 Task: Explore Airbnb accommodation in Lakota, Ivory Coast from 11th November, 2023 to 15th November, 2023 for 2 adults.1  bedroom having 2 beds and 1 bathroom. Property type can be hotel. Booking option can be shelf check-in. Look for 3 properties as per requirement.
Action: Mouse pressed left at (487, 105)
Screenshot: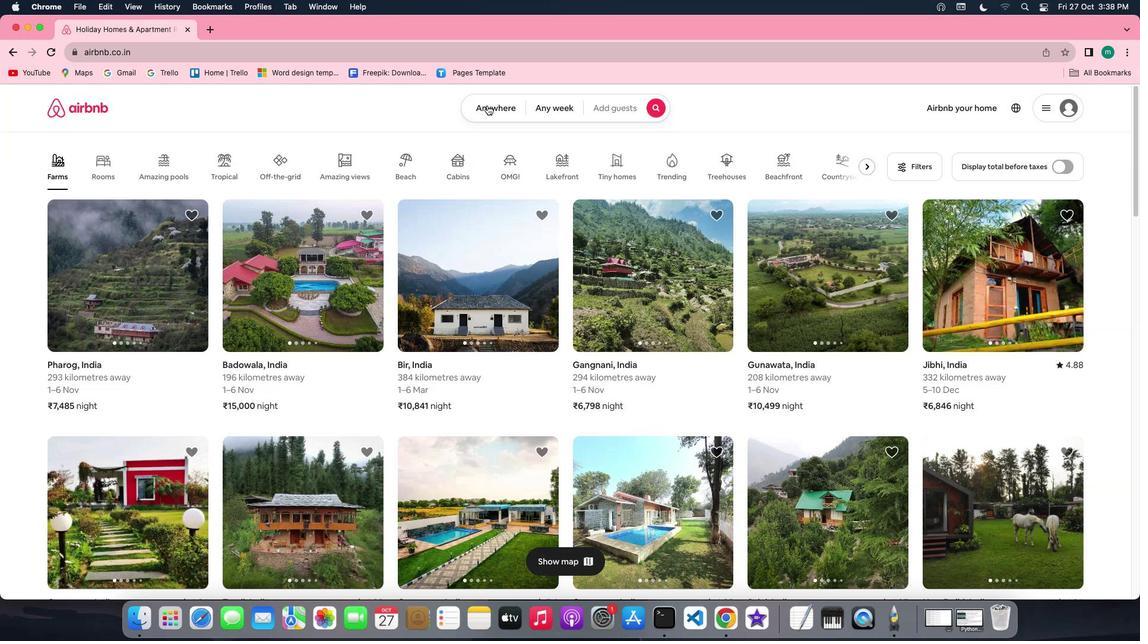 
Action: Mouse moved to (486, 105)
Screenshot: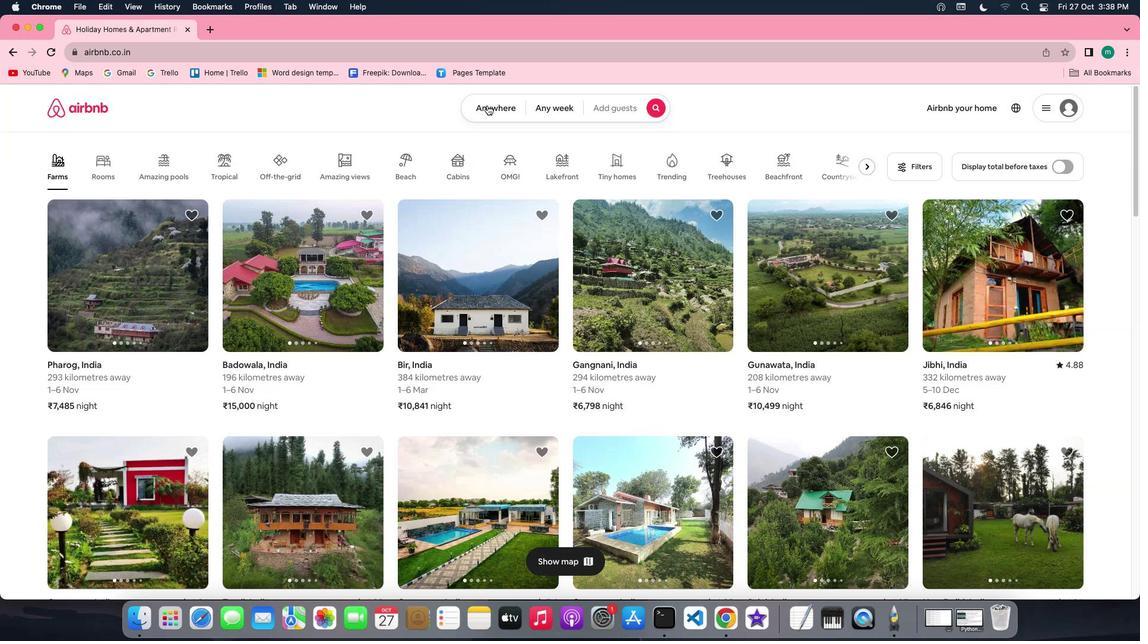 
Action: Mouse pressed left at (486, 105)
Screenshot: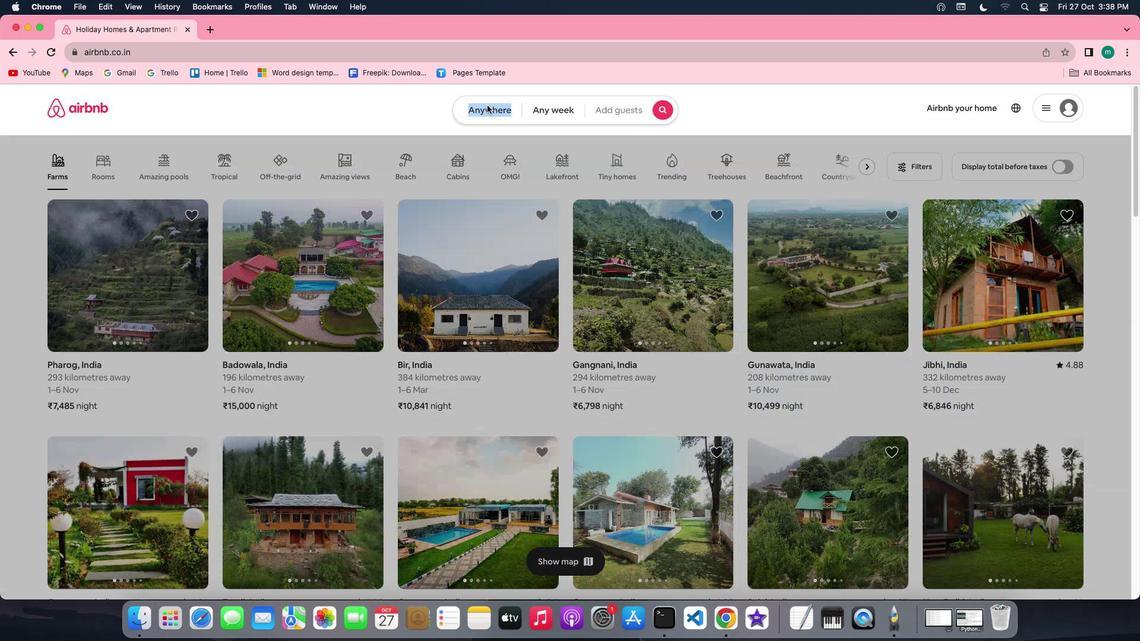 
Action: Mouse moved to (393, 160)
Screenshot: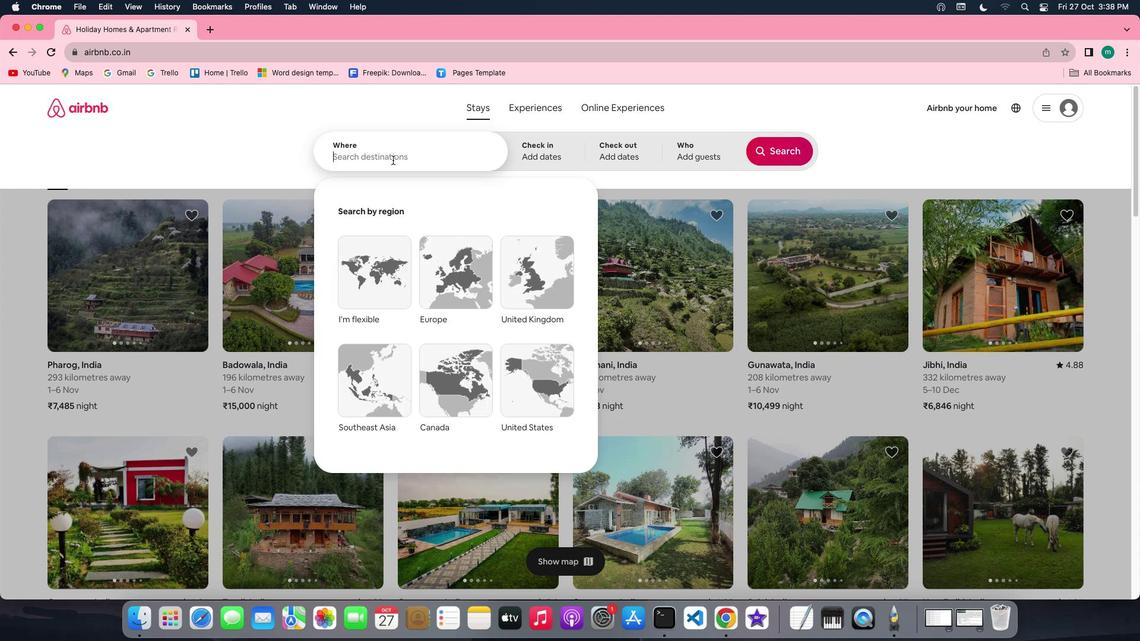 
Action: Mouse pressed left at (393, 160)
Screenshot: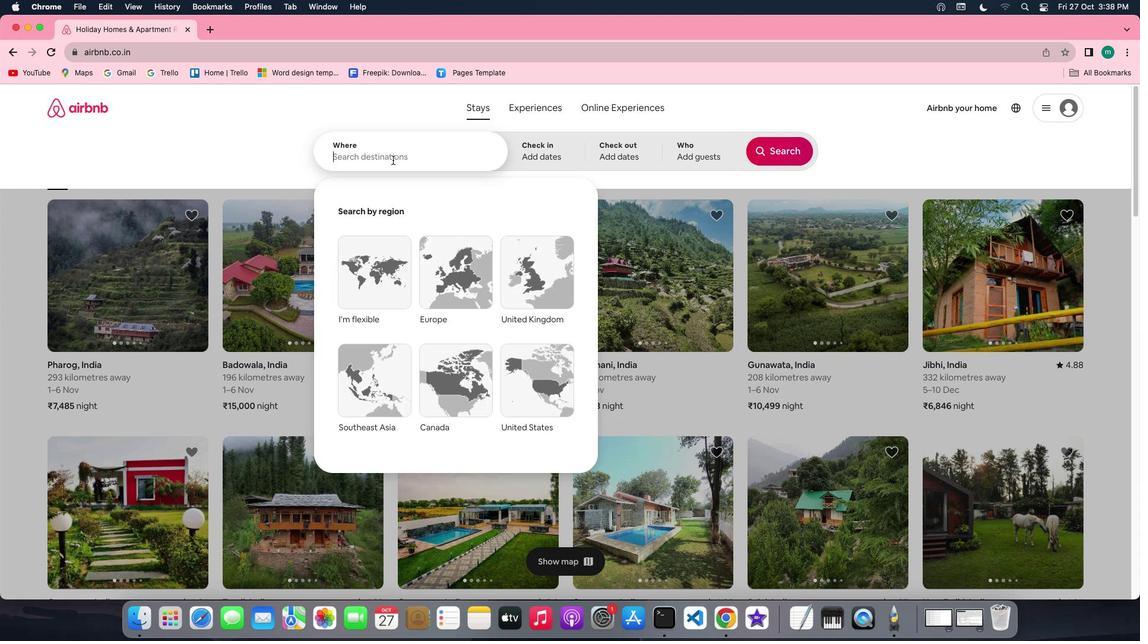 
Action: Key pressed Key.shift'L''a''k''o''t''a'','Key.spaceKey.shift'i''v''o''r''y'Key.spaceKey.shift'C''o''a''s''t'
Screenshot: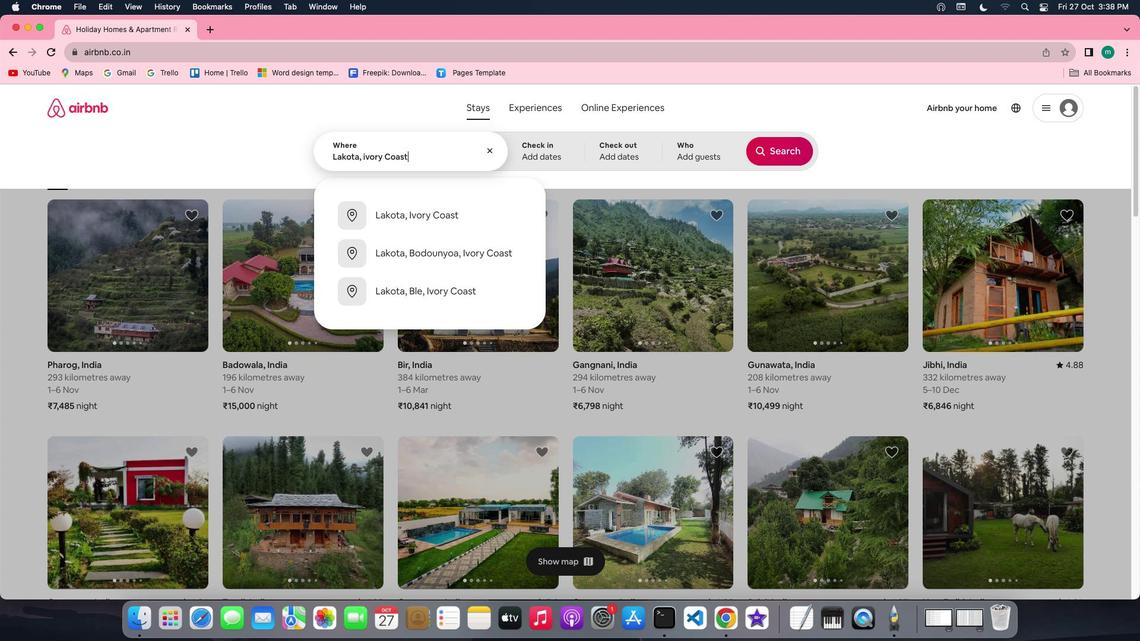 
Action: Mouse moved to (549, 148)
Screenshot: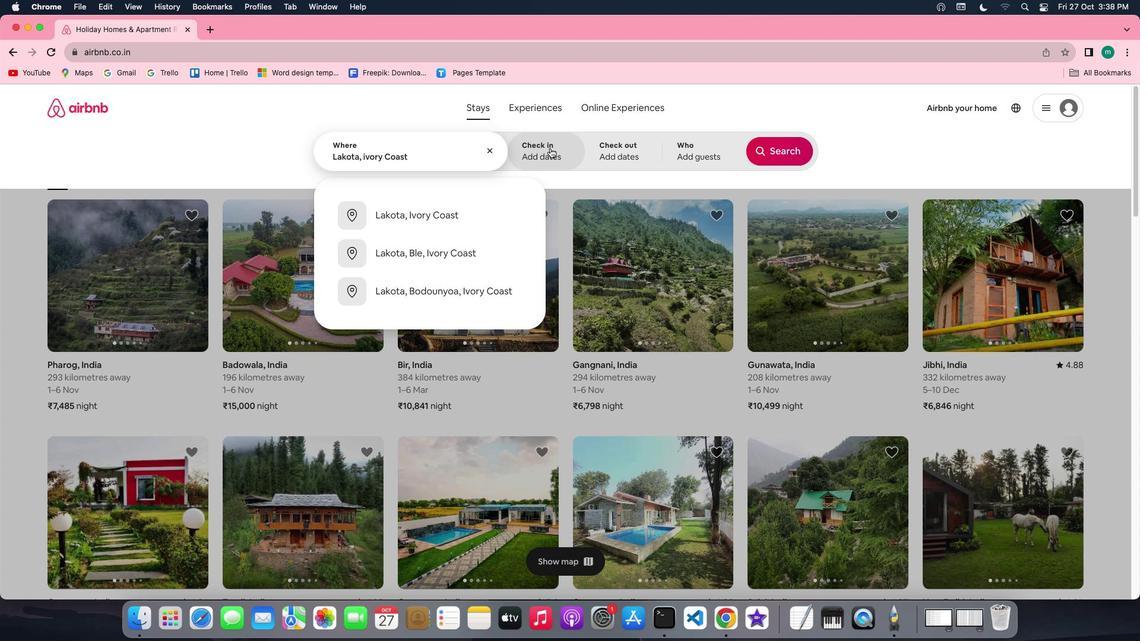 
Action: Mouse pressed left at (549, 148)
Screenshot: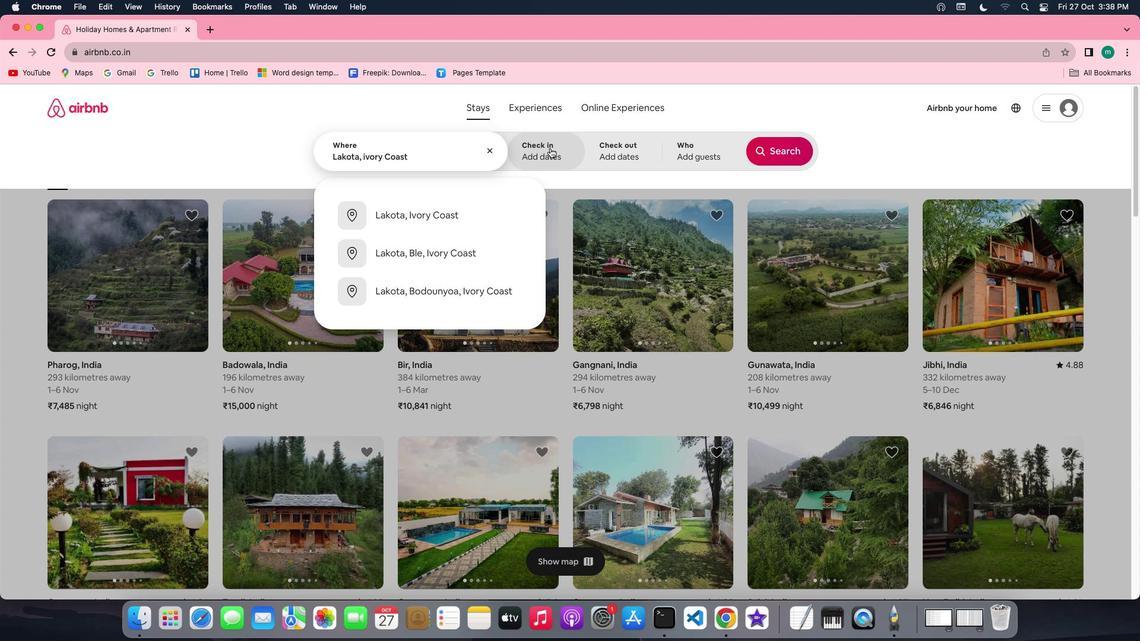 
Action: Mouse moved to (757, 323)
Screenshot: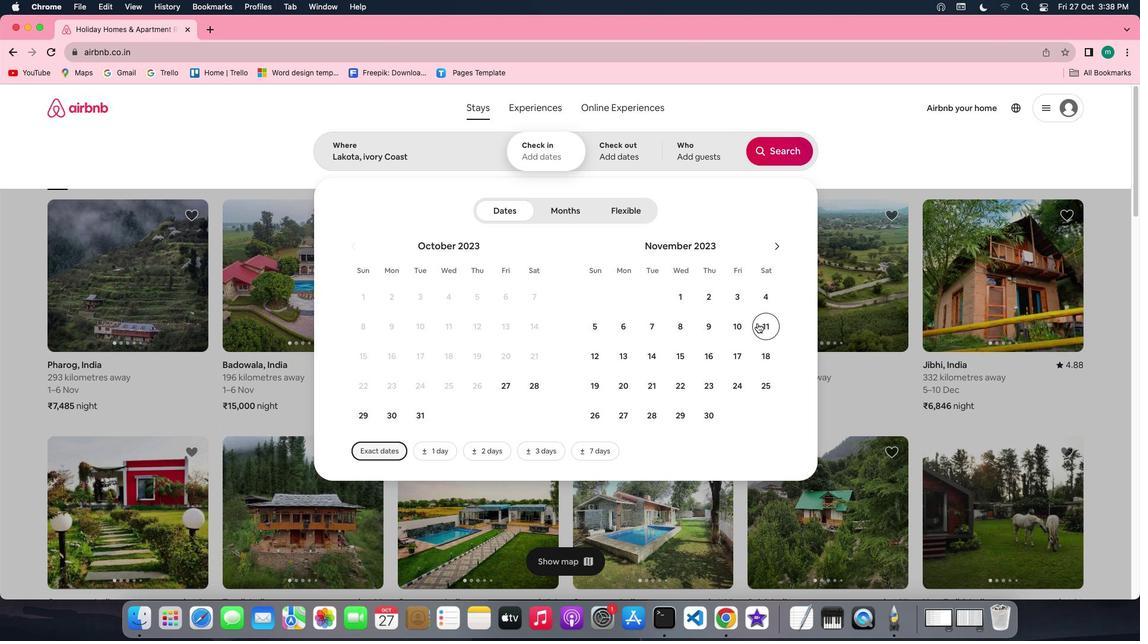 
Action: Mouse pressed left at (757, 323)
Screenshot: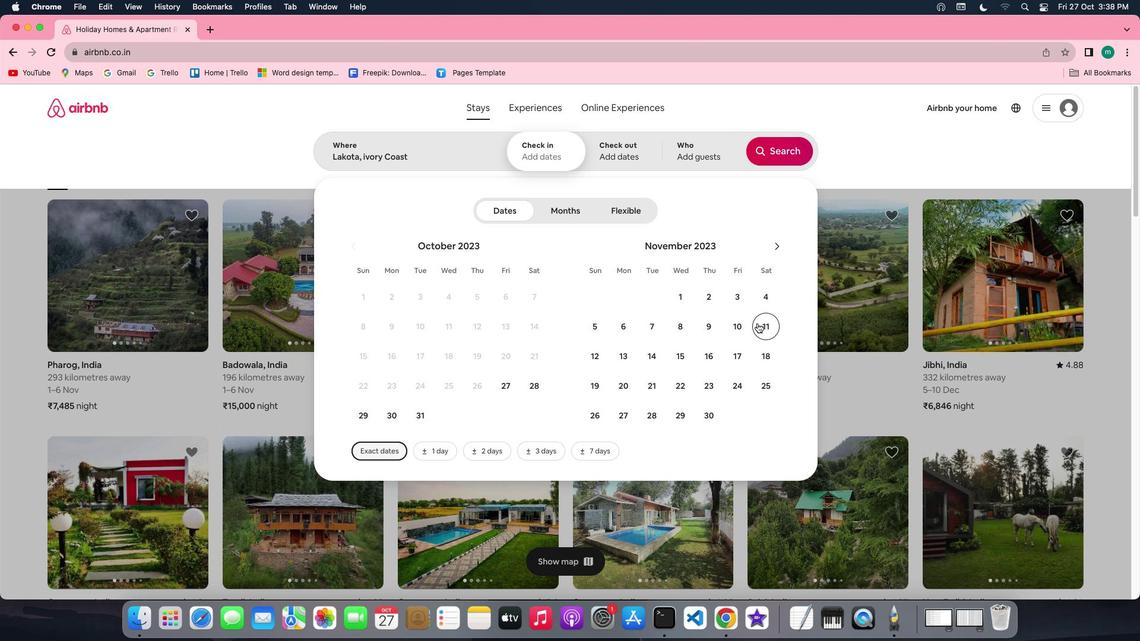 
Action: Mouse moved to (677, 349)
Screenshot: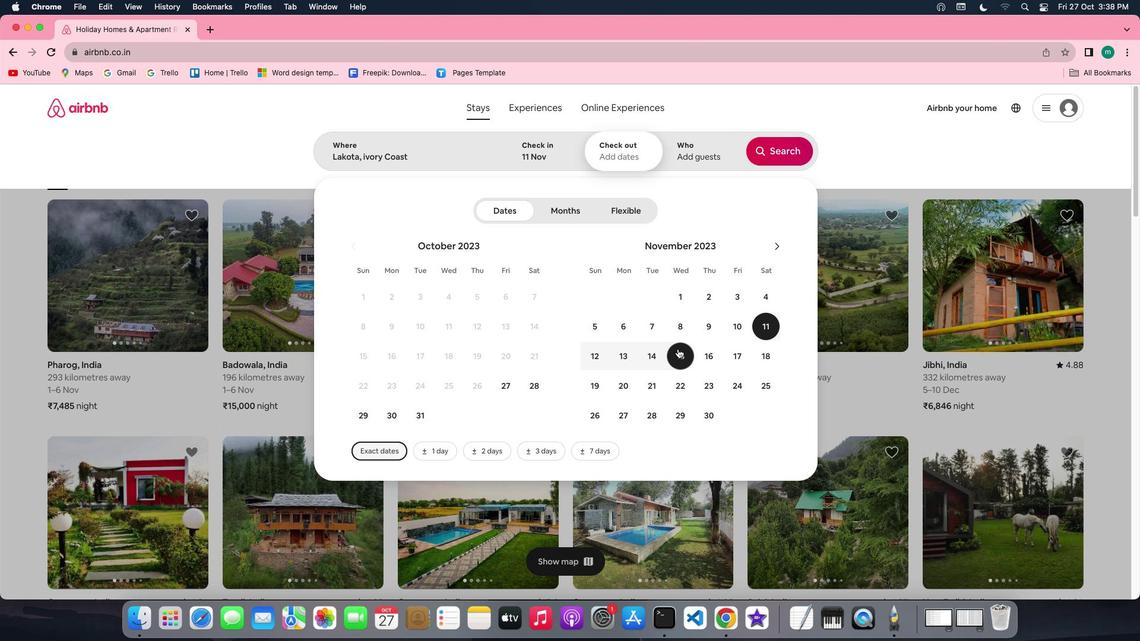 
Action: Mouse pressed left at (677, 349)
Screenshot: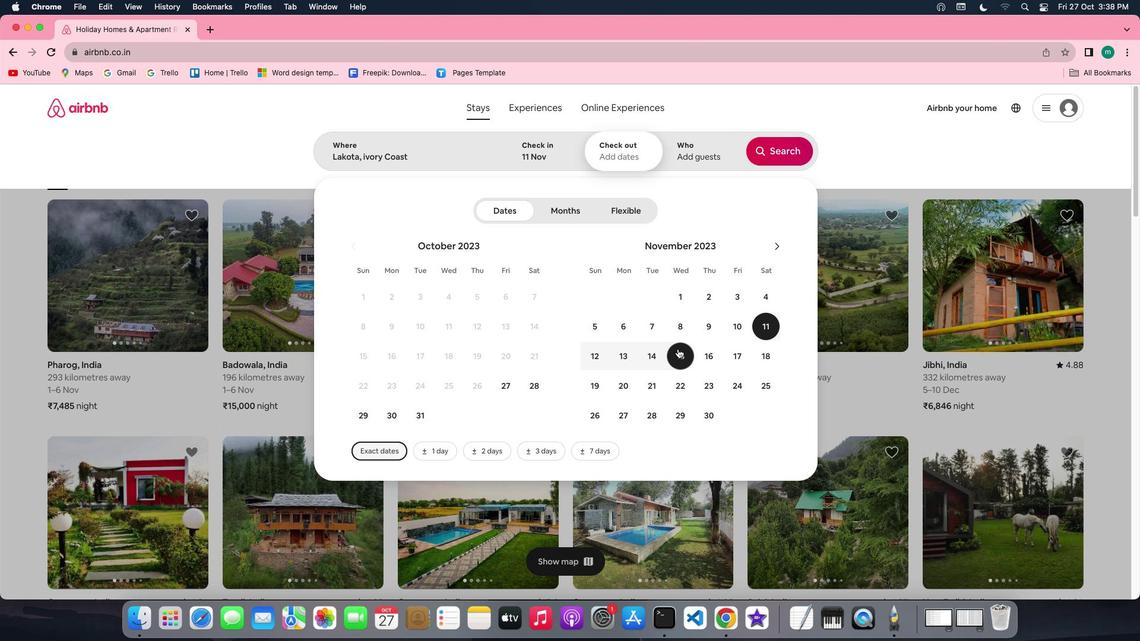 
Action: Mouse moved to (680, 159)
Screenshot: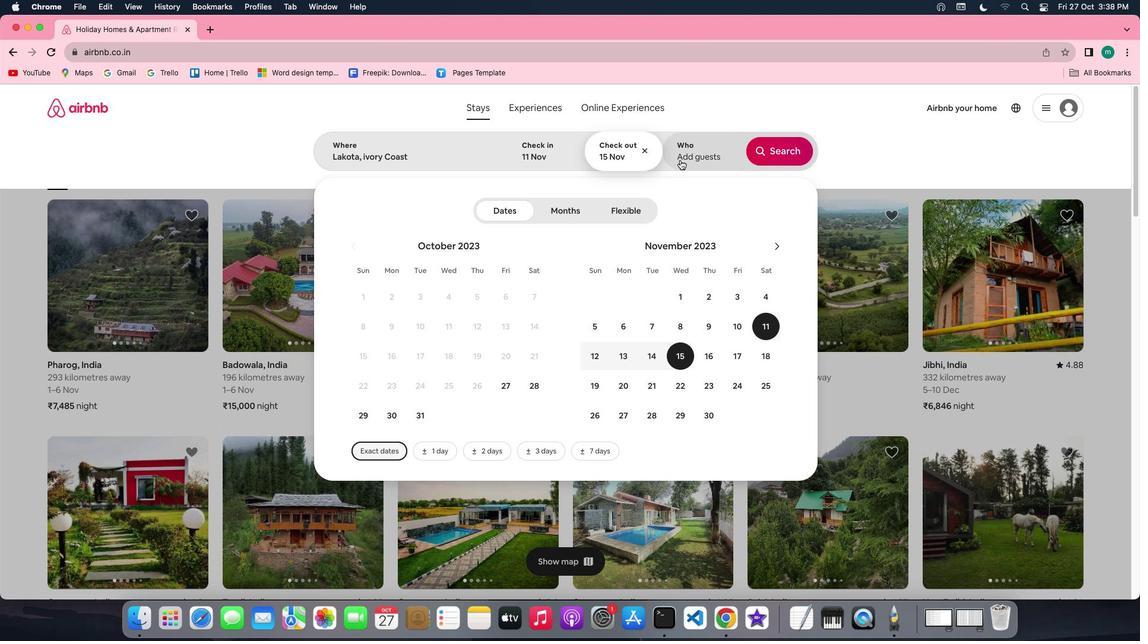 
Action: Mouse pressed left at (680, 159)
Screenshot: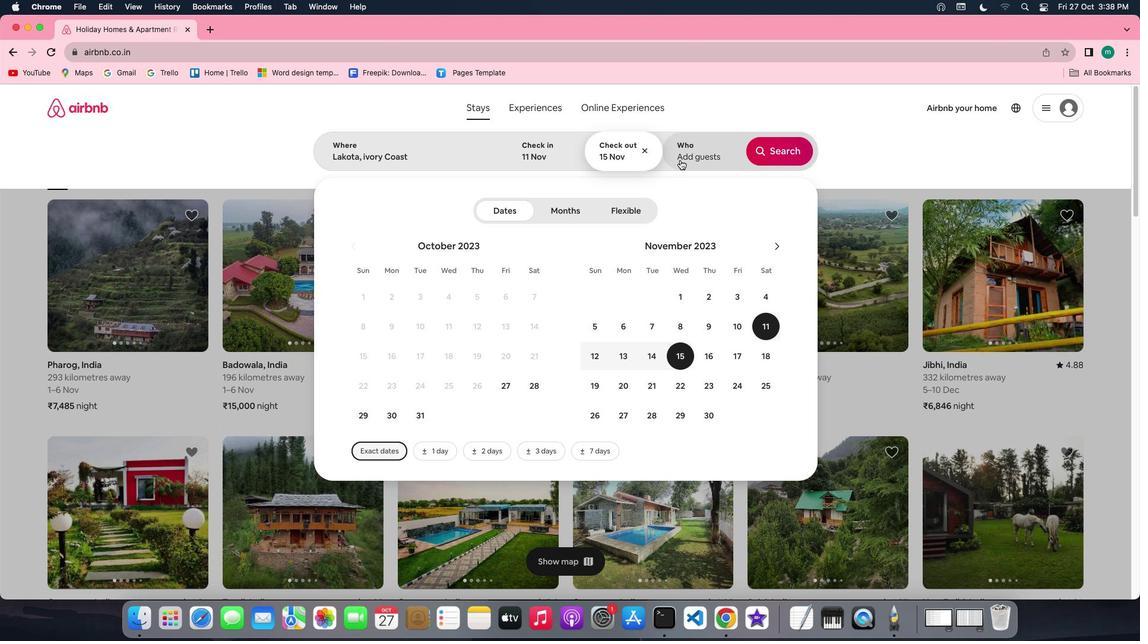 
Action: Mouse moved to (785, 216)
Screenshot: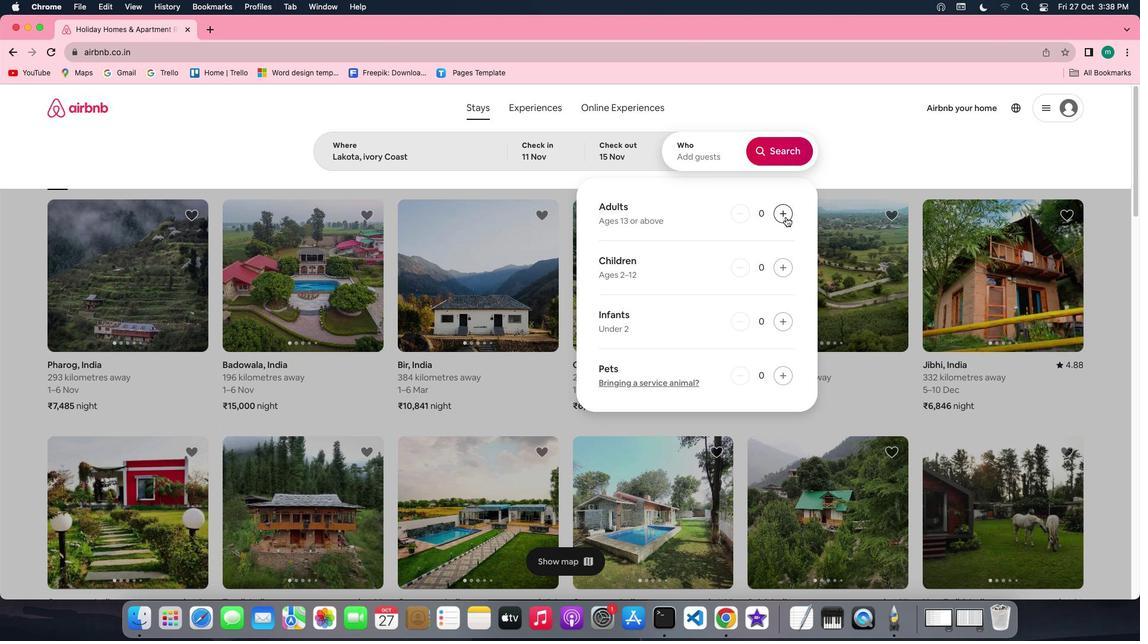 
Action: Mouse pressed left at (785, 216)
Screenshot: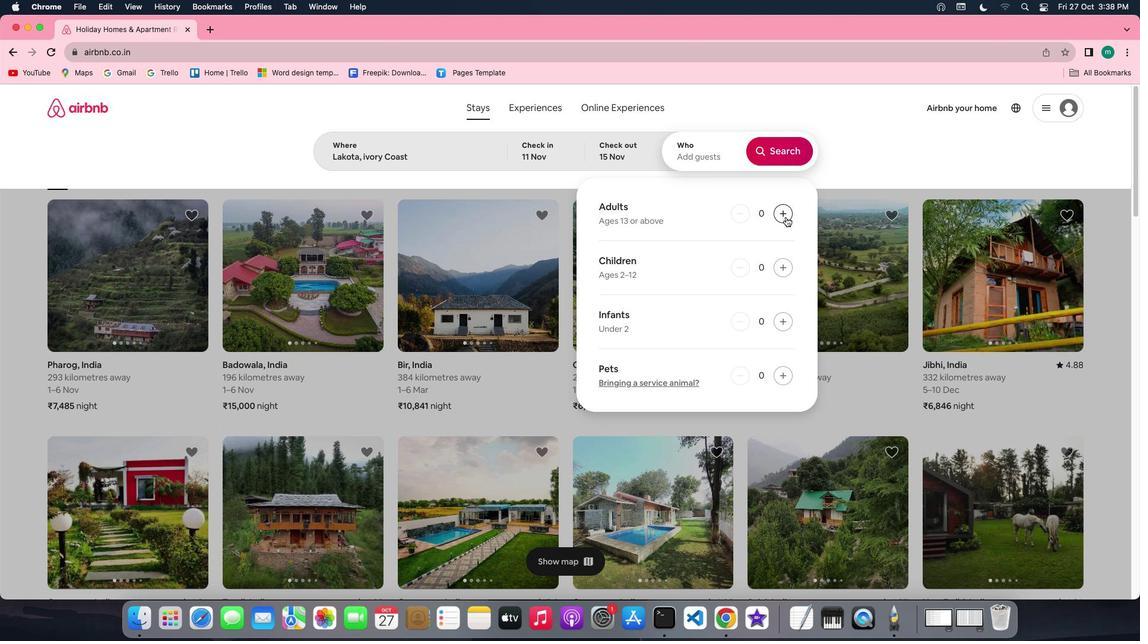 
Action: Mouse pressed left at (785, 216)
Screenshot: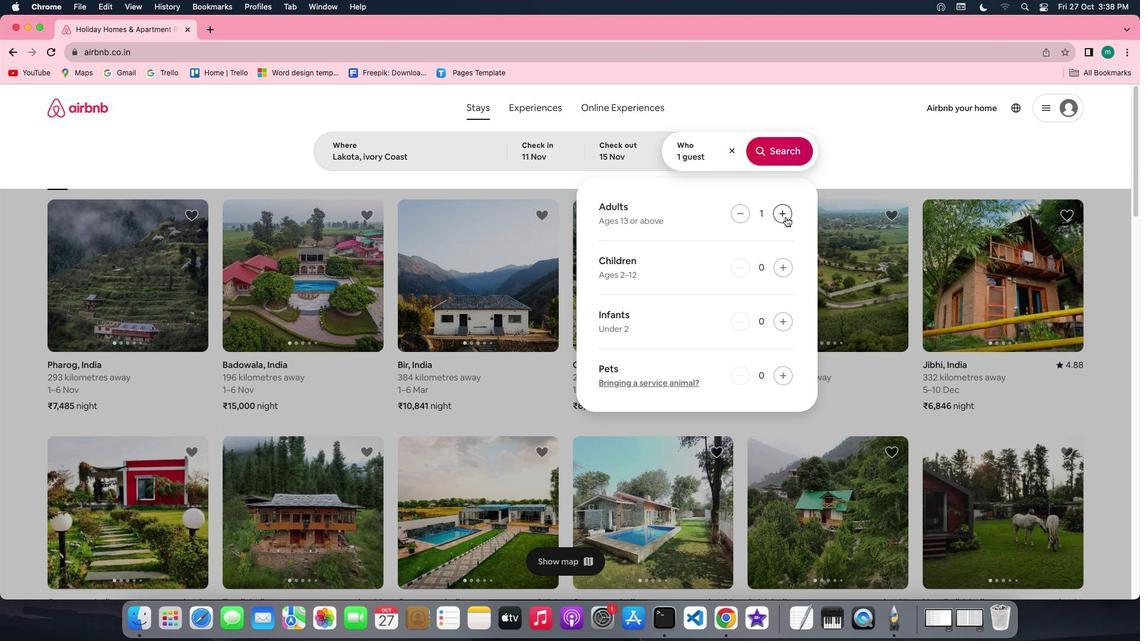 
Action: Mouse moved to (783, 149)
Screenshot: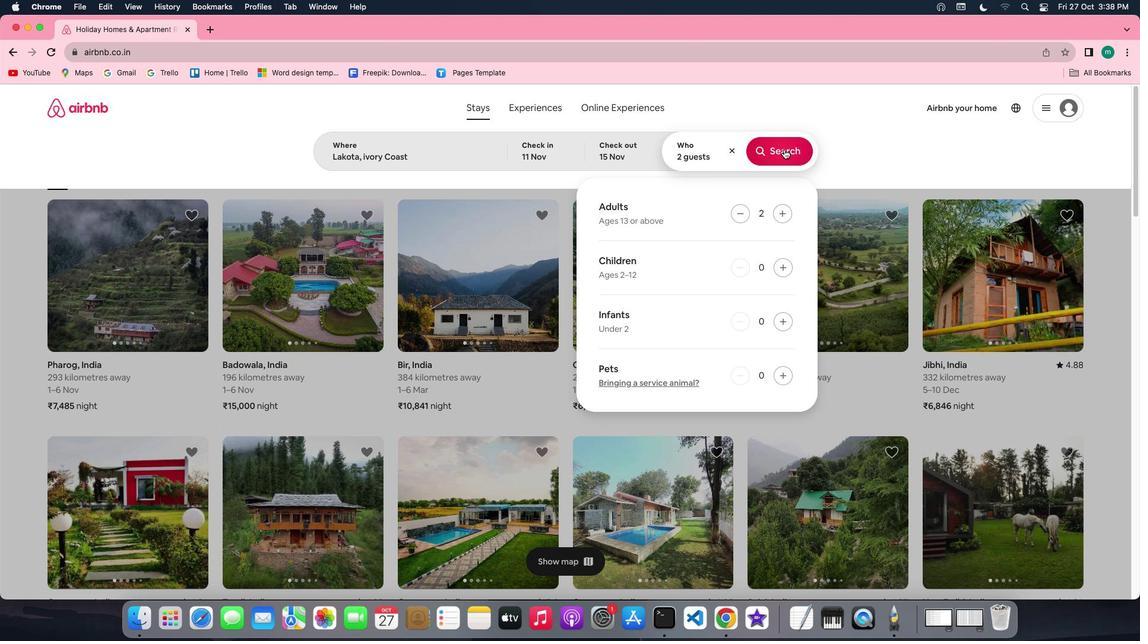 
Action: Mouse pressed left at (783, 149)
Screenshot: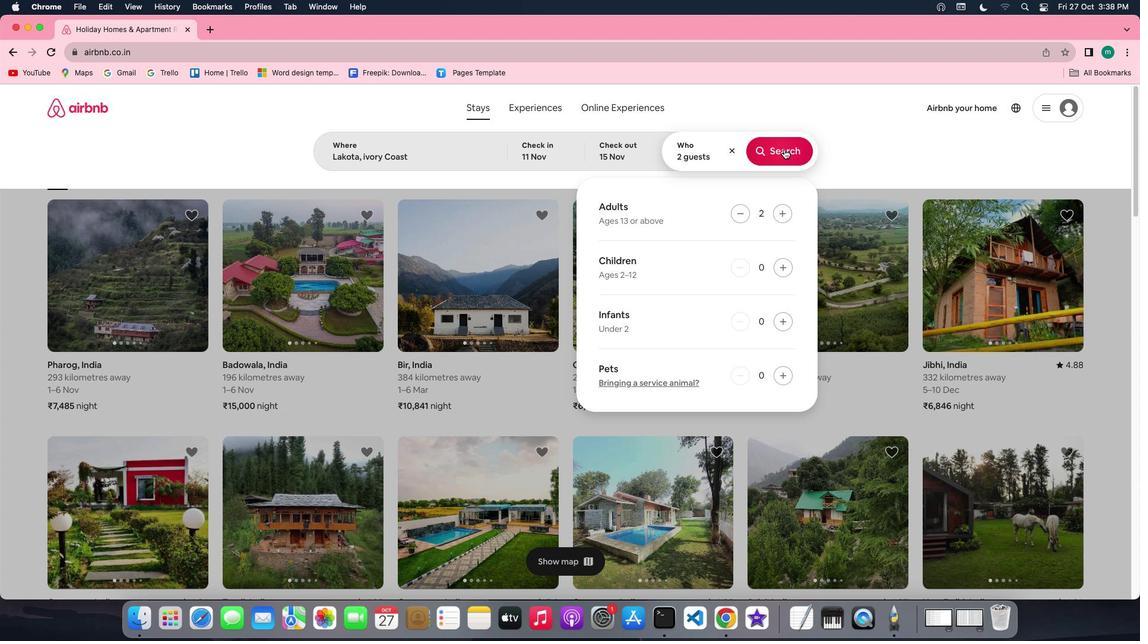 
Action: Mouse moved to (940, 156)
Screenshot: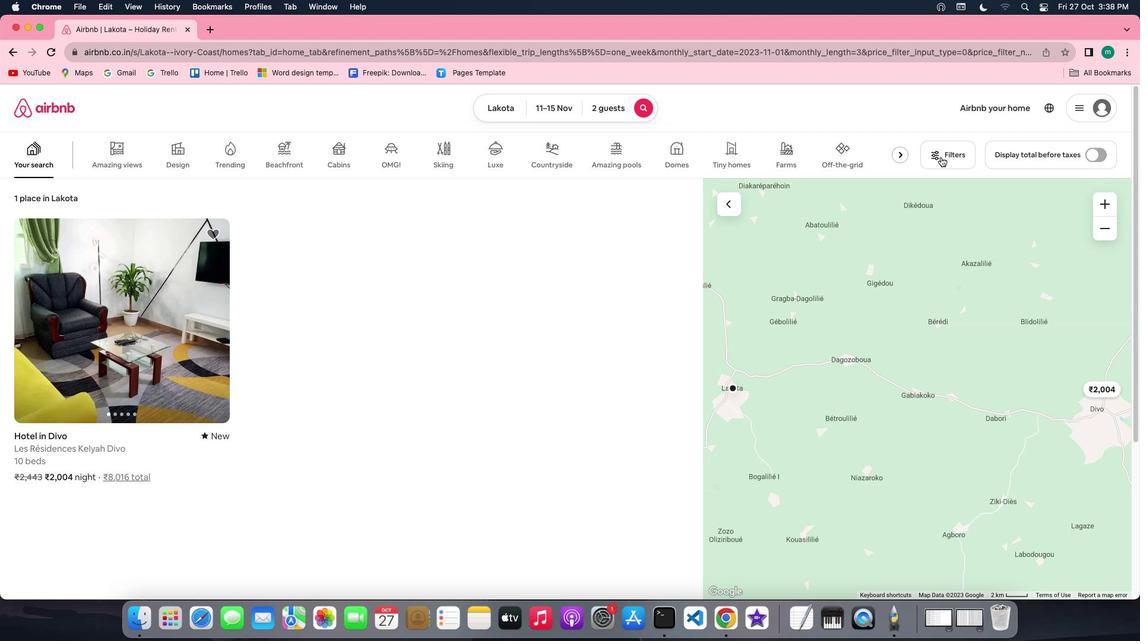 
Action: Mouse pressed left at (940, 156)
Screenshot: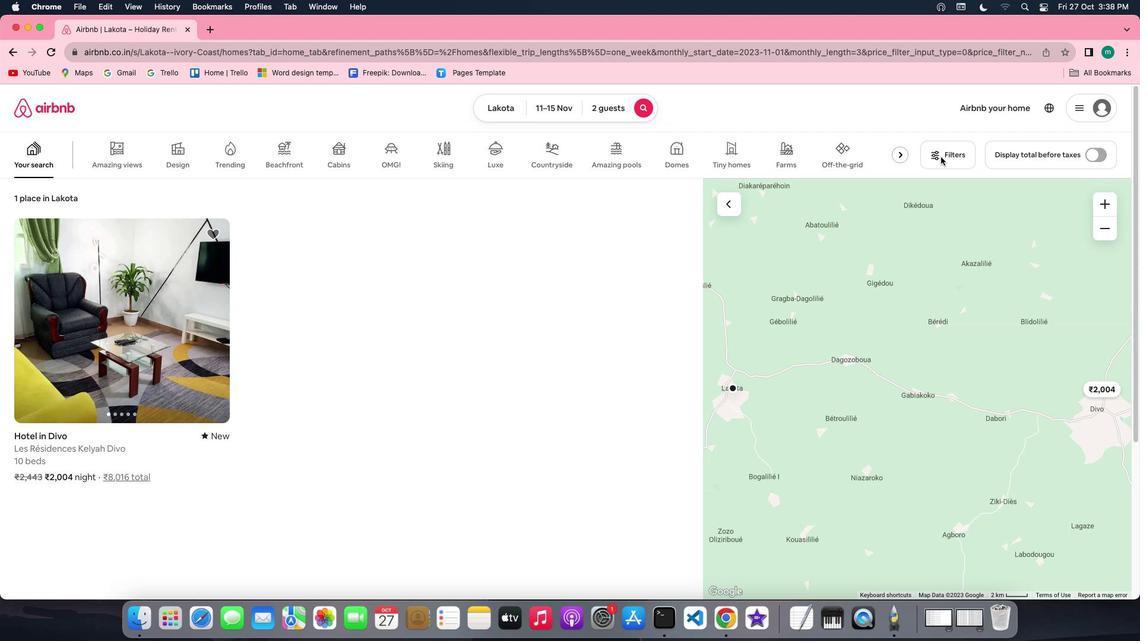 
Action: Mouse moved to (546, 295)
Screenshot: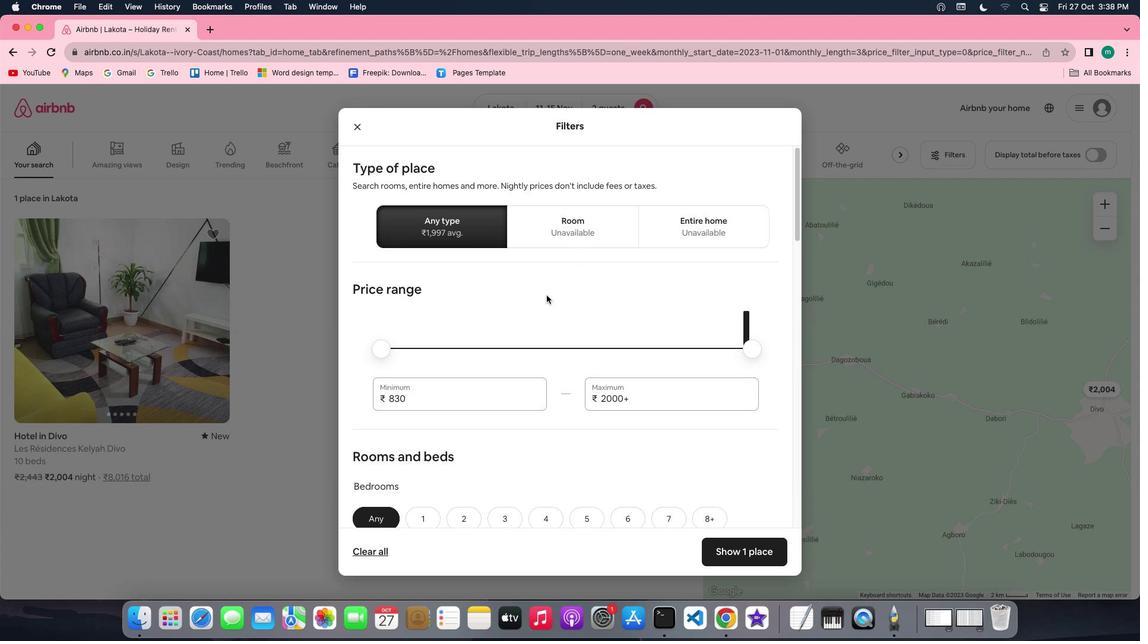 
Action: Mouse scrolled (546, 295) with delta (0, 0)
Screenshot: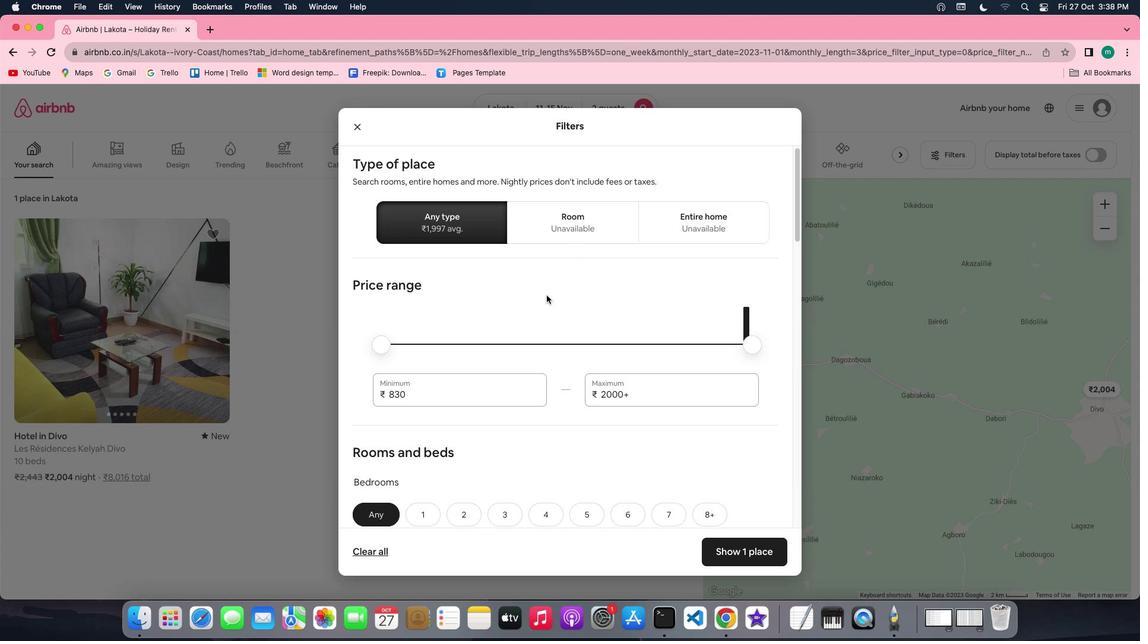 
Action: Mouse scrolled (546, 295) with delta (0, 0)
Screenshot: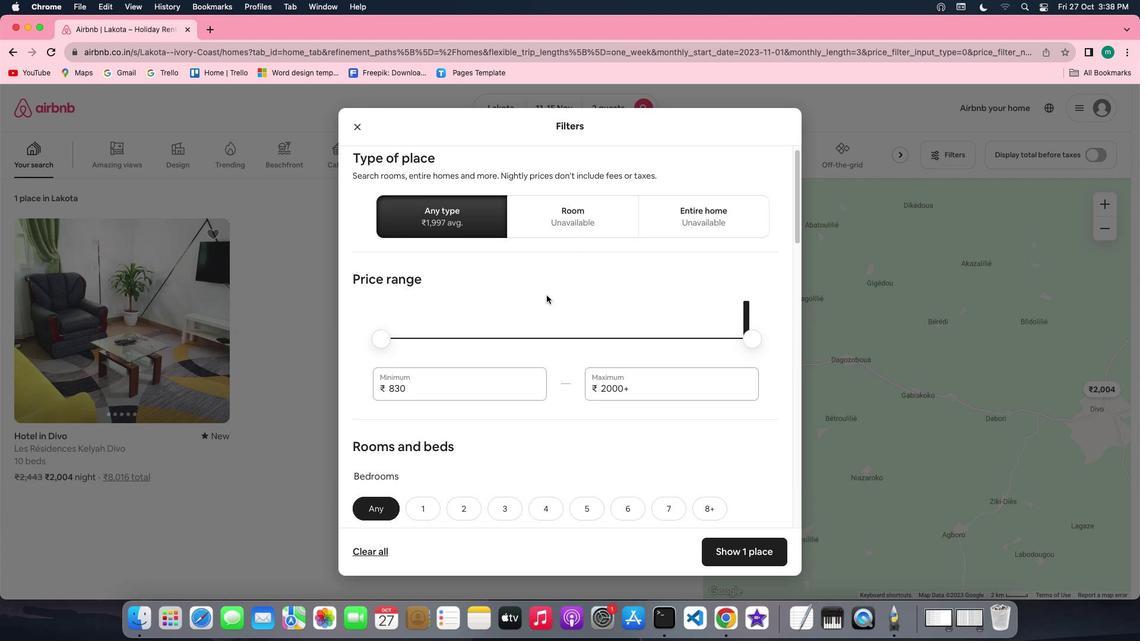 
Action: Mouse scrolled (546, 295) with delta (0, 0)
Screenshot: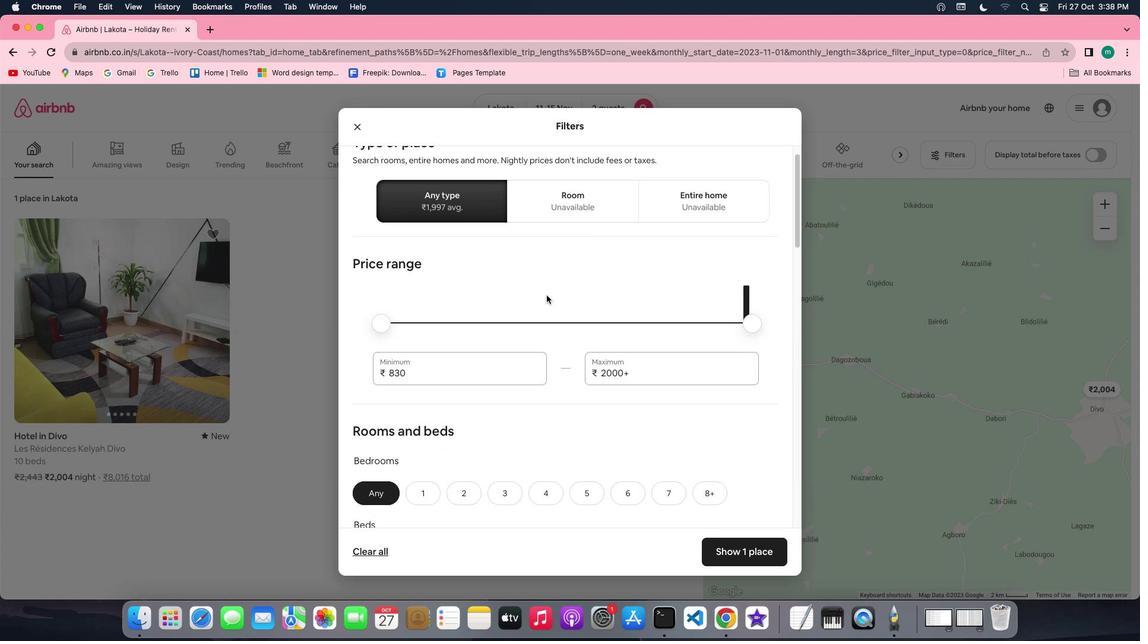
Action: Mouse scrolled (546, 295) with delta (0, 0)
Screenshot: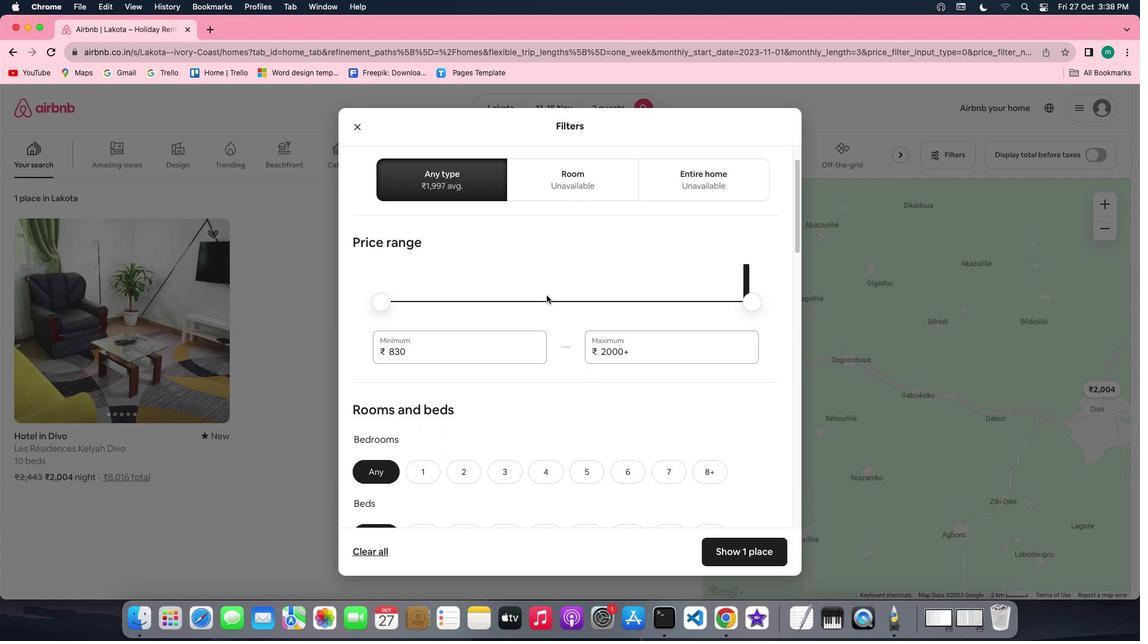 
Action: Mouse scrolled (546, 295) with delta (0, 0)
Screenshot: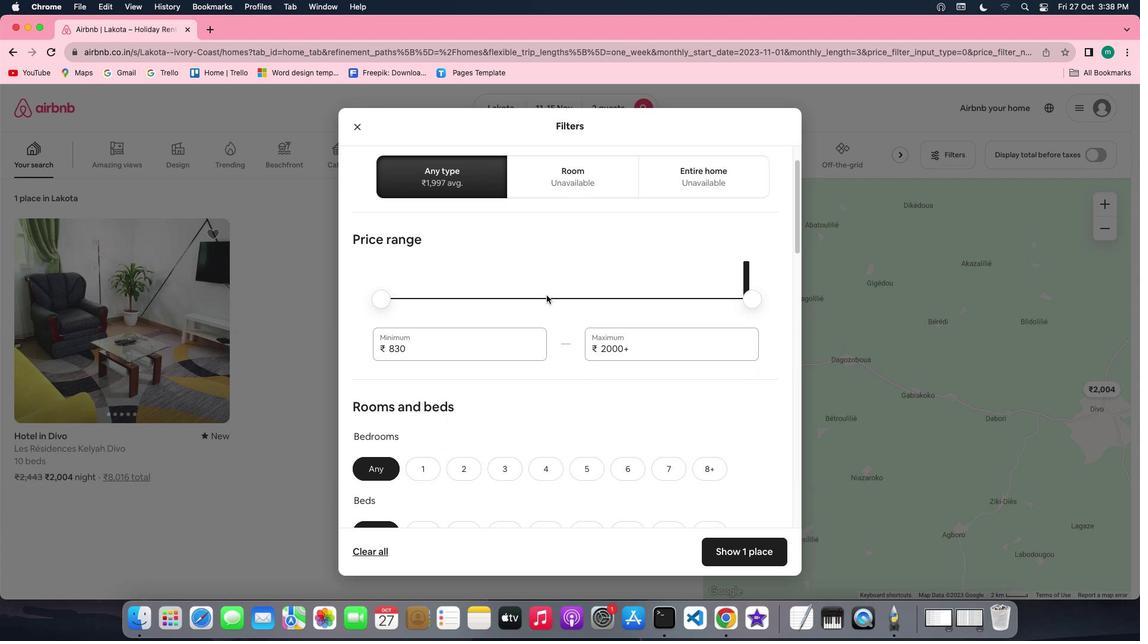 
Action: Mouse scrolled (546, 295) with delta (0, 0)
Screenshot: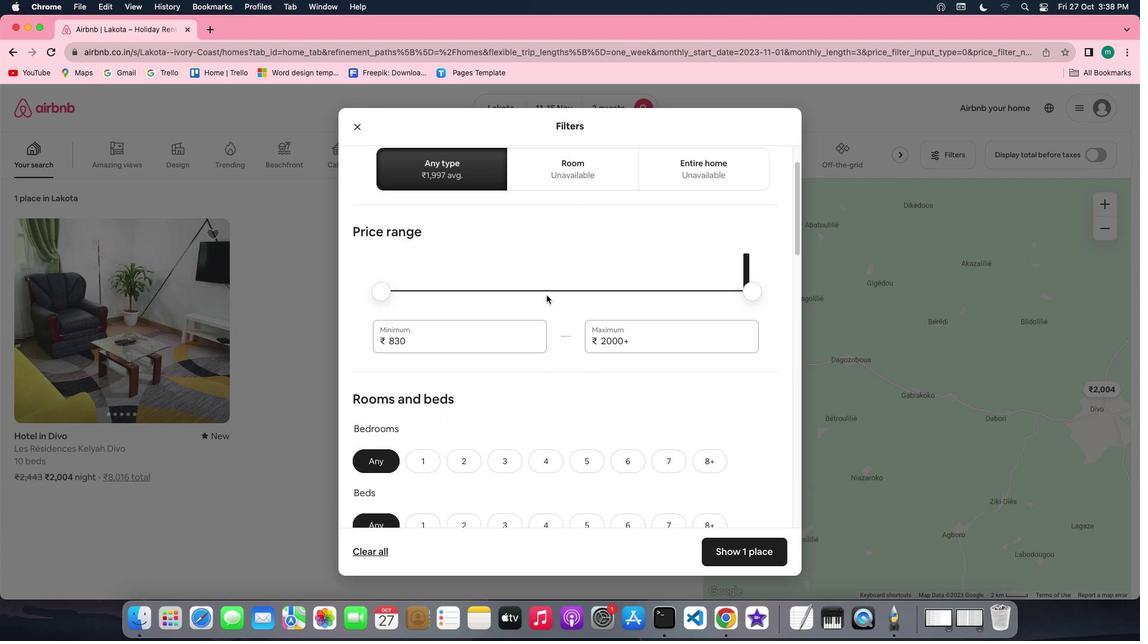 
Action: Mouse scrolled (546, 295) with delta (0, 0)
Screenshot: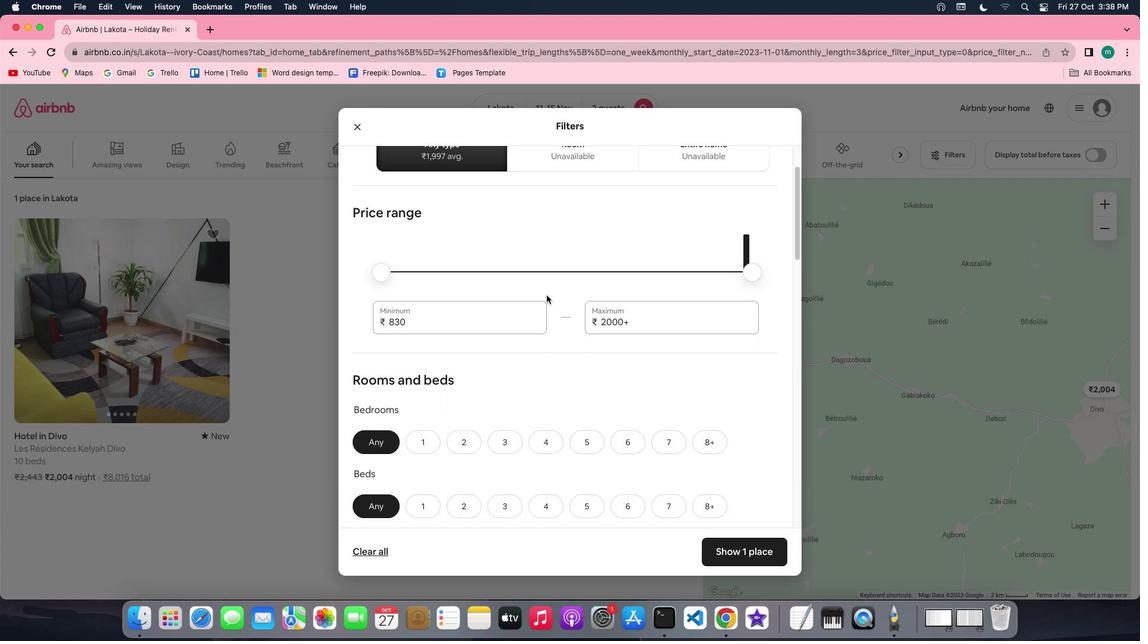 
Action: Mouse scrolled (546, 295) with delta (0, 0)
Screenshot: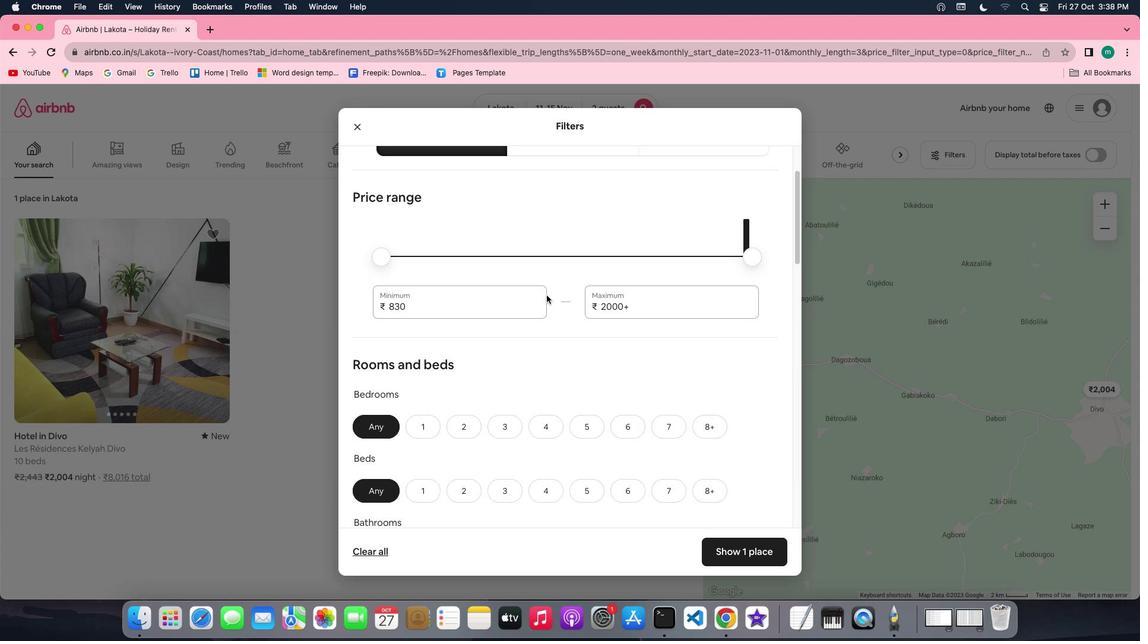 
Action: Mouse scrolled (546, 295) with delta (0, 0)
Screenshot: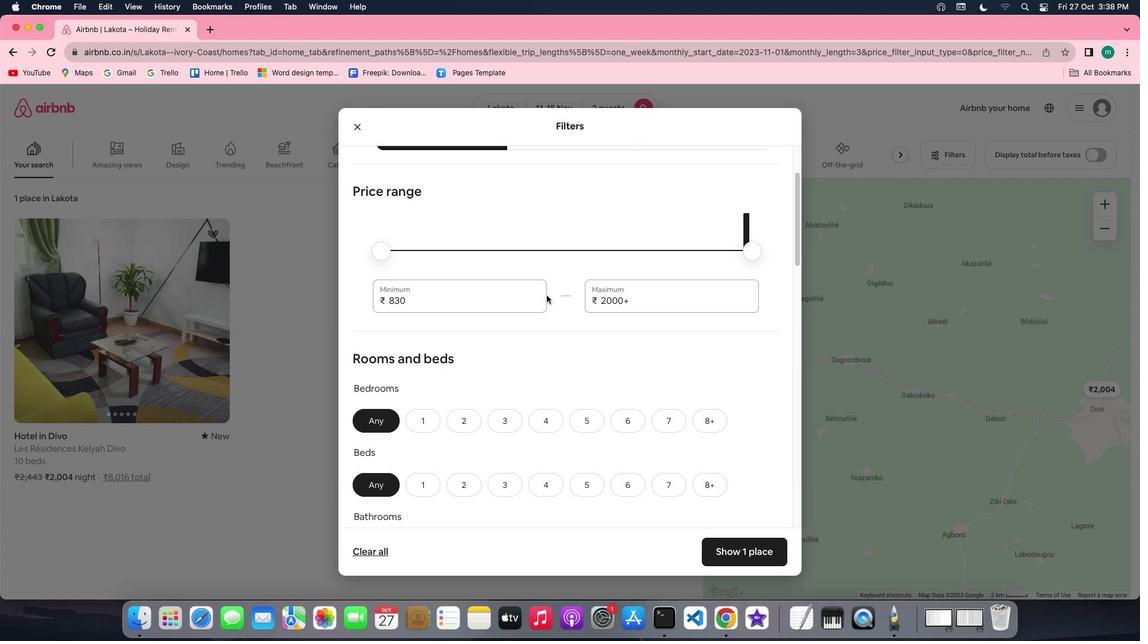 
Action: Mouse scrolled (546, 295) with delta (0, 0)
Screenshot: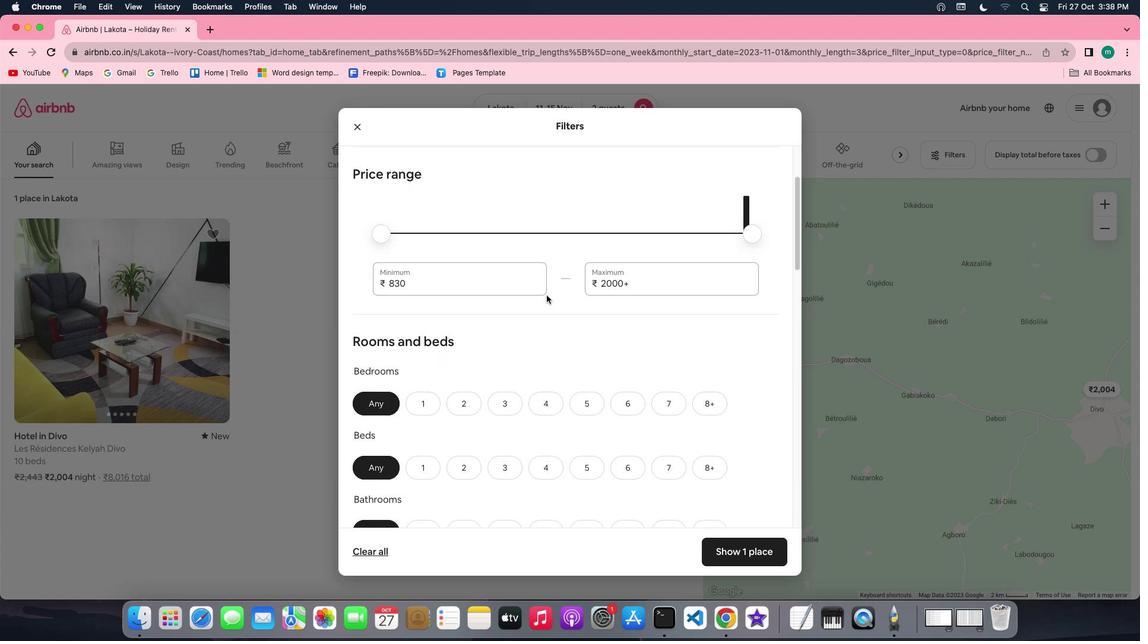 
Action: Mouse scrolled (546, 295) with delta (0, 0)
Screenshot: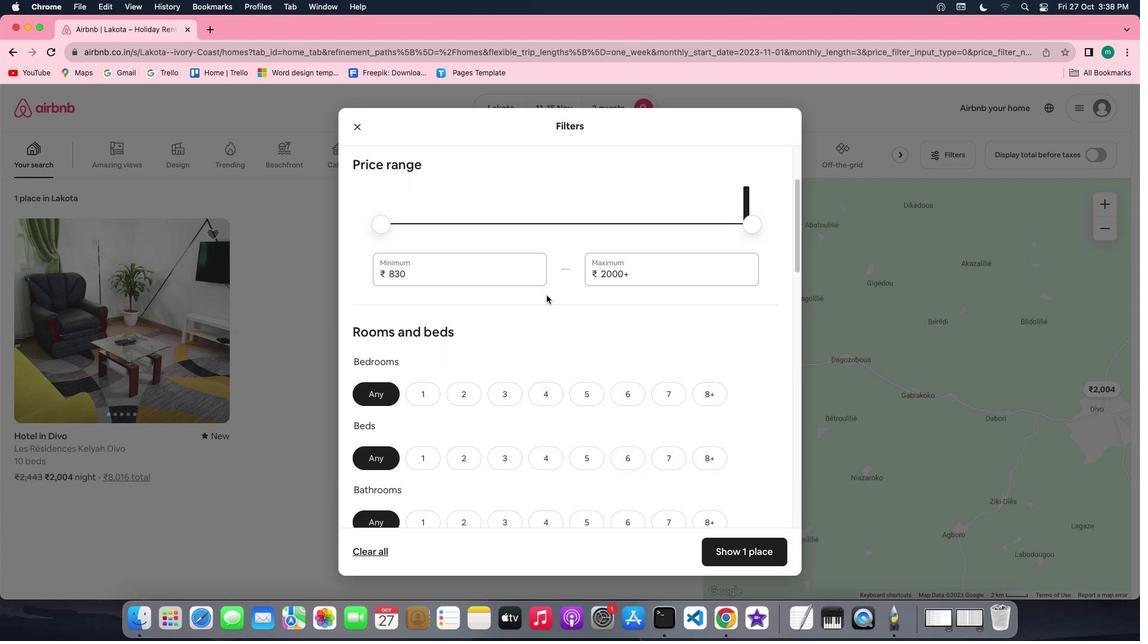 
Action: Mouse scrolled (546, 295) with delta (0, 0)
Screenshot: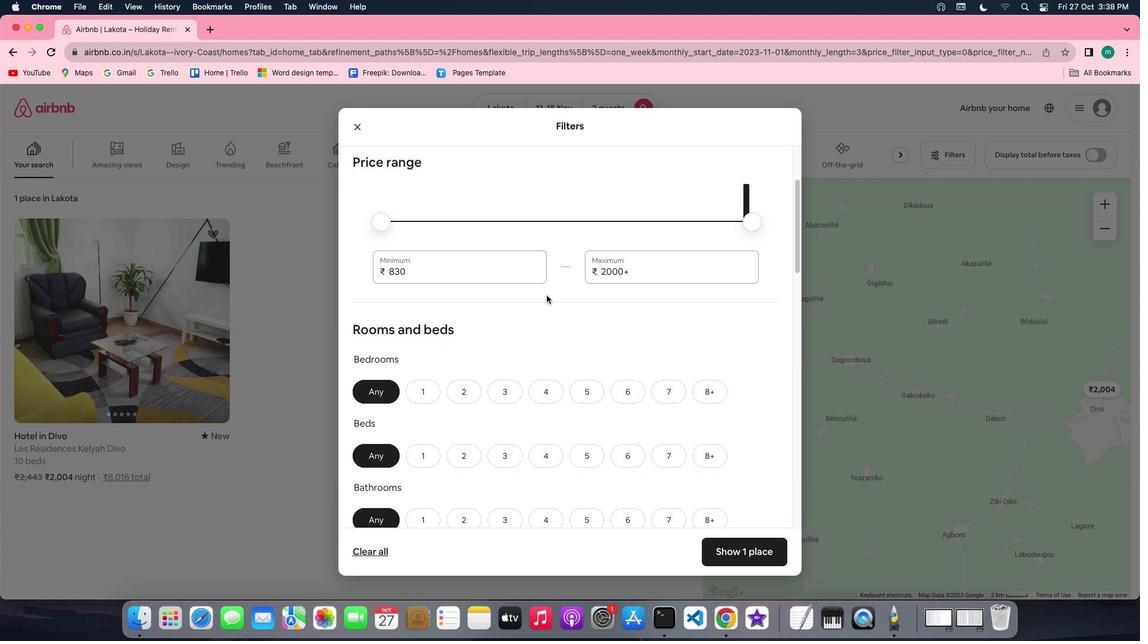 
Action: Mouse scrolled (546, 295) with delta (0, 0)
Screenshot: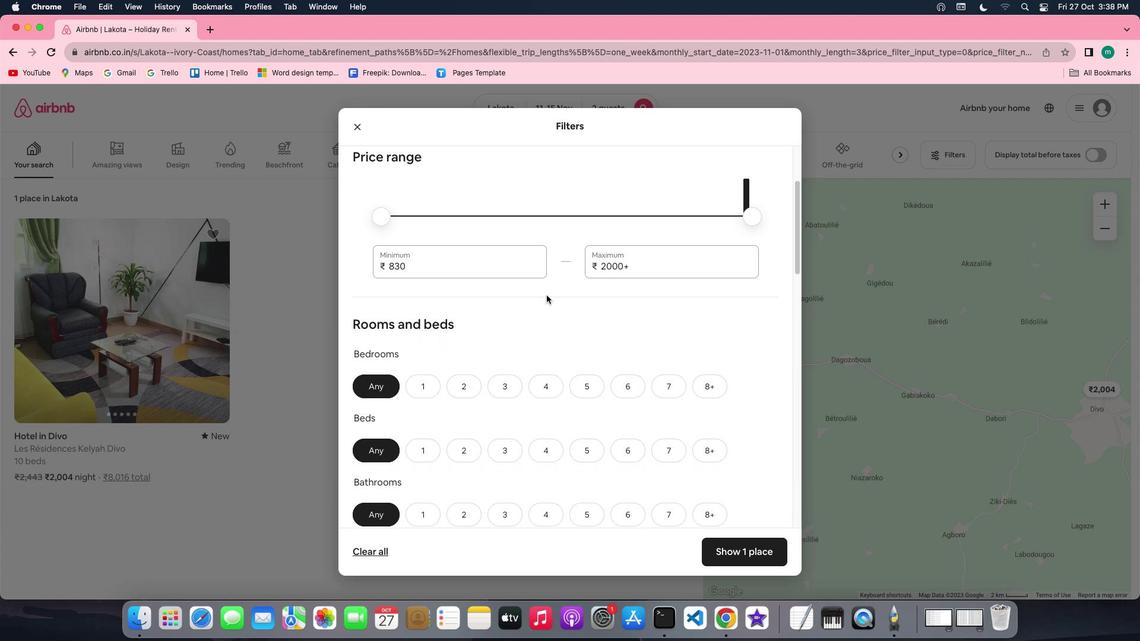 
Action: Mouse scrolled (546, 295) with delta (0, 0)
Screenshot: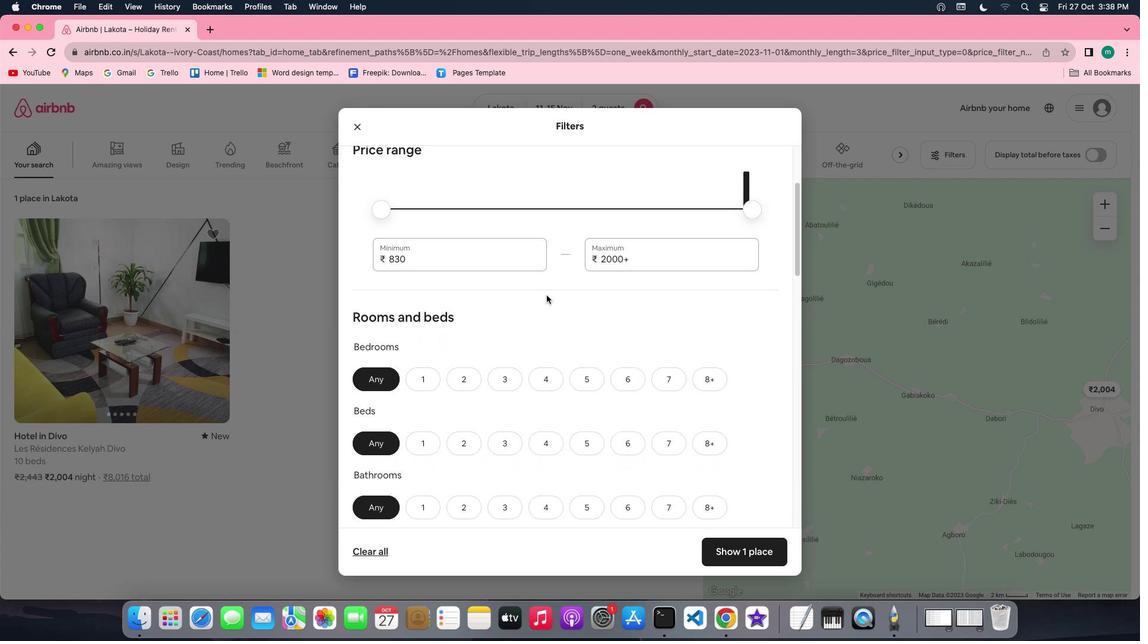 
Action: Mouse scrolled (546, 295) with delta (0, 0)
Screenshot: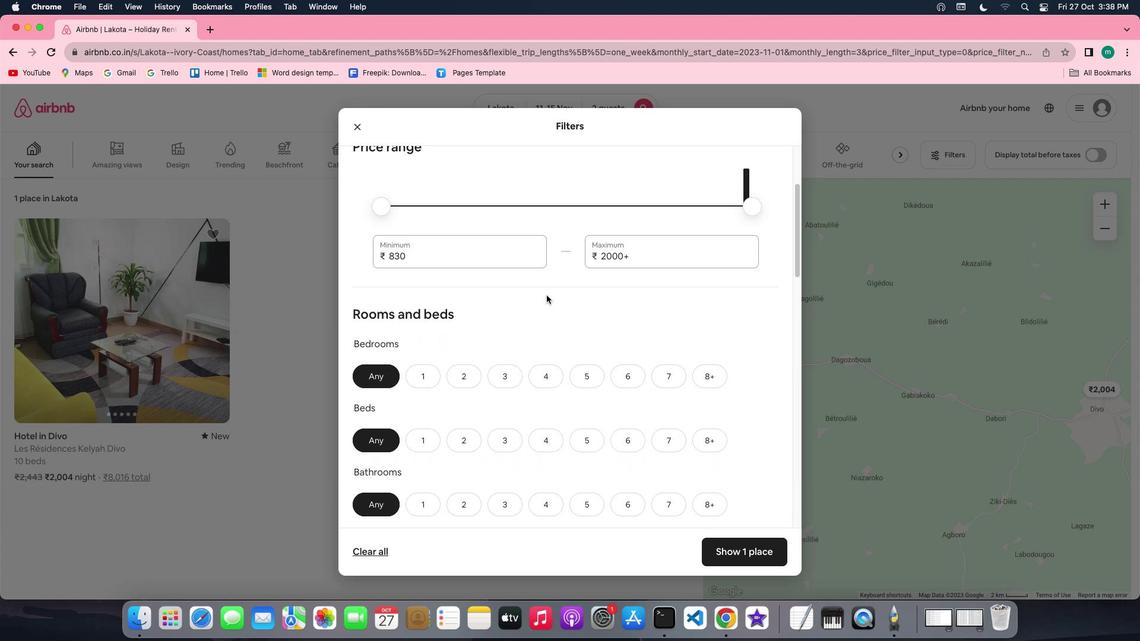 
Action: Mouse scrolled (546, 295) with delta (0, 0)
Screenshot: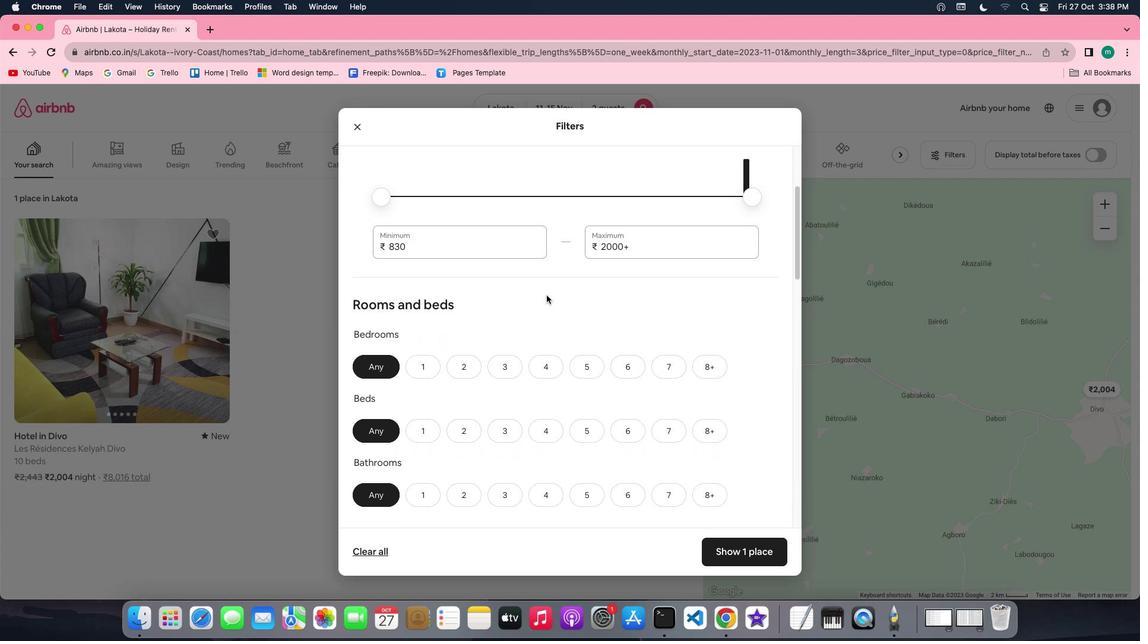 
Action: Mouse scrolled (546, 295) with delta (0, 0)
Screenshot: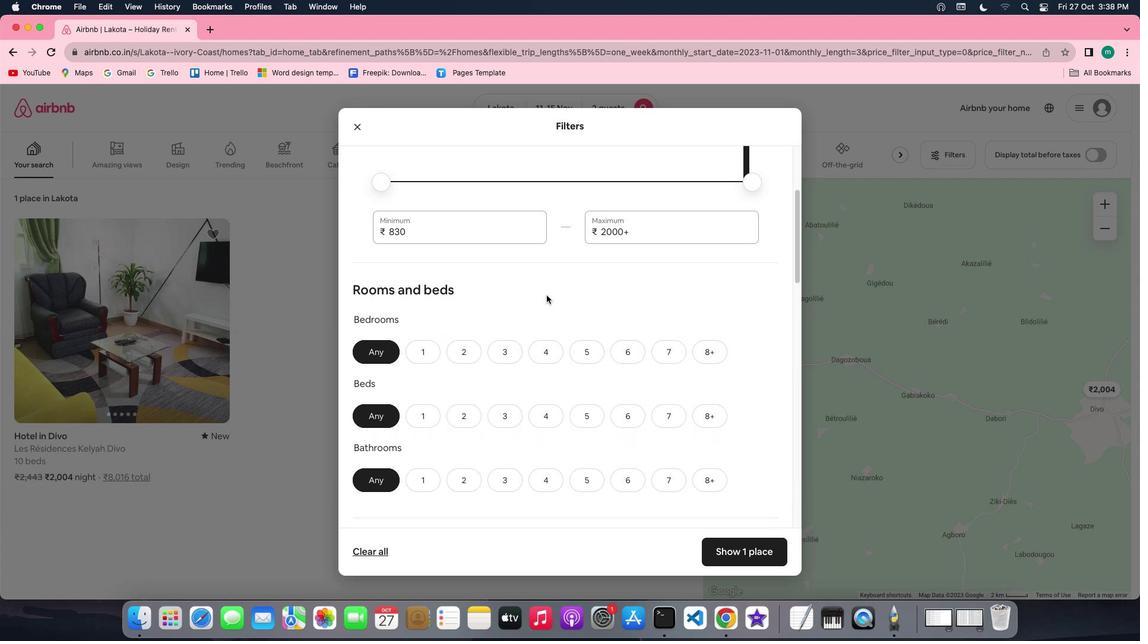 
Action: Mouse scrolled (546, 295) with delta (0, 0)
Screenshot: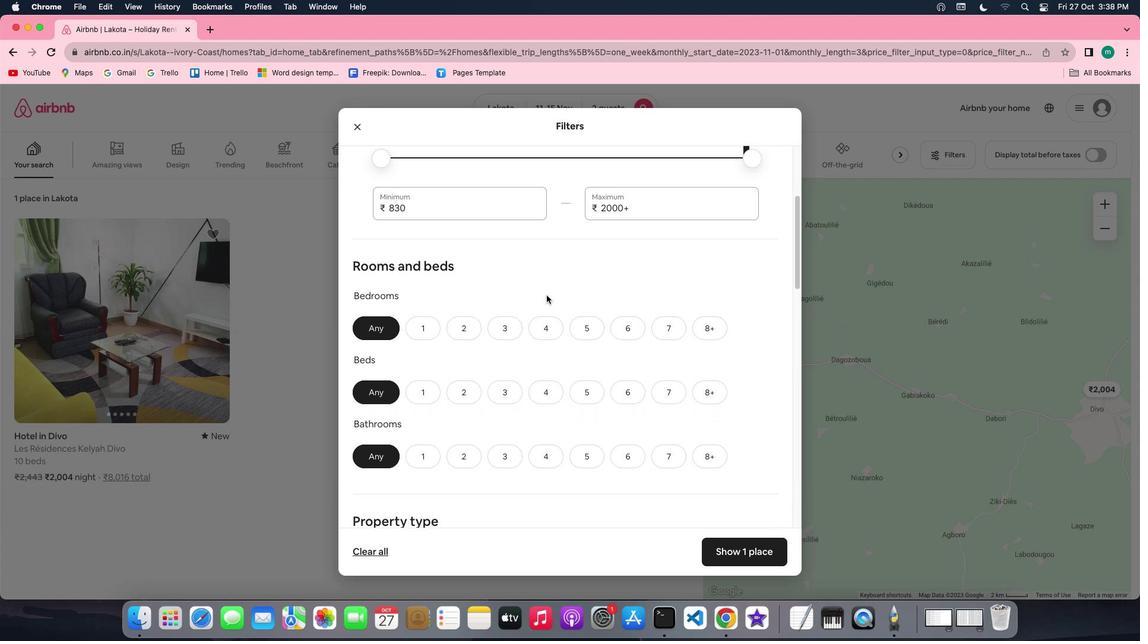 
Action: Mouse scrolled (546, 295) with delta (0, 0)
Screenshot: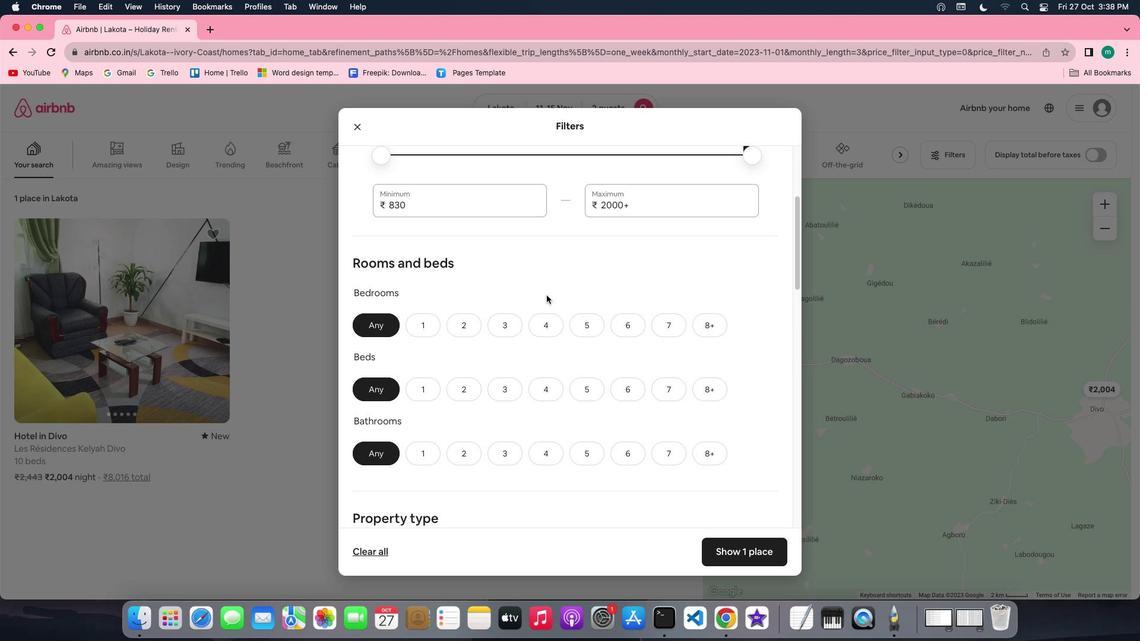 
Action: Mouse scrolled (546, 295) with delta (0, 0)
Screenshot: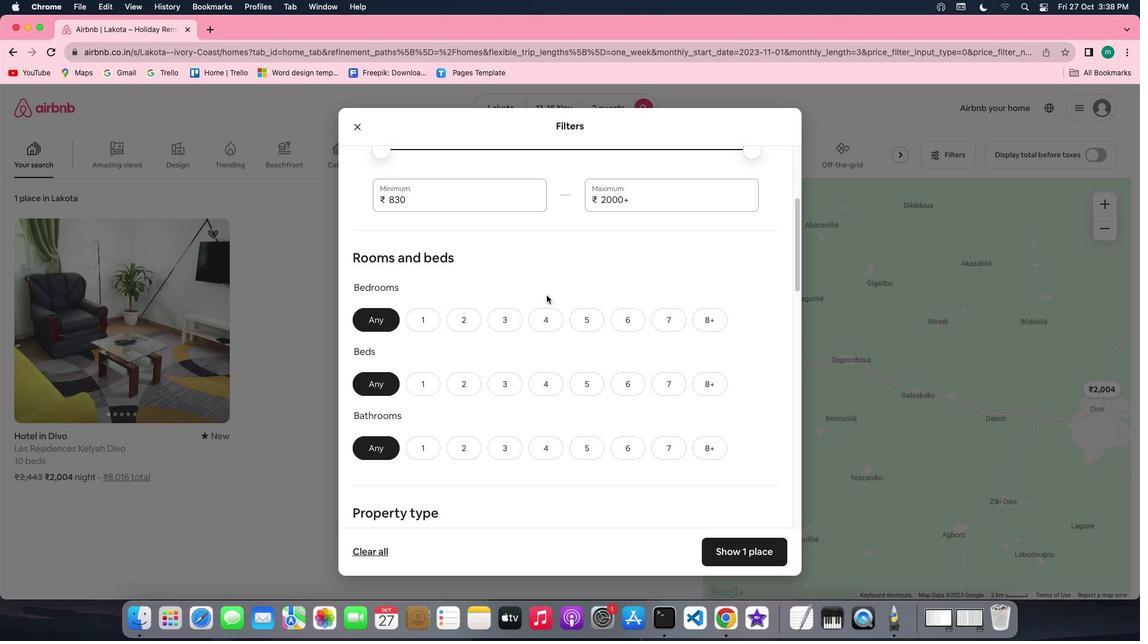 
Action: Mouse scrolled (546, 295) with delta (0, 0)
Screenshot: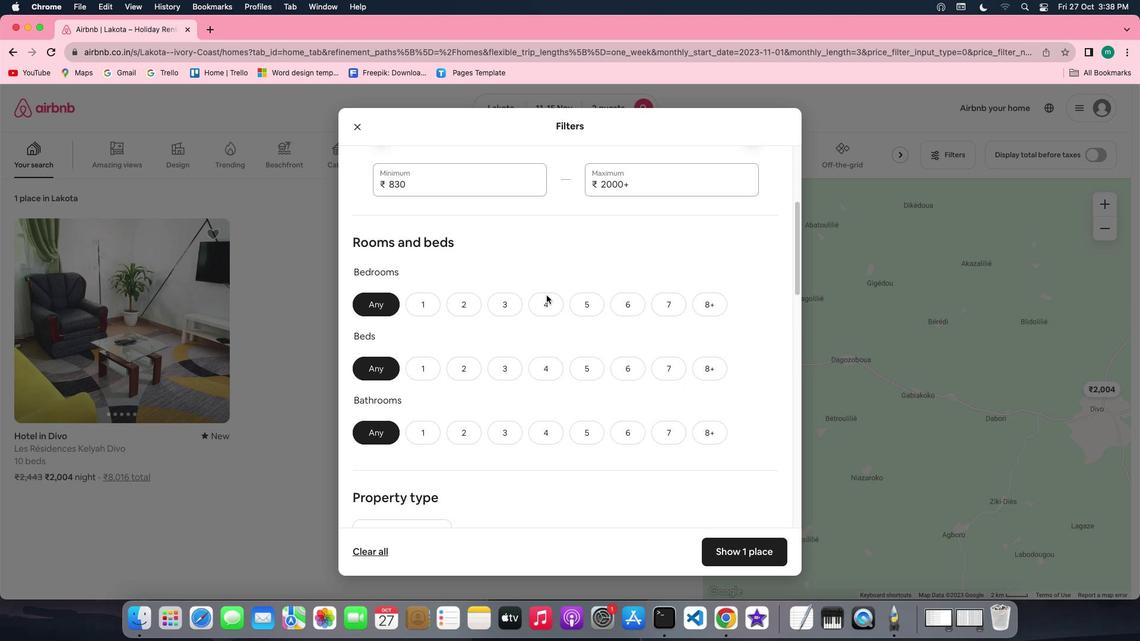 
Action: Mouse moved to (426, 289)
Screenshot: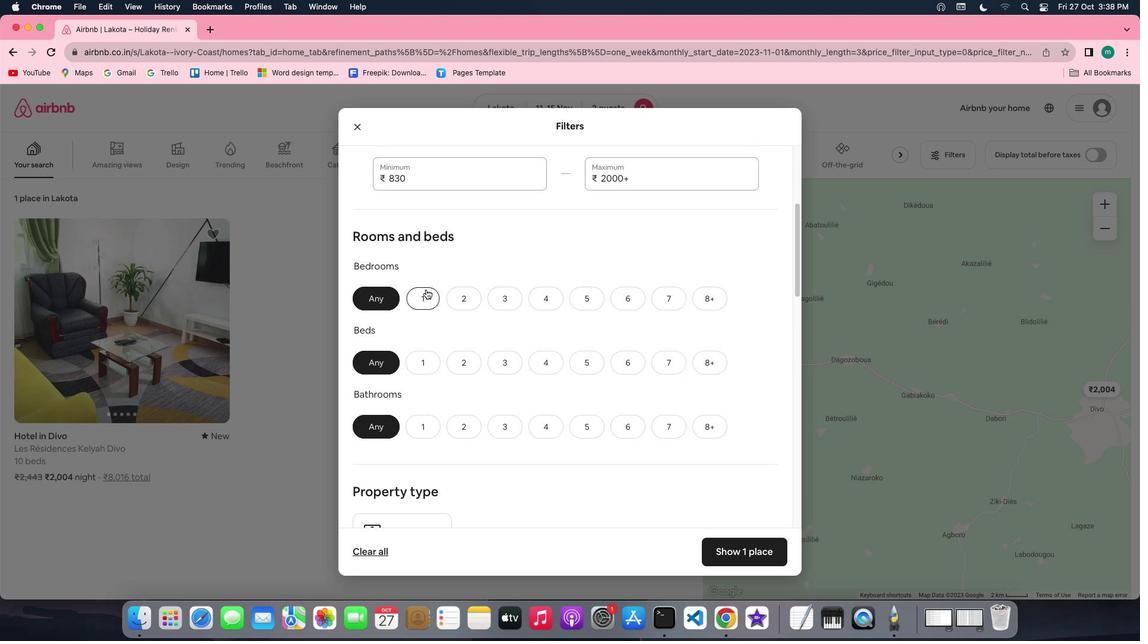 
Action: Mouse pressed left at (426, 289)
Screenshot: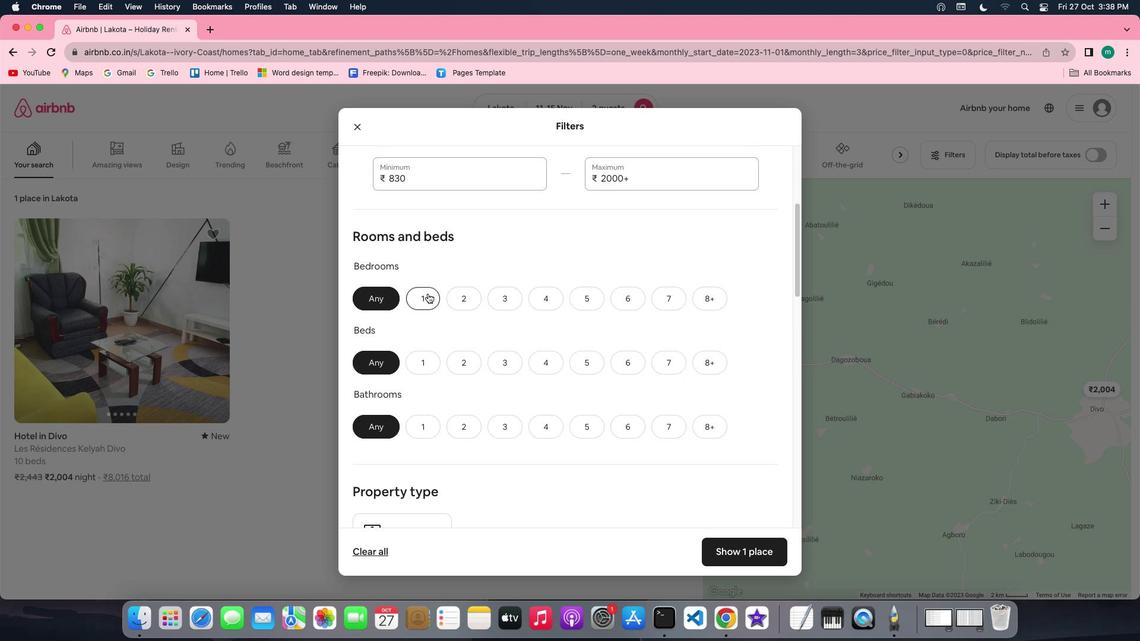 
Action: Mouse moved to (471, 362)
Screenshot: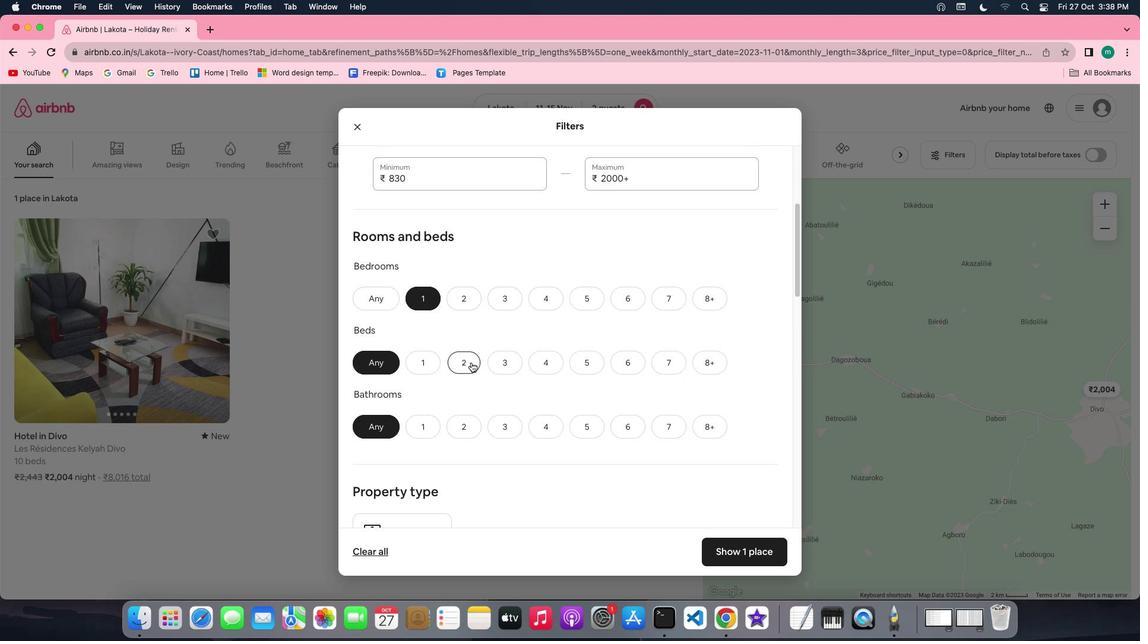 
Action: Mouse pressed left at (471, 362)
Screenshot: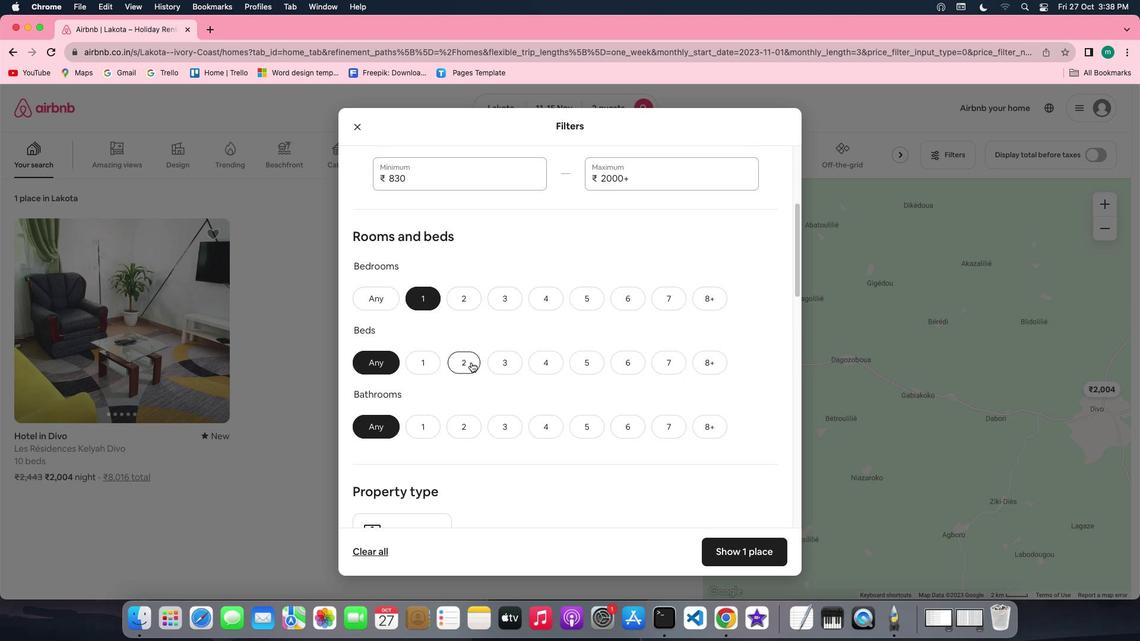
Action: Mouse moved to (434, 423)
Screenshot: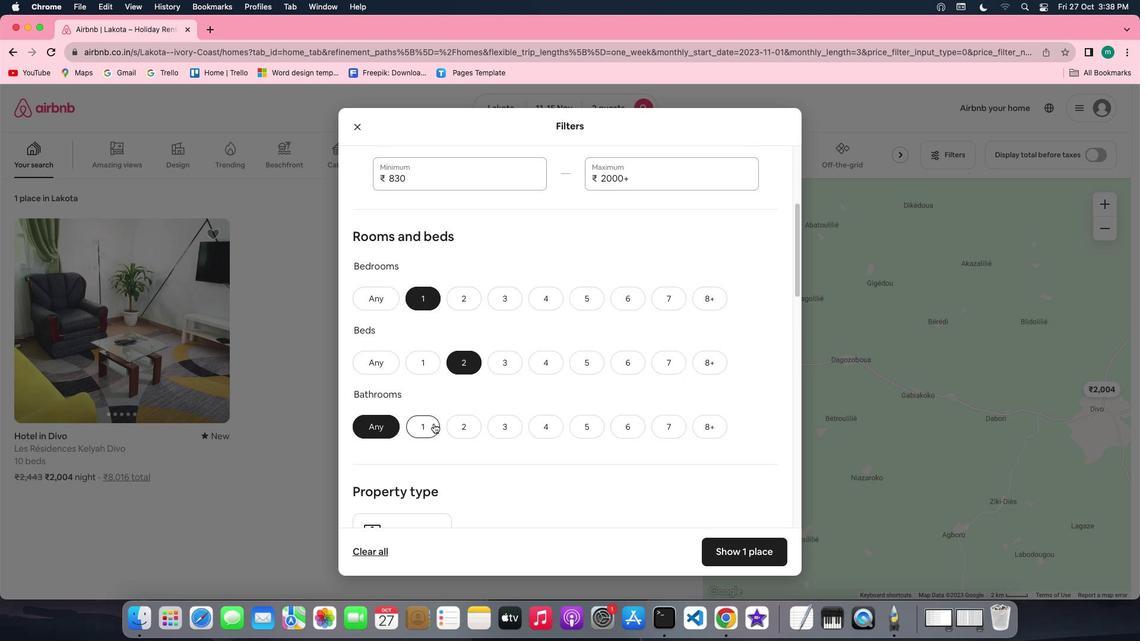 
Action: Mouse pressed left at (434, 423)
Screenshot: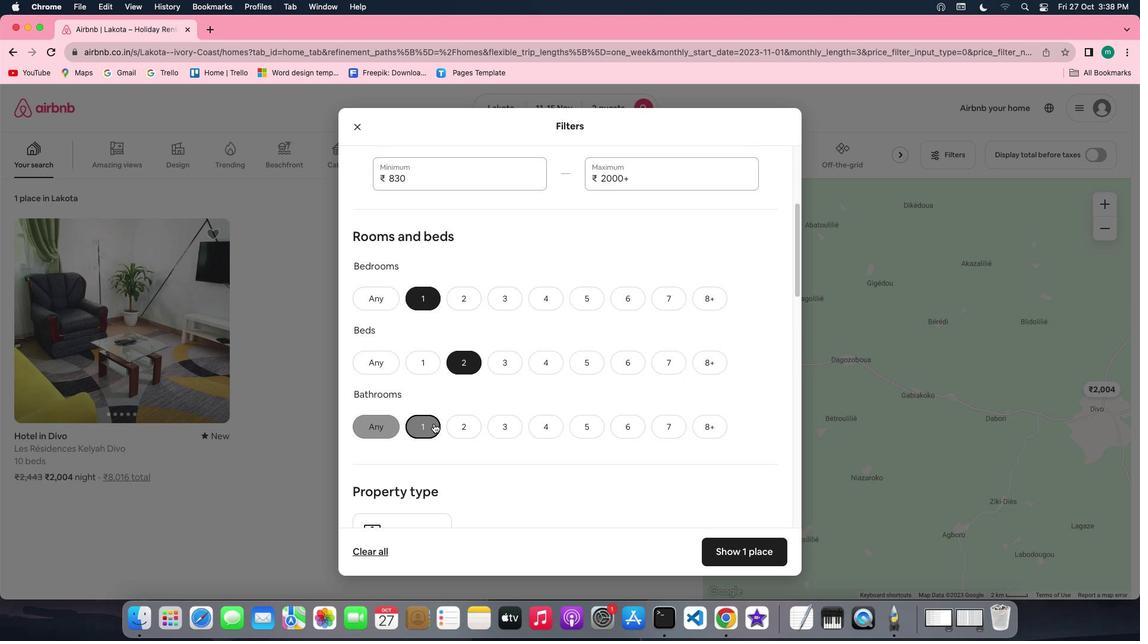 
Action: Mouse moved to (542, 416)
Screenshot: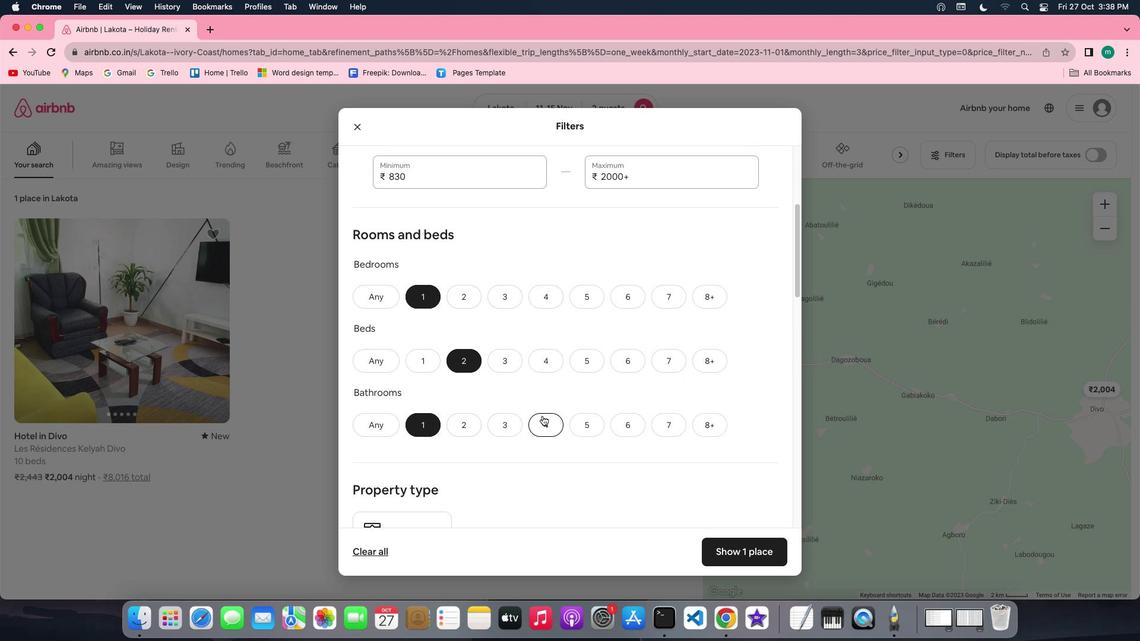 
Action: Mouse scrolled (542, 416) with delta (0, 0)
Screenshot: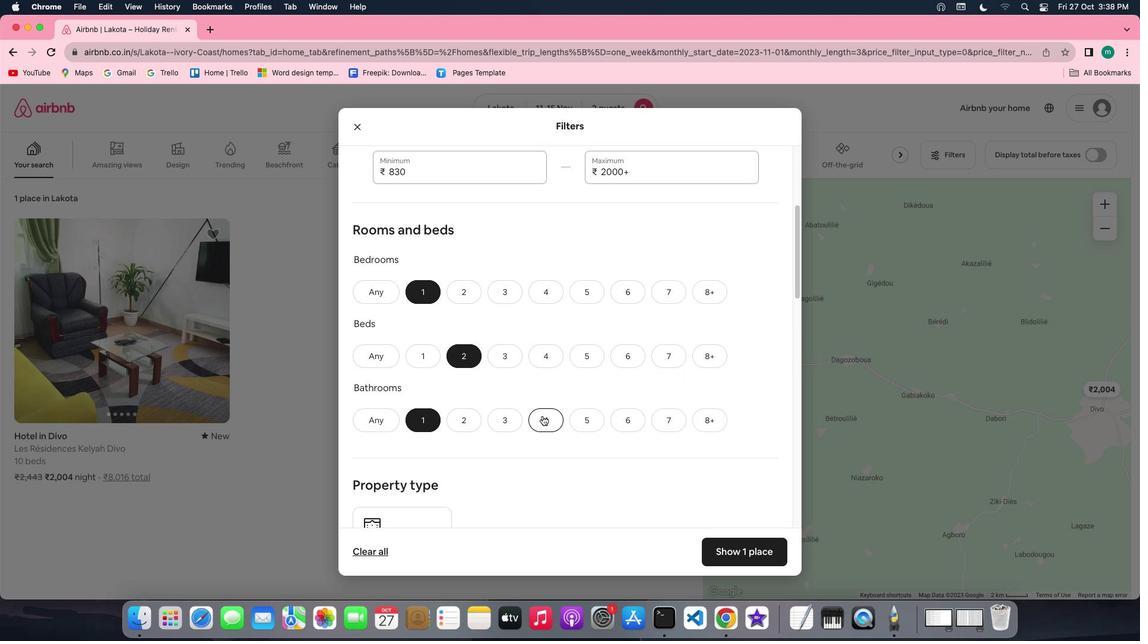 
Action: Mouse scrolled (542, 416) with delta (0, 0)
Screenshot: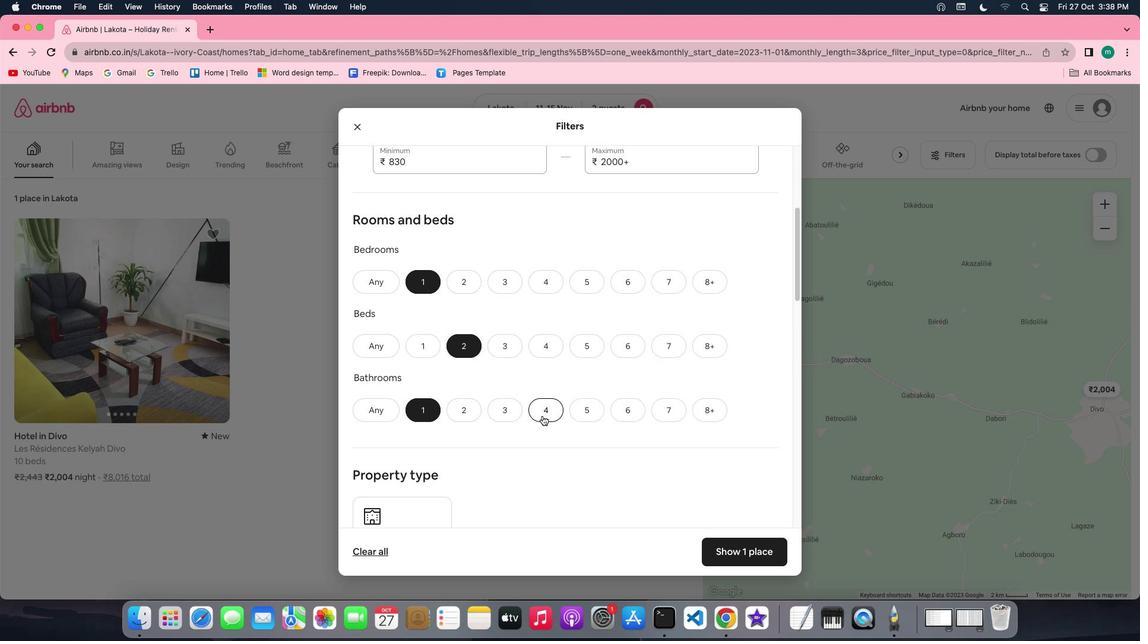 
Action: Mouse scrolled (542, 416) with delta (0, -1)
Screenshot: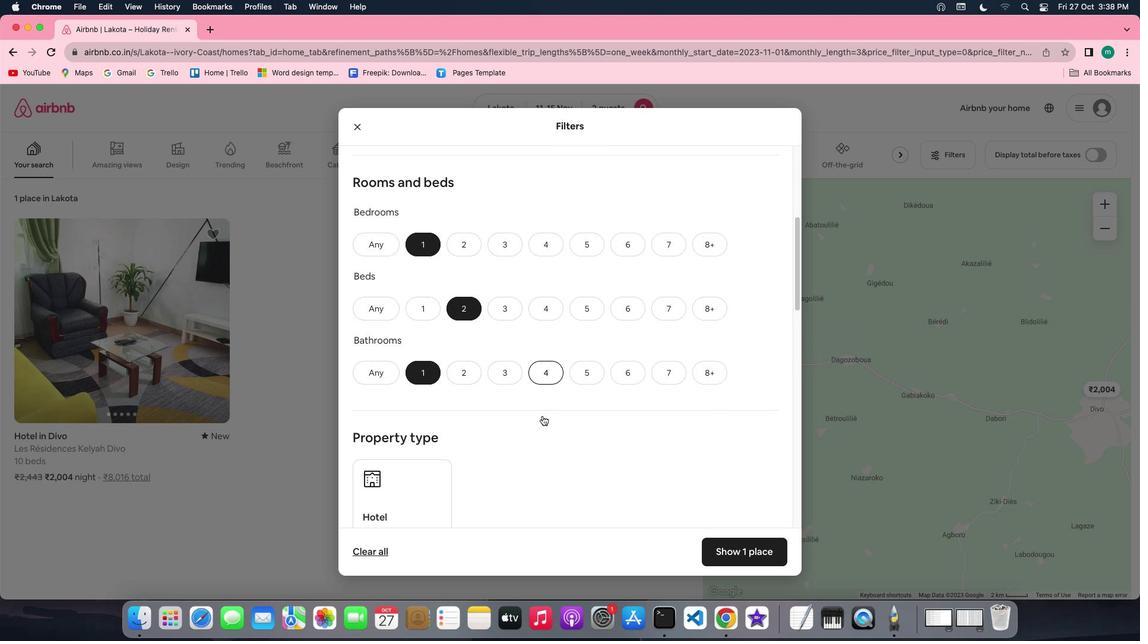 
Action: Mouse scrolled (542, 416) with delta (0, 0)
Screenshot: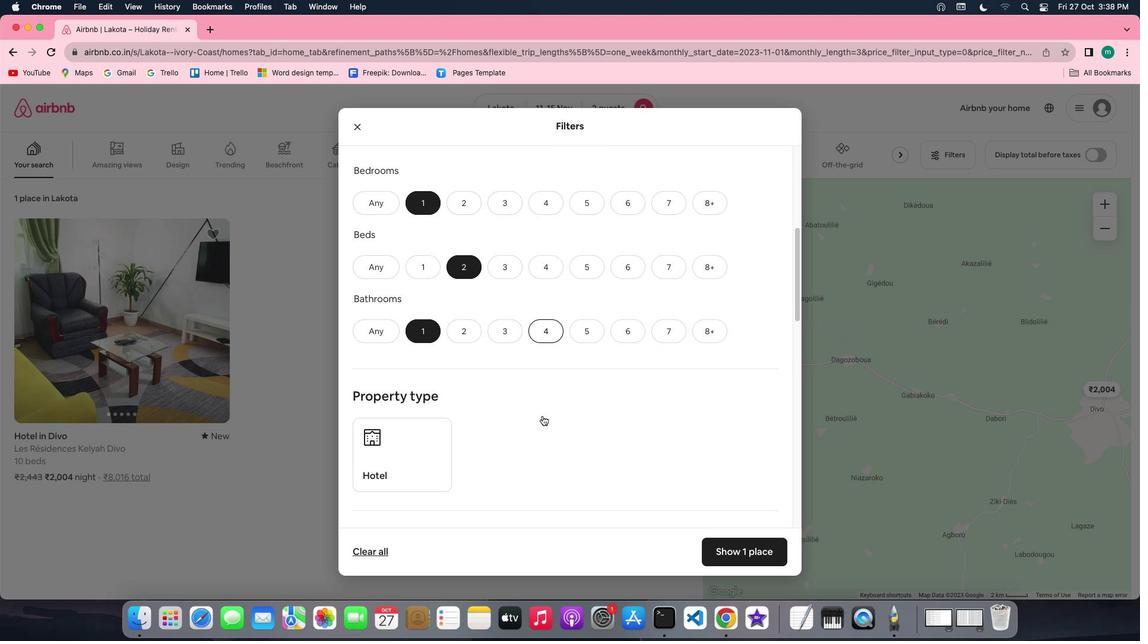 
Action: Mouse scrolled (542, 416) with delta (0, 0)
Screenshot: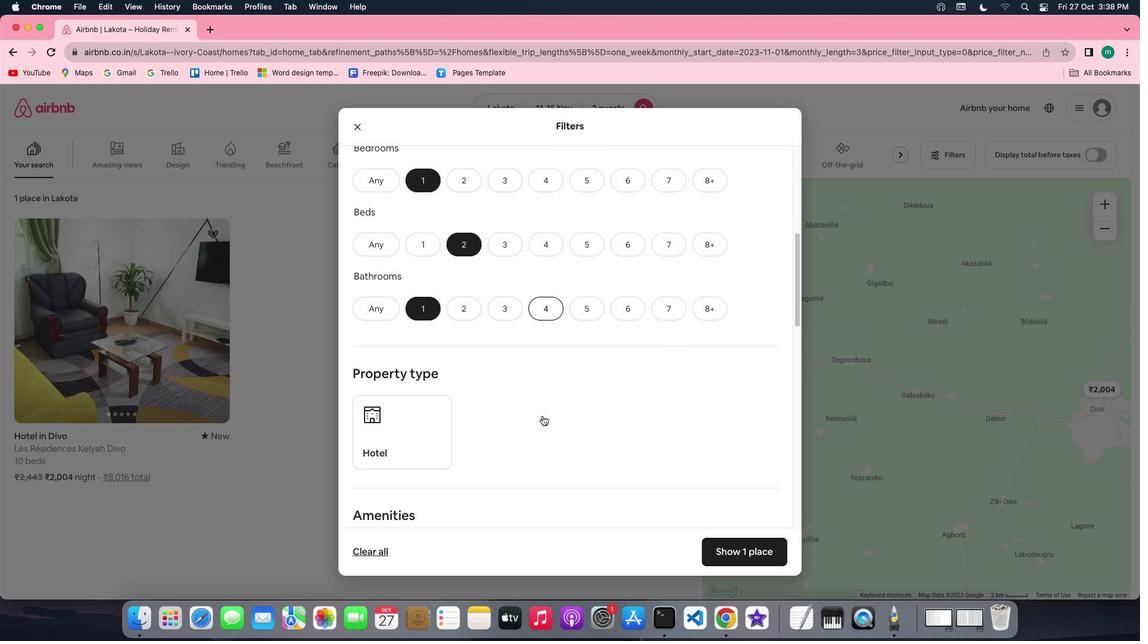 
Action: Mouse scrolled (542, 416) with delta (0, -1)
Screenshot: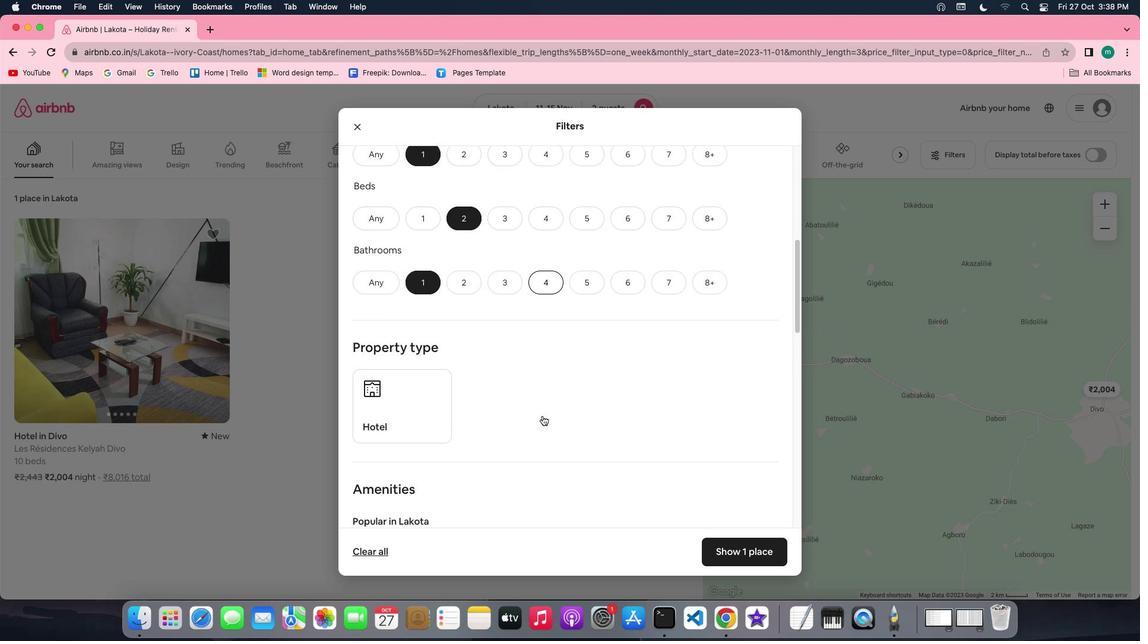 
Action: Mouse scrolled (542, 416) with delta (0, 0)
Screenshot: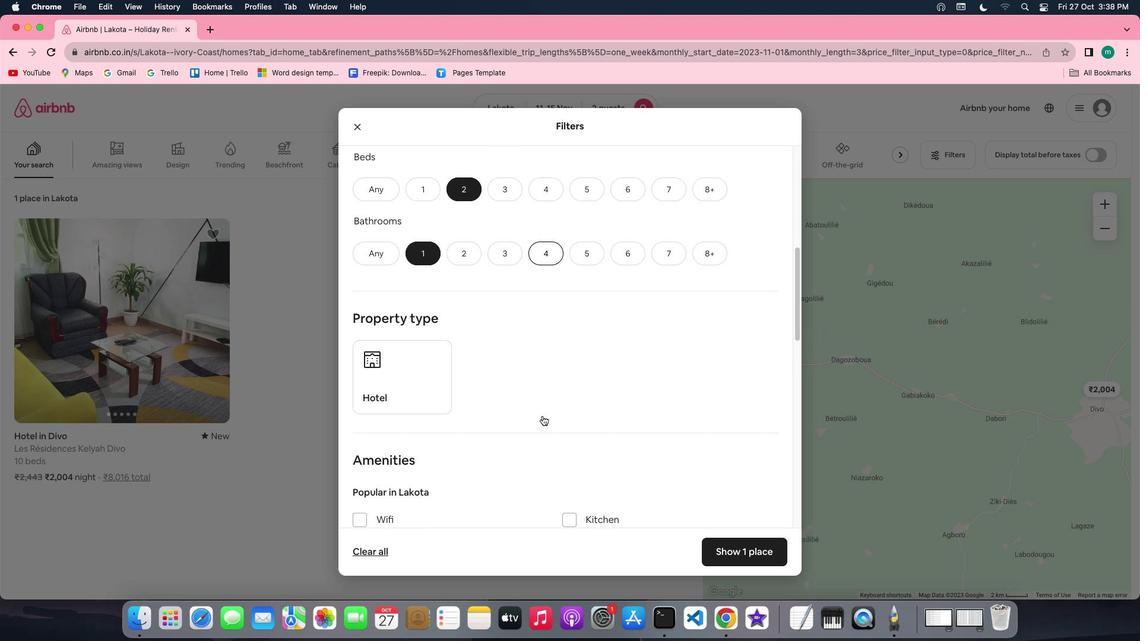 
Action: Mouse scrolled (542, 416) with delta (0, 0)
Screenshot: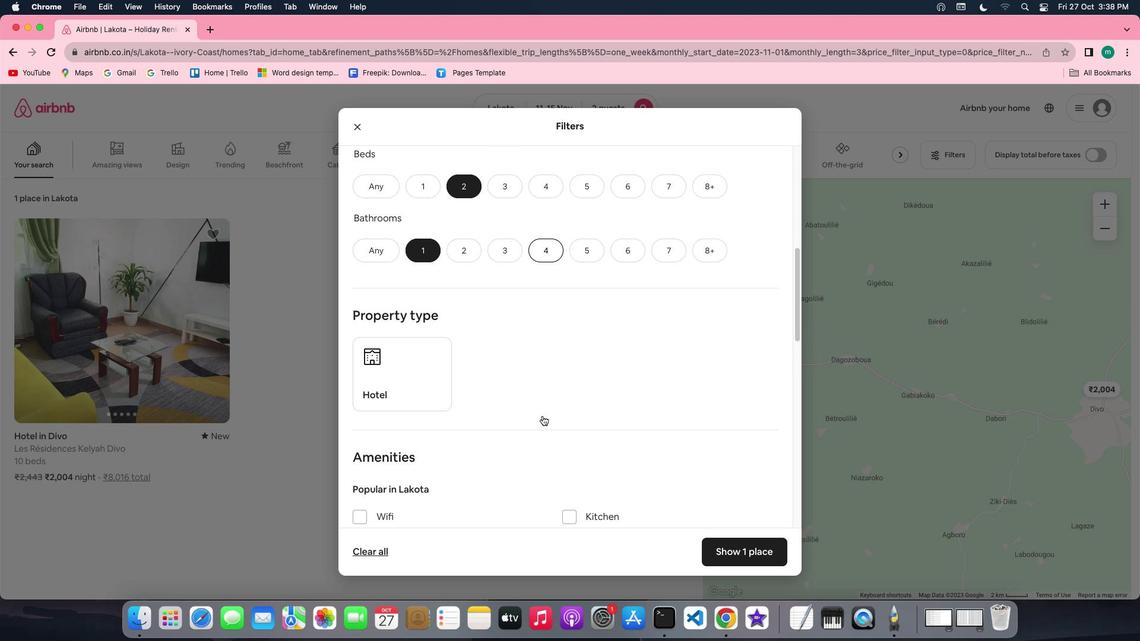 
Action: Mouse scrolled (542, 416) with delta (0, 0)
Screenshot: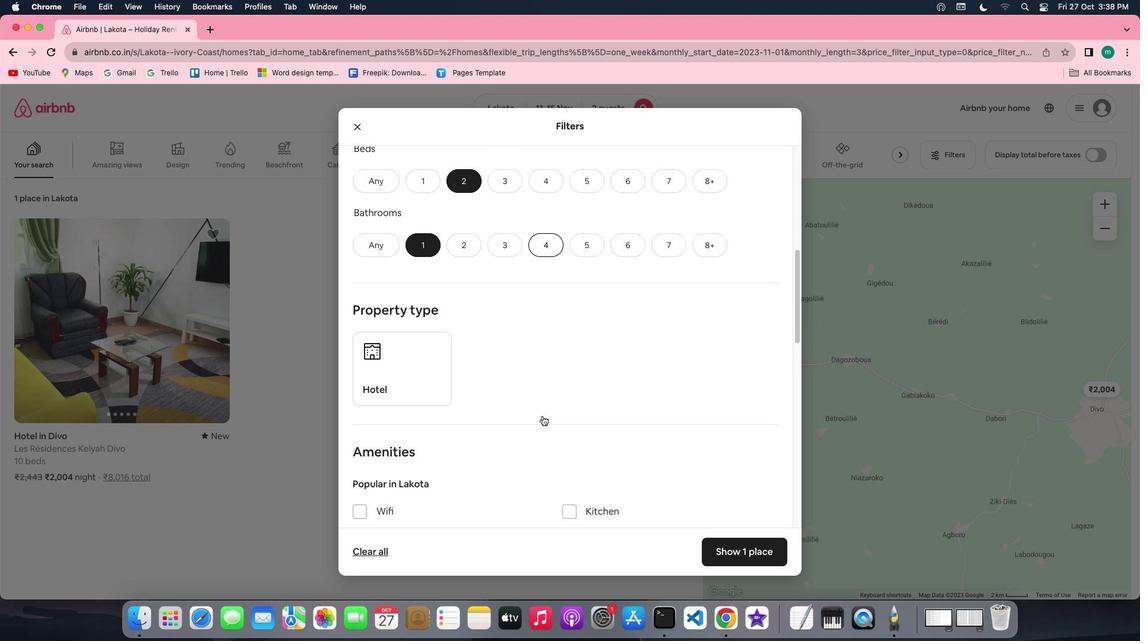 
Action: Mouse scrolled (542, 416) with delta (0, 0)
Screenshot: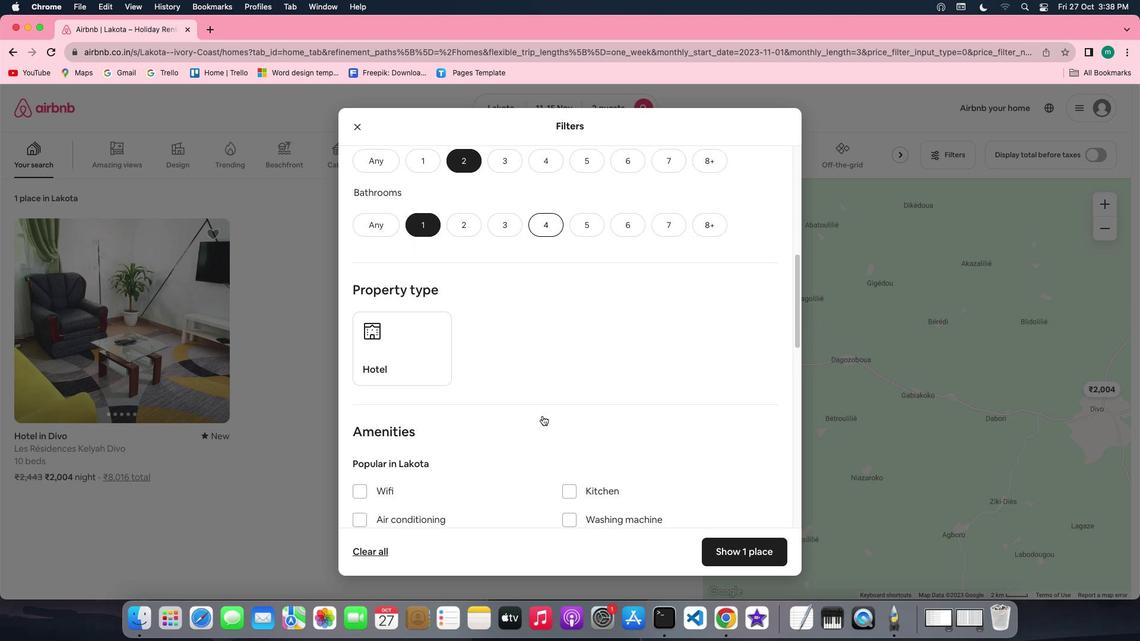
Action: Mouse scrolled (542, 416) with delta (0, 0)
Screenshot: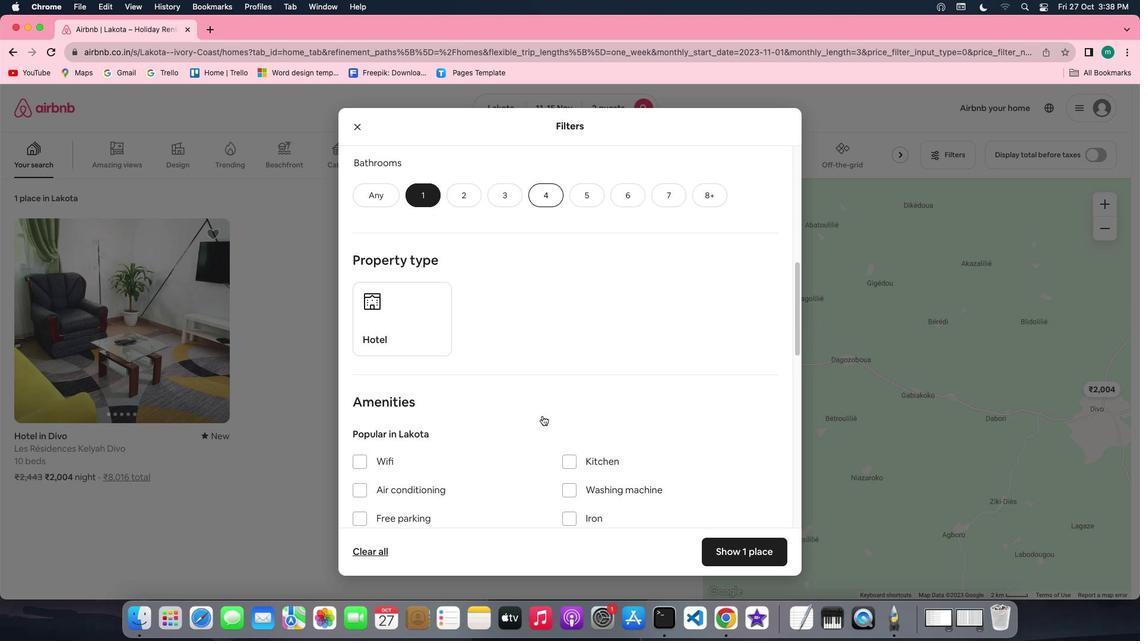 
Action: Mouse scrolled (542, 416) with delta (0, 0)
Screenshot: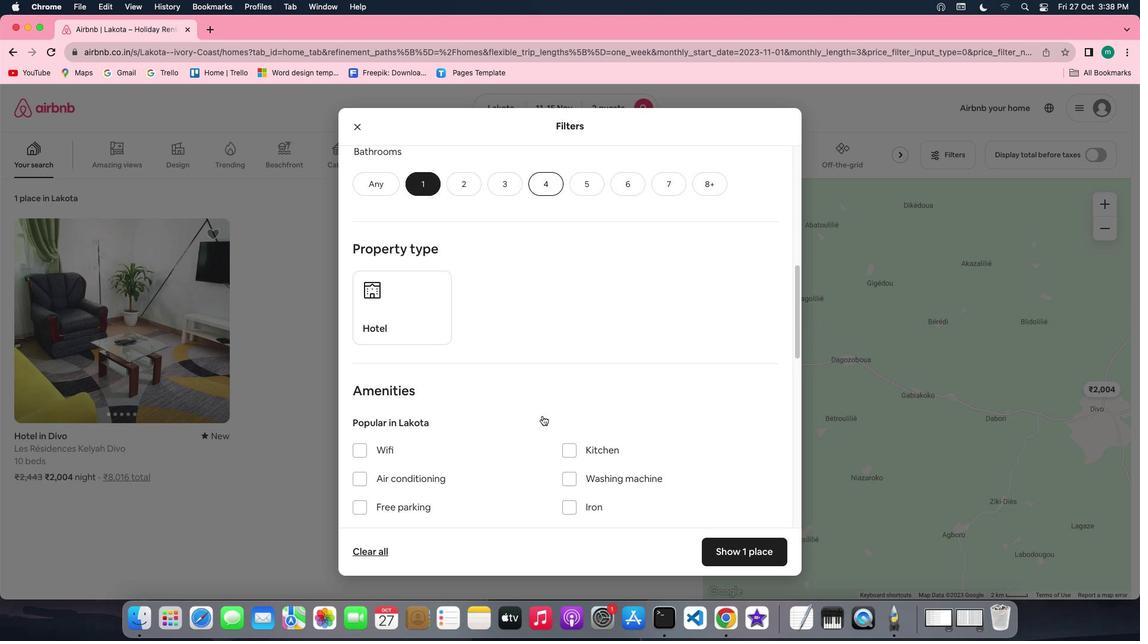 
Action: Mouse scrolled (542, 416) with delta (0, 0)
Screenshot: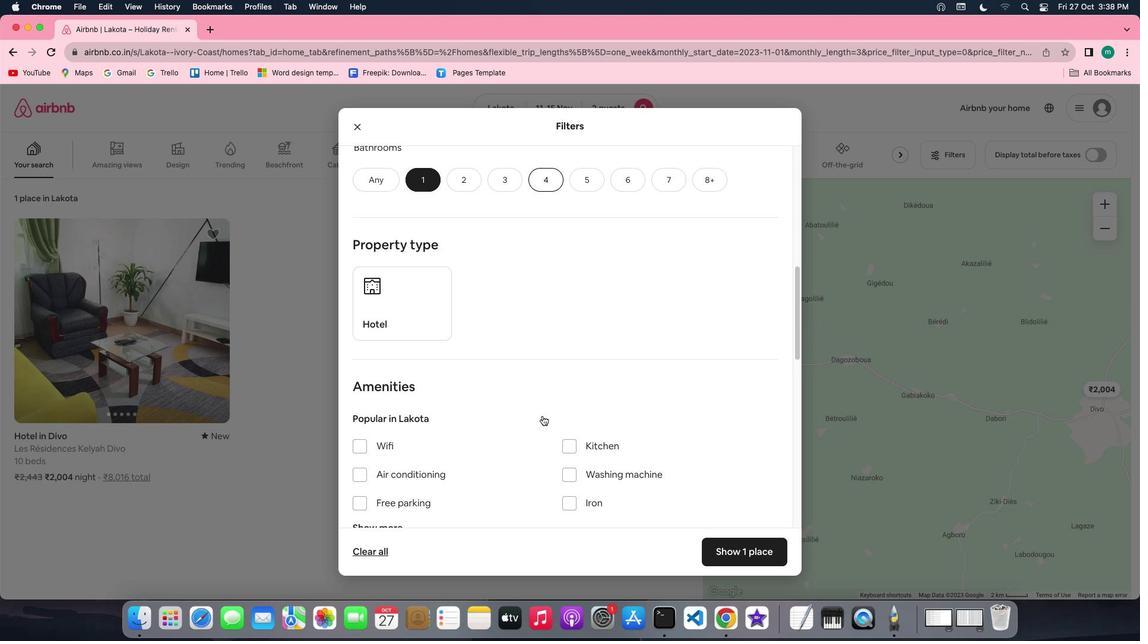 
Action: Mouse scrolled (542, 416) with delta (0, 0)
Screenshot: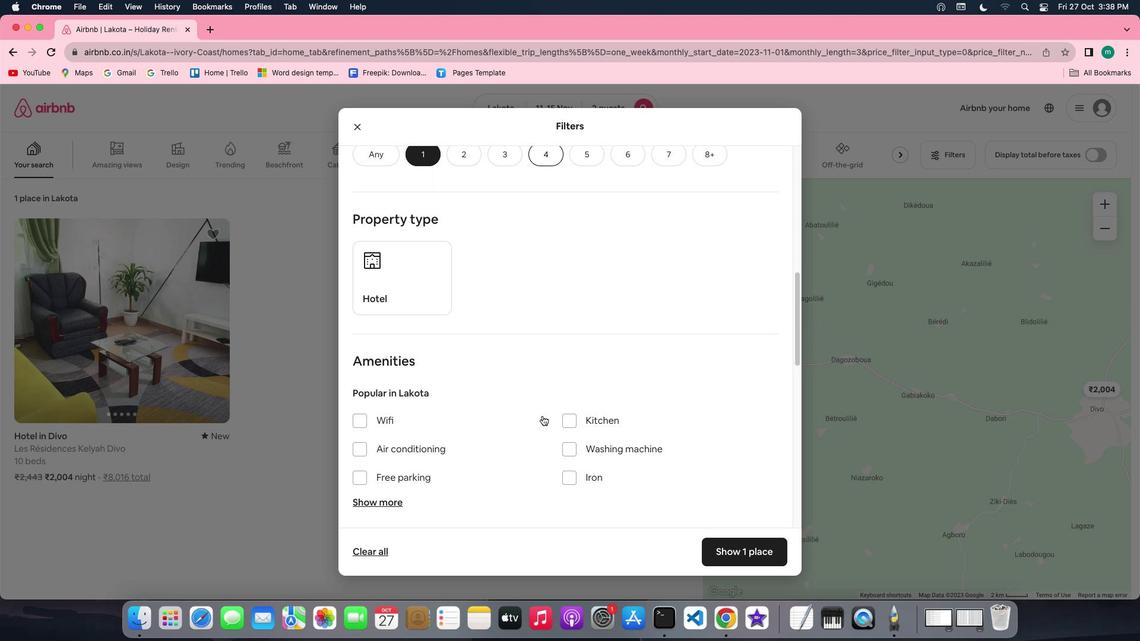 
Action: Mouse scrolled (542, 416) with delta (0, 0)
Screenshot: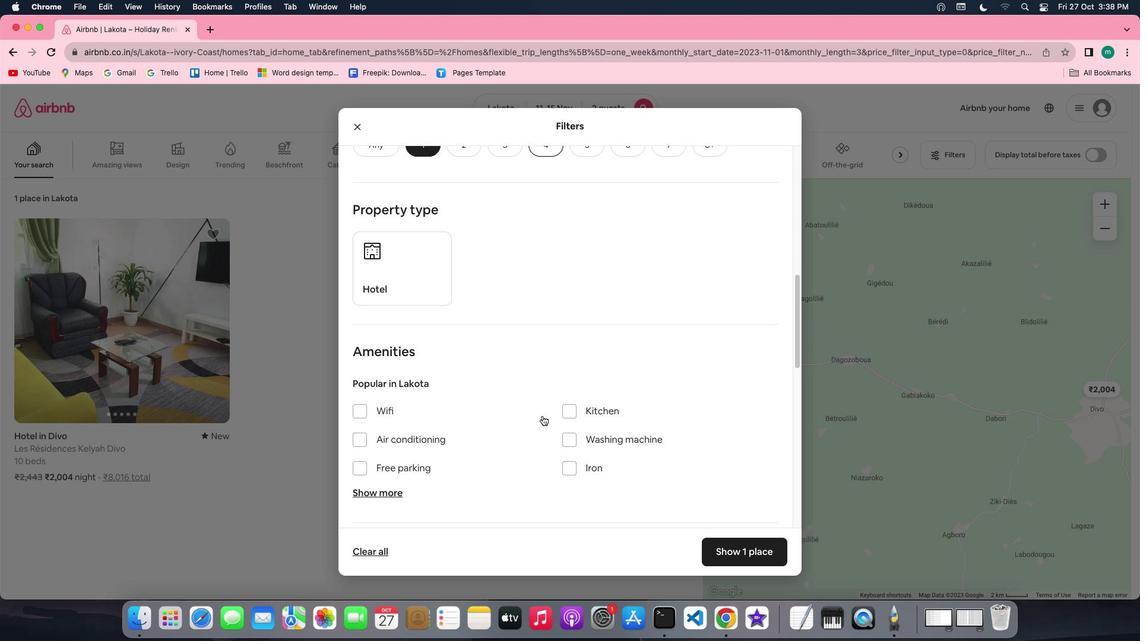 
Action: Mouse scrolled (542, 416) with delta (0, 0)
Screenshot: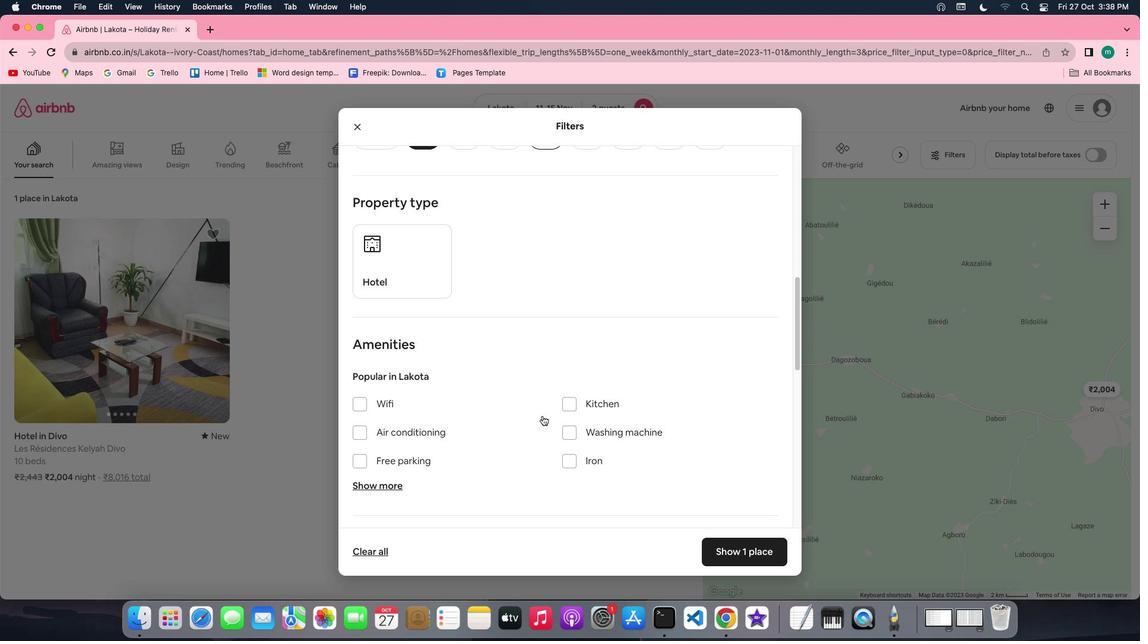 
Action: Mouse scrolled (542, 416) with delta (0, 0)
Screenshot: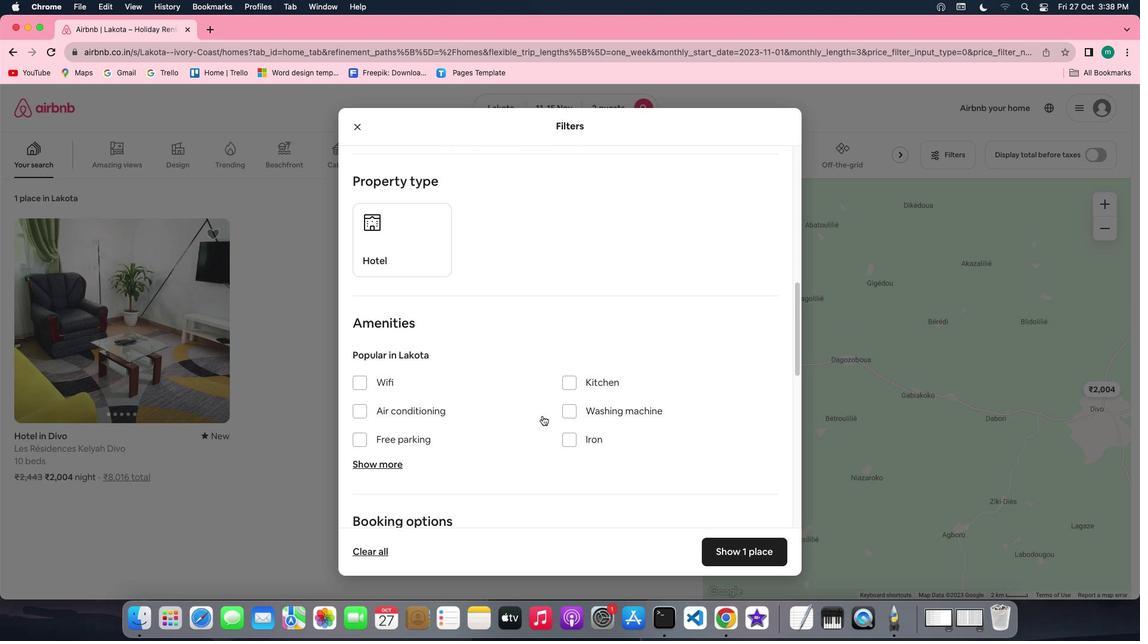 
Action: Mouse moved to (362, 213)
Screenshot: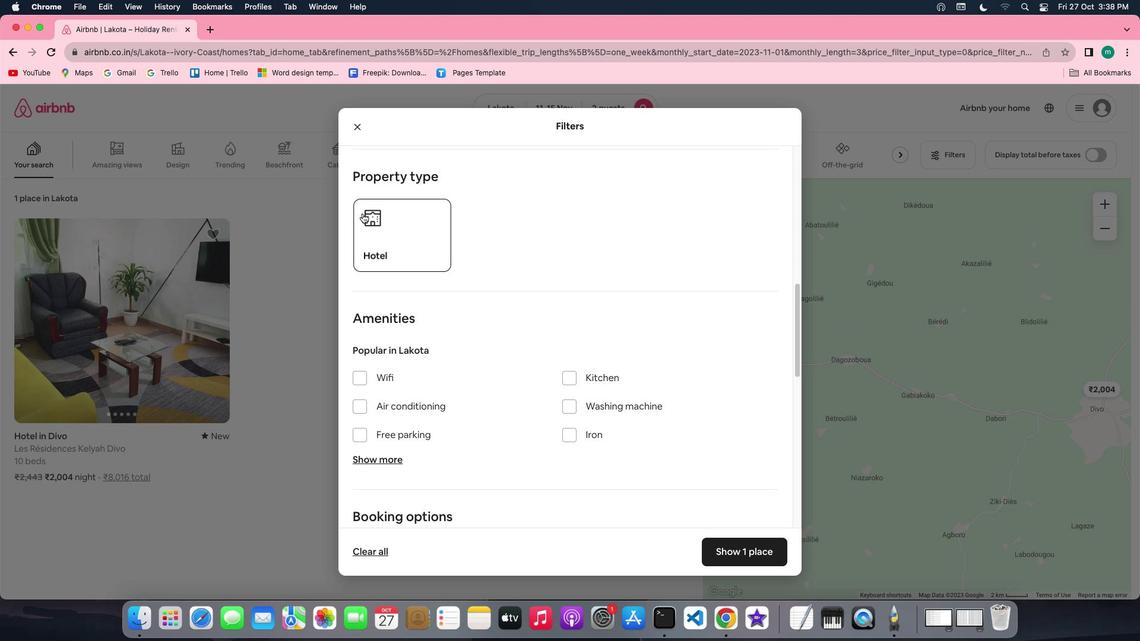 
Action: Mouse pressed left at (362, 213)
Screenshot: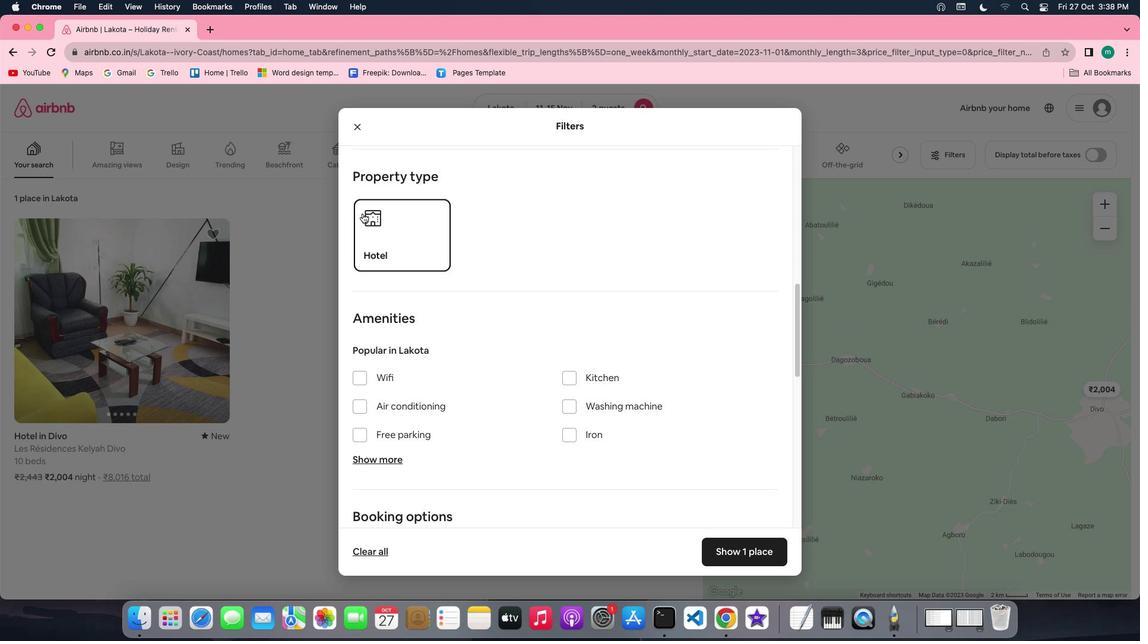 
Action: Mouse moved to (562, 329)
Screenshot: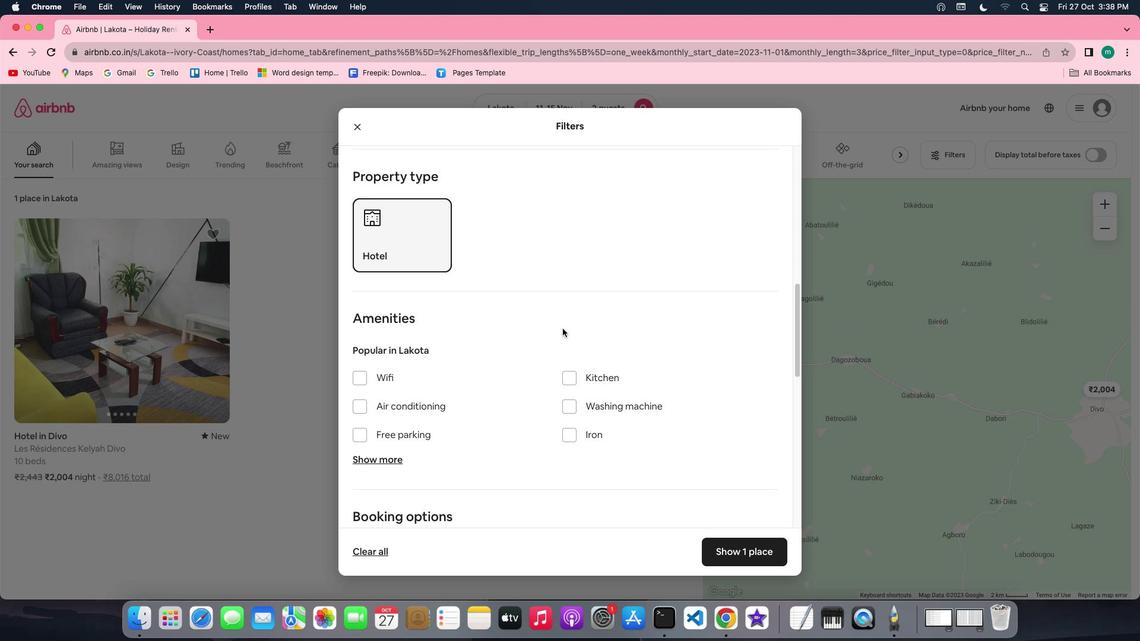 
Action: Mouse scrolled (562, 329) with delta (0, 0)
Screenshot: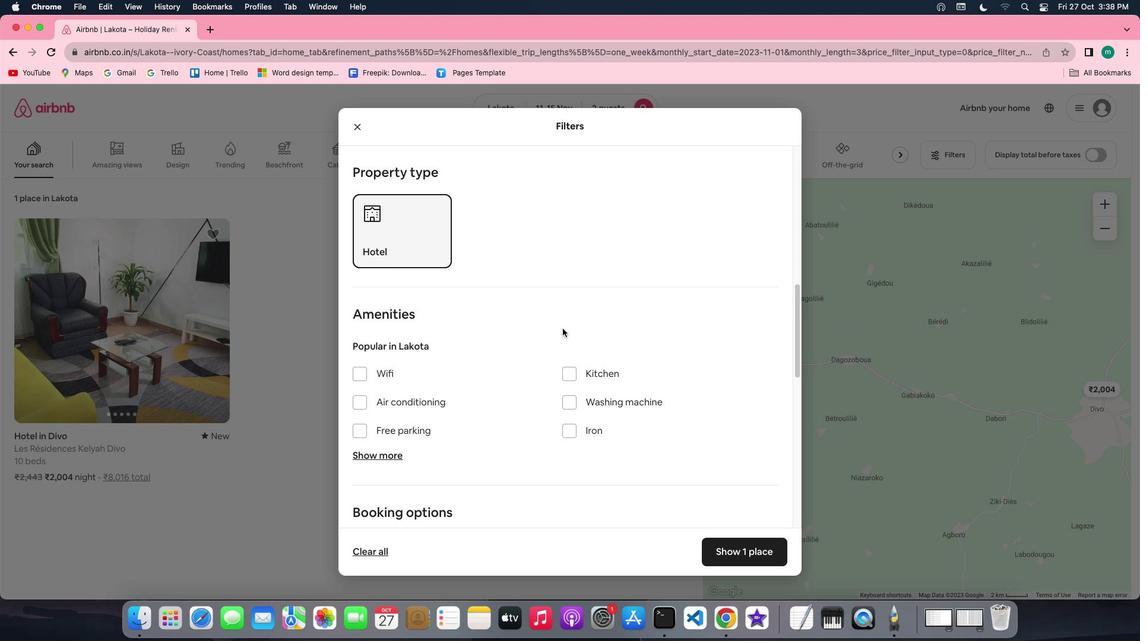
Action: Mouse scrolled (562, 329) with delta (0, 0)
Screenshot: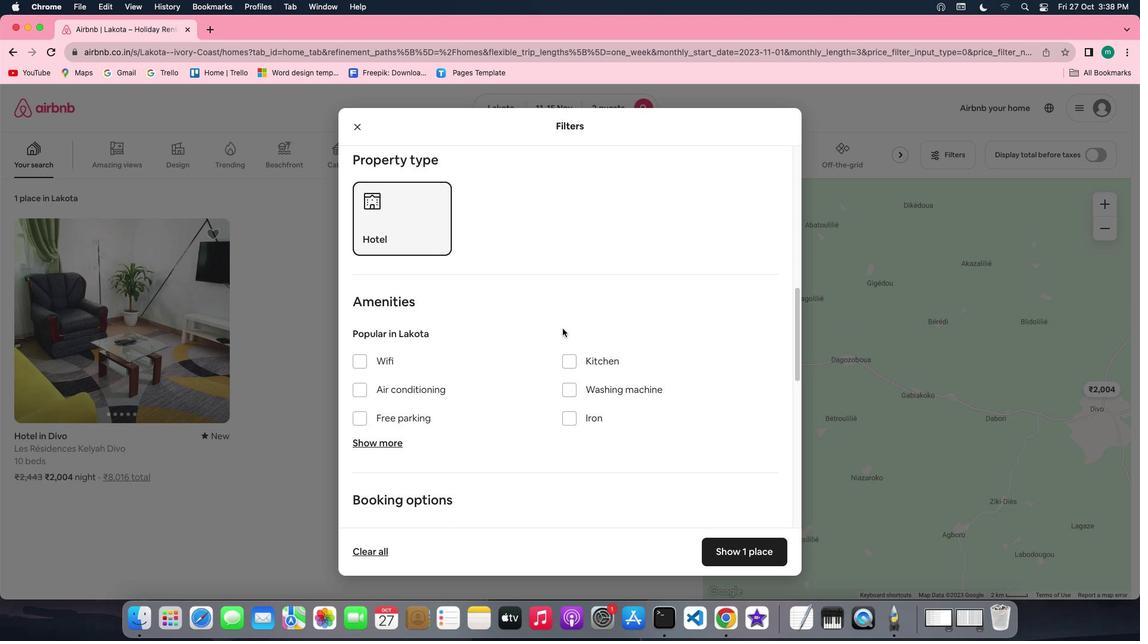
Action: Mouse scrolled (562, 329) with delta (0, 0)
Screenshot: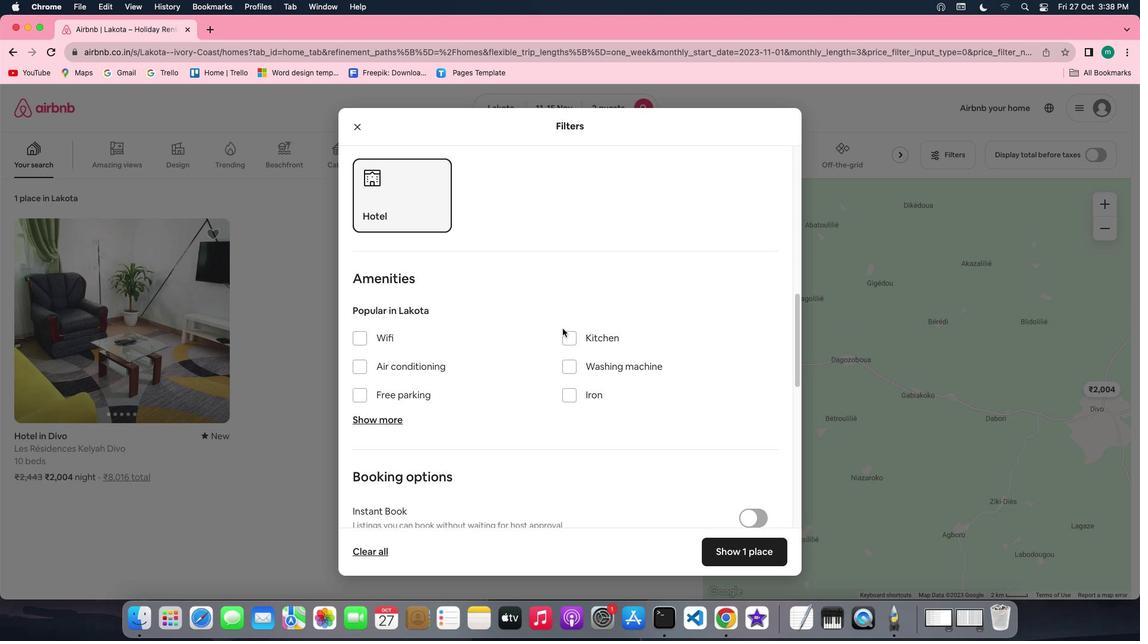 
Action: Mouse scrolled (562, 329) with delta (0, 0)
Screenshot: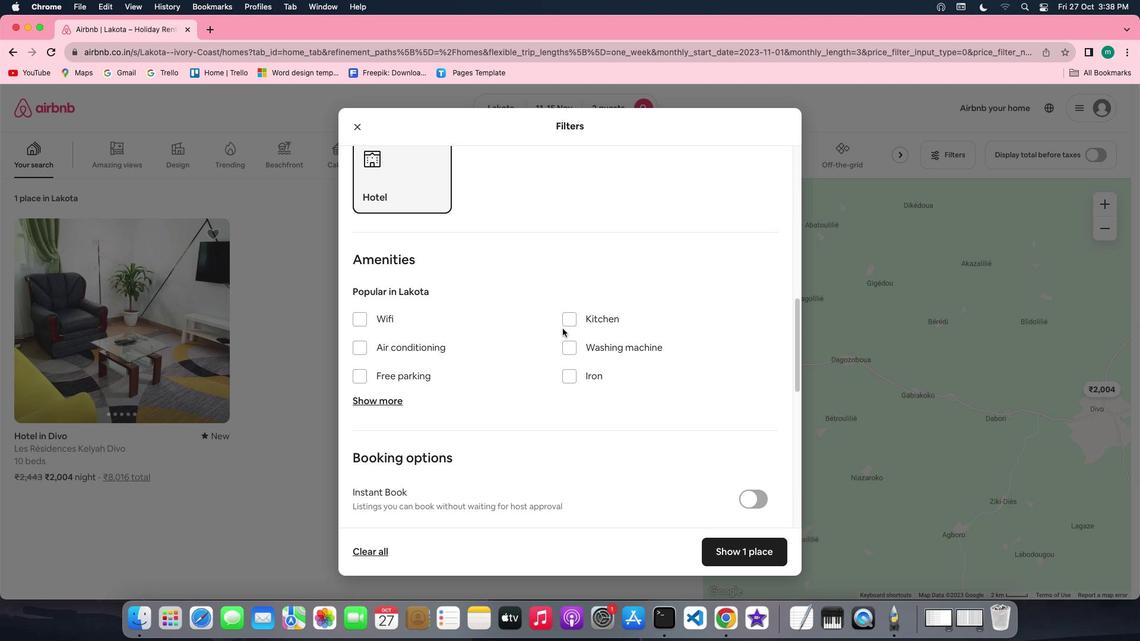 
Action: Mouse scrolled (562, 329) with delta (0, 0)
Screenshot: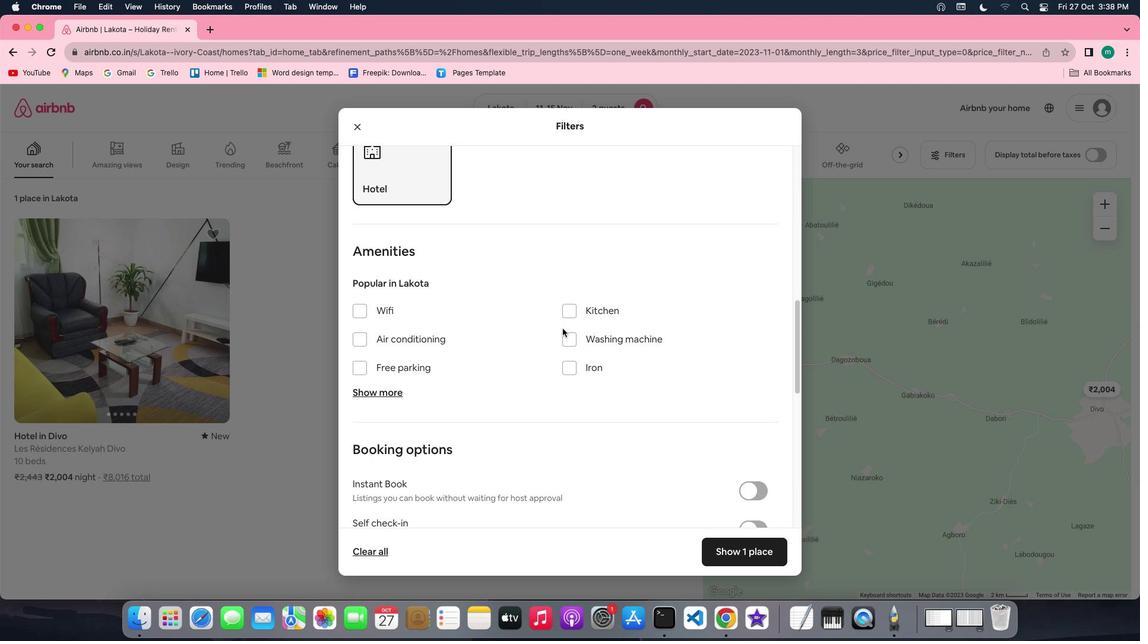 
Action: Mouse scrolled (562, 329) with delta (0, 0)
Screenshot: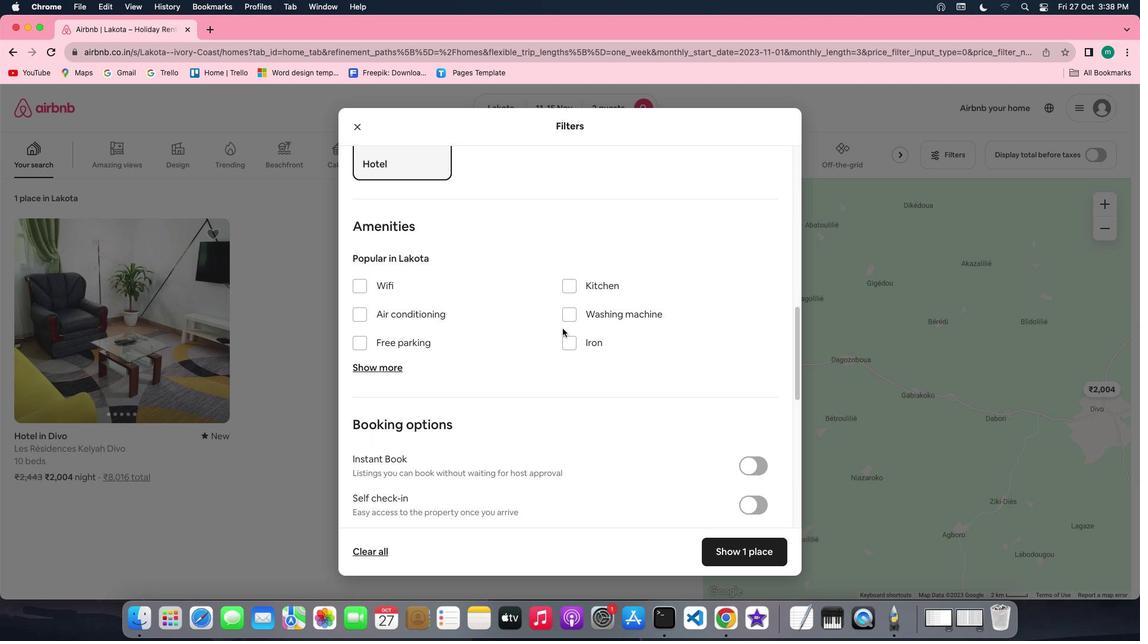 
Action: Mouse scrolled (562, 329) with delta (0, 0)
Screenshot: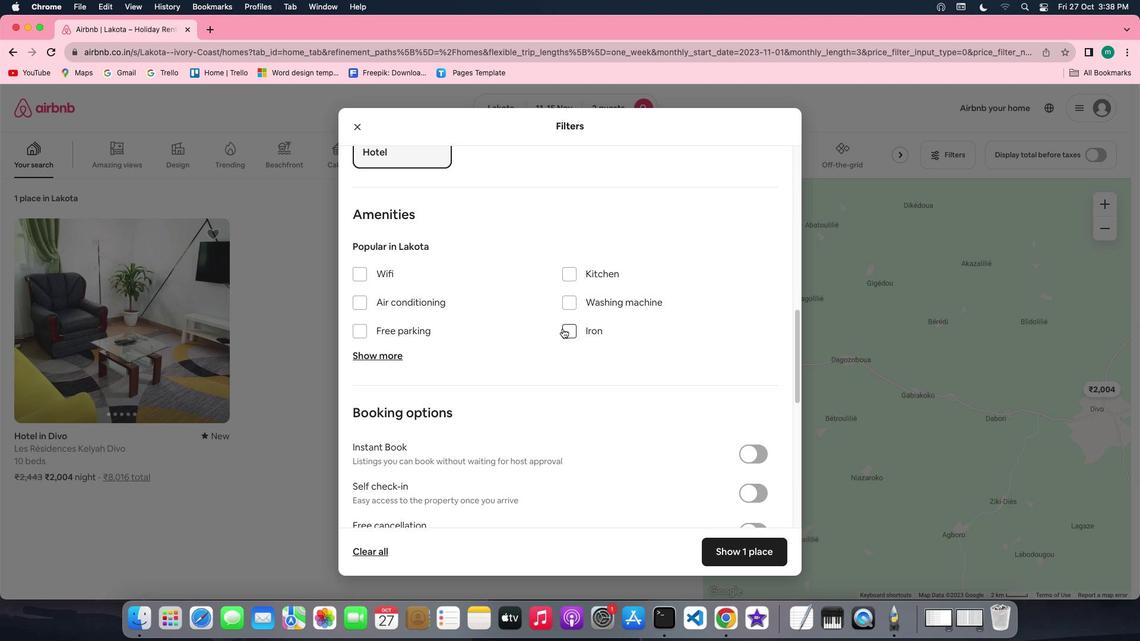 
Action: Mouse scrolled (562, 329) with delta (0, 0)
Screenshot: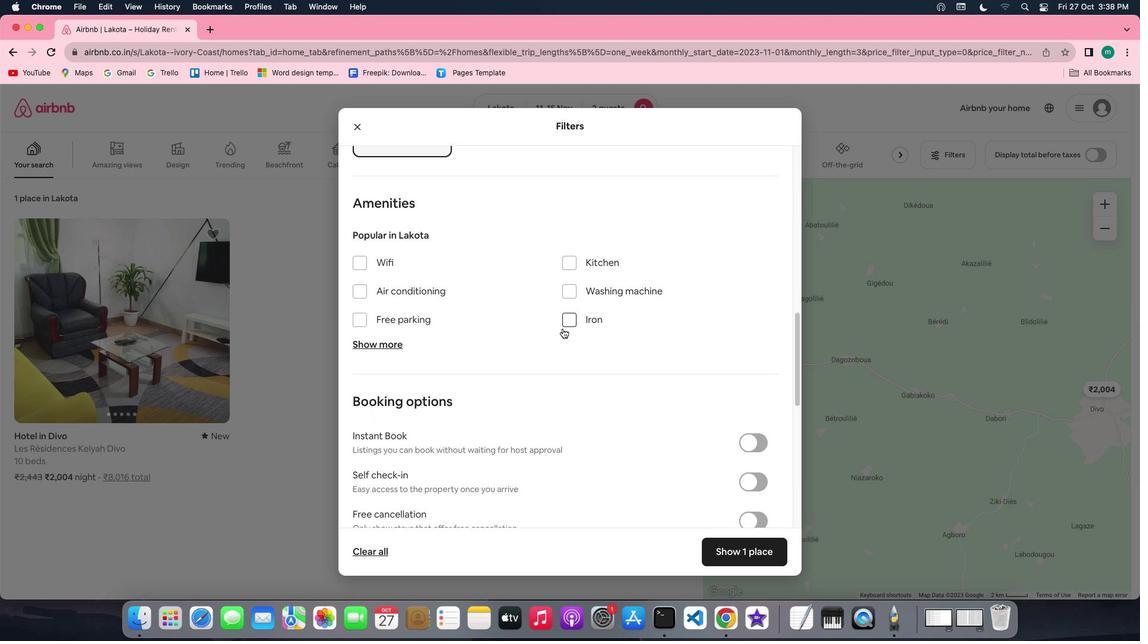 
Action: Mouse scrolled (562, 329) with delta (0, 0)
Screenshot: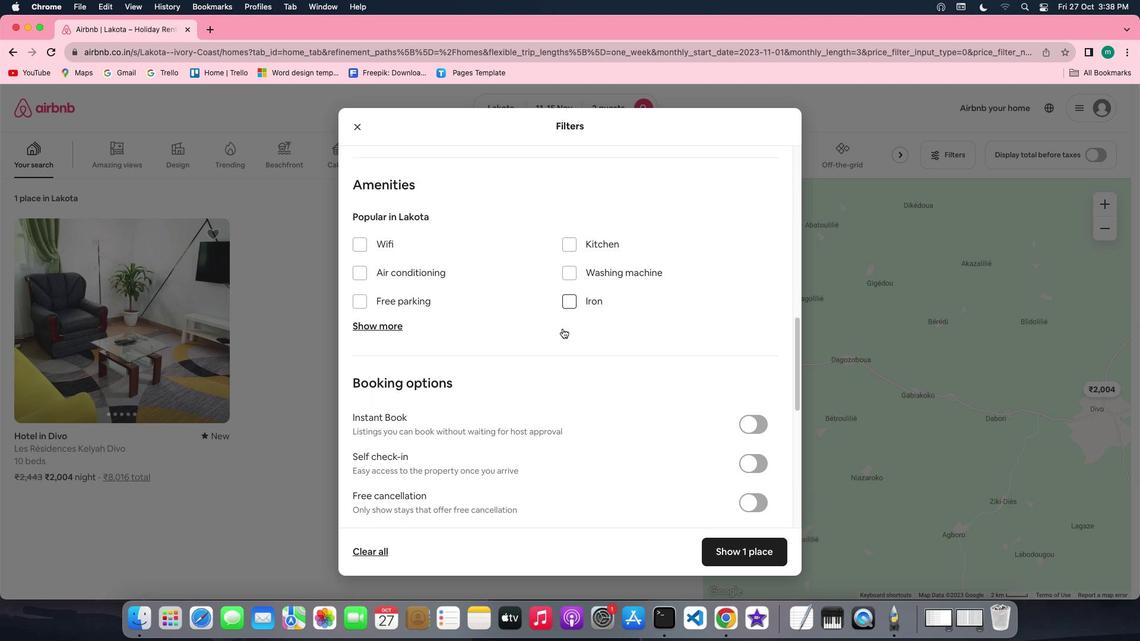 
Action: Mouse moved to (760, 457)
Screenshot: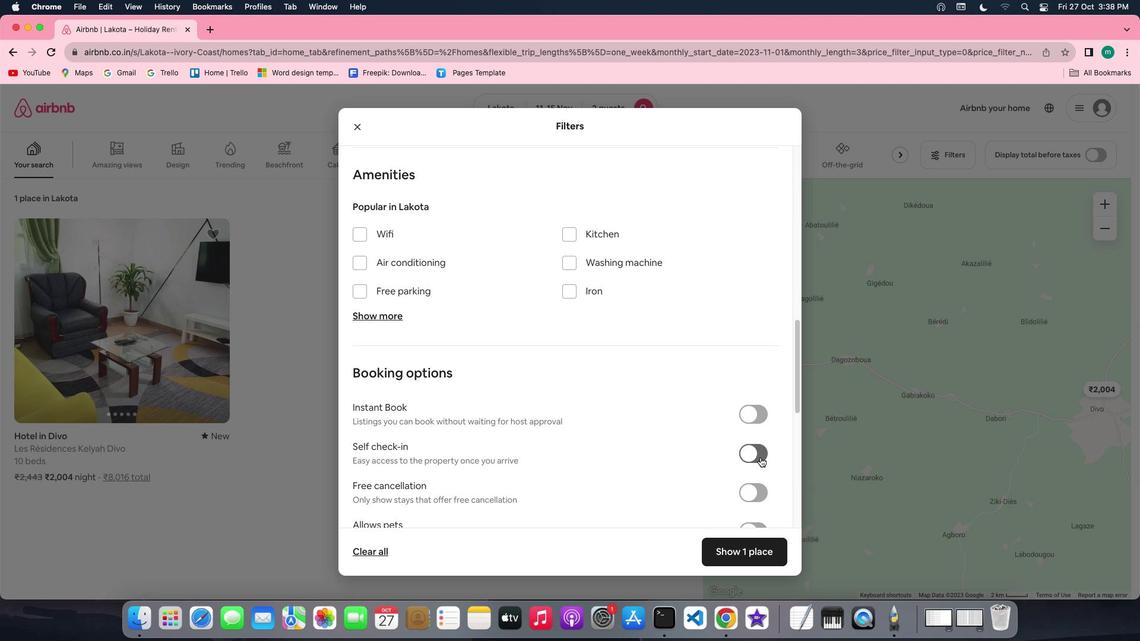 
Action: Mouse pressed left at (760, 457)
Screenshot: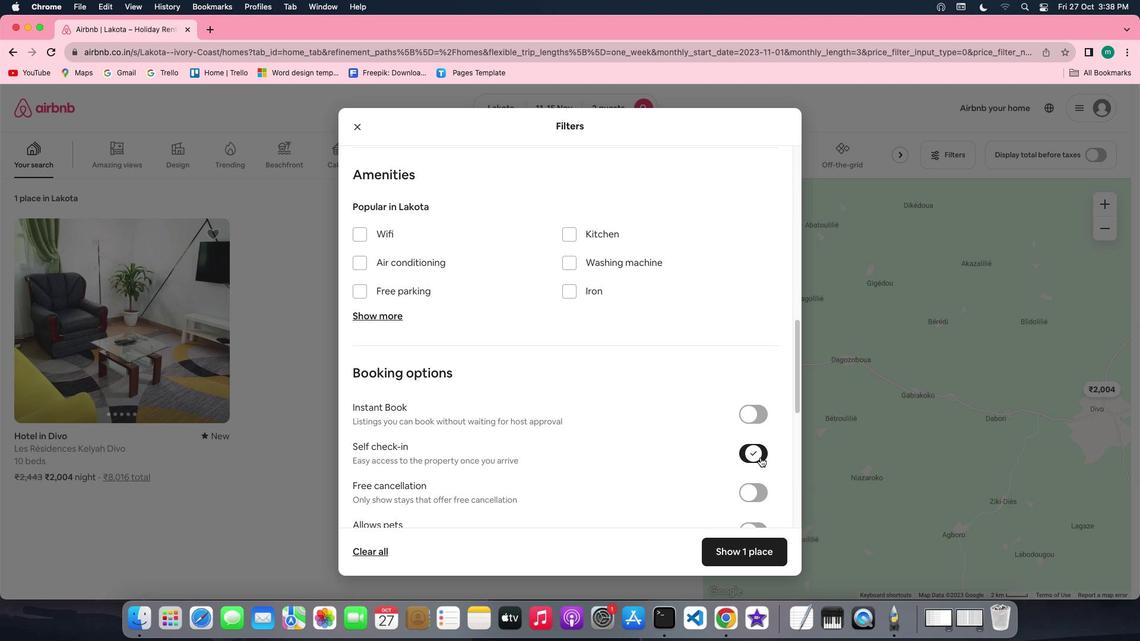 
Action: Mouse moved to (651, 474)
Screenshot: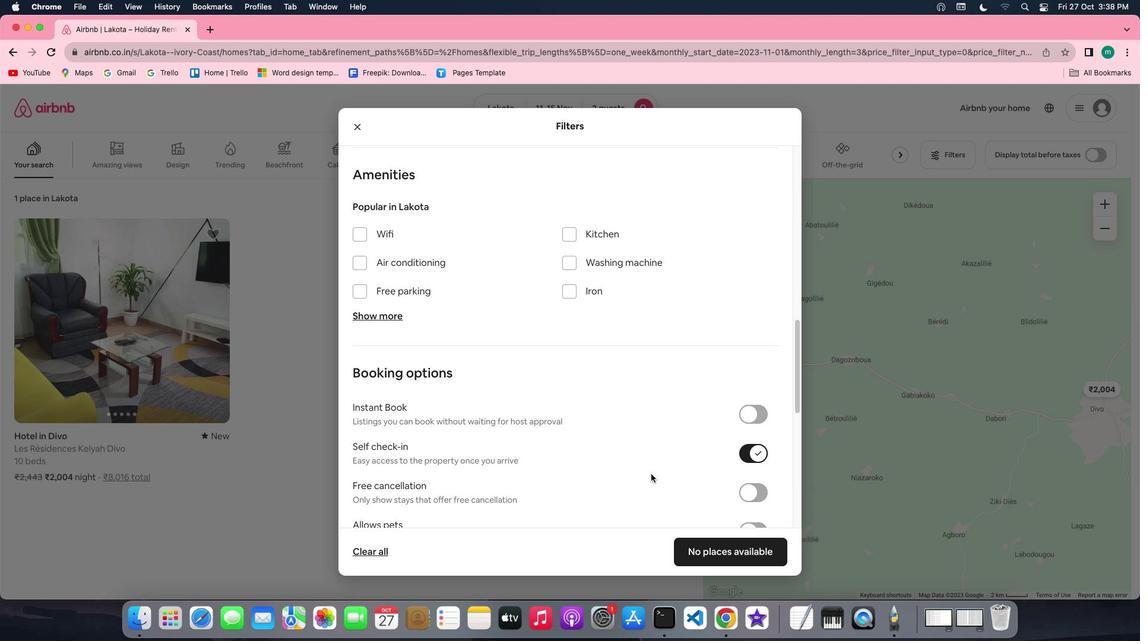 
Action: Mouse scrolled (651, 474) with delta (0, 0)
Screenshot: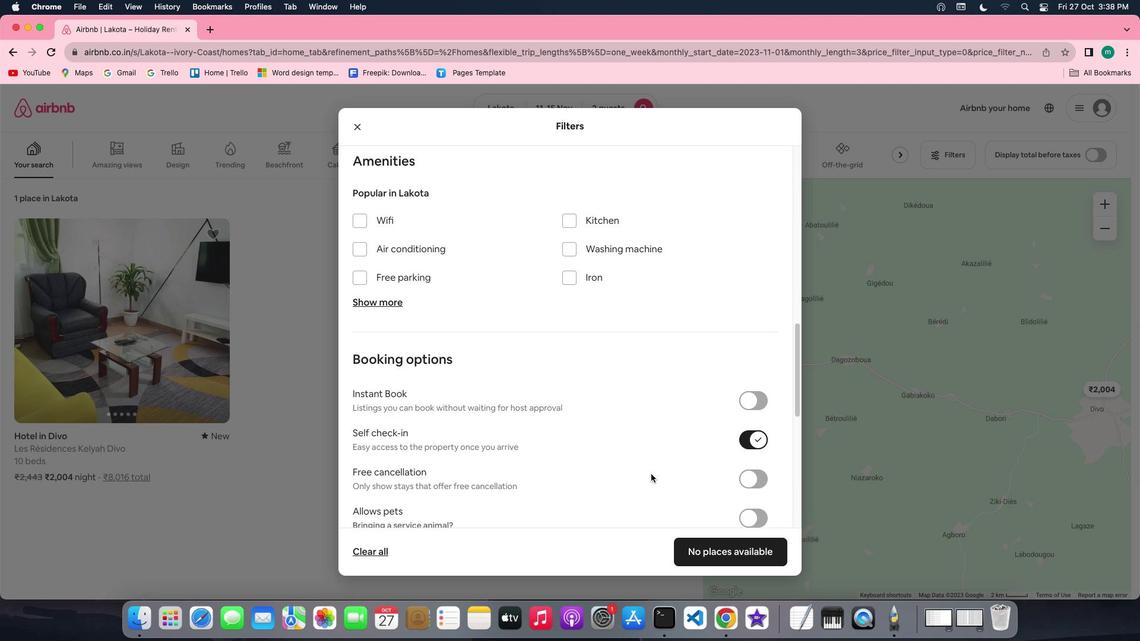 
Action: Mouse scrolled (651, 474) with delta (0, 0)
Screenshot: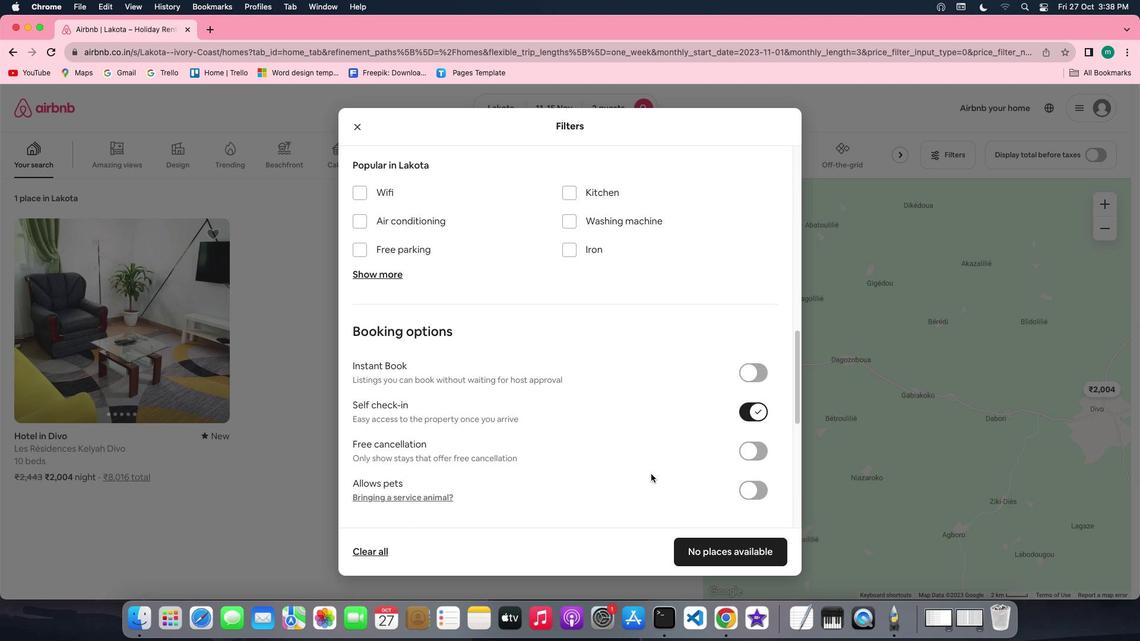 
Action: Mouse scrolled (651, 474) with delta (0, -1)
Screenshot: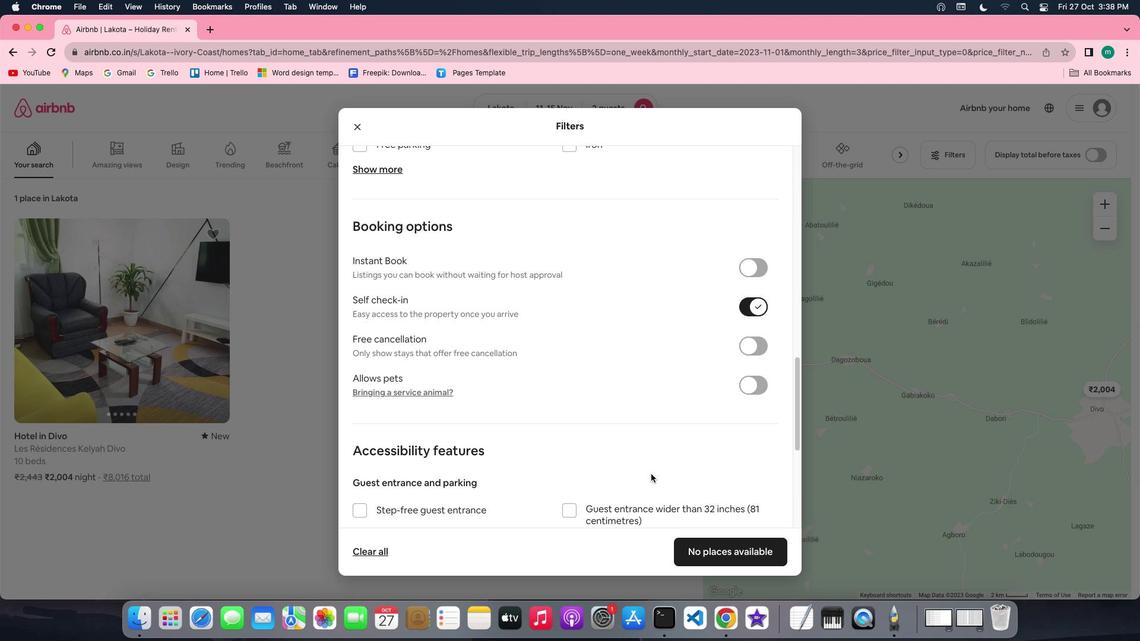 
Action: Mouse scrolled (651, 474) with delta (0, -2)
Screenshot: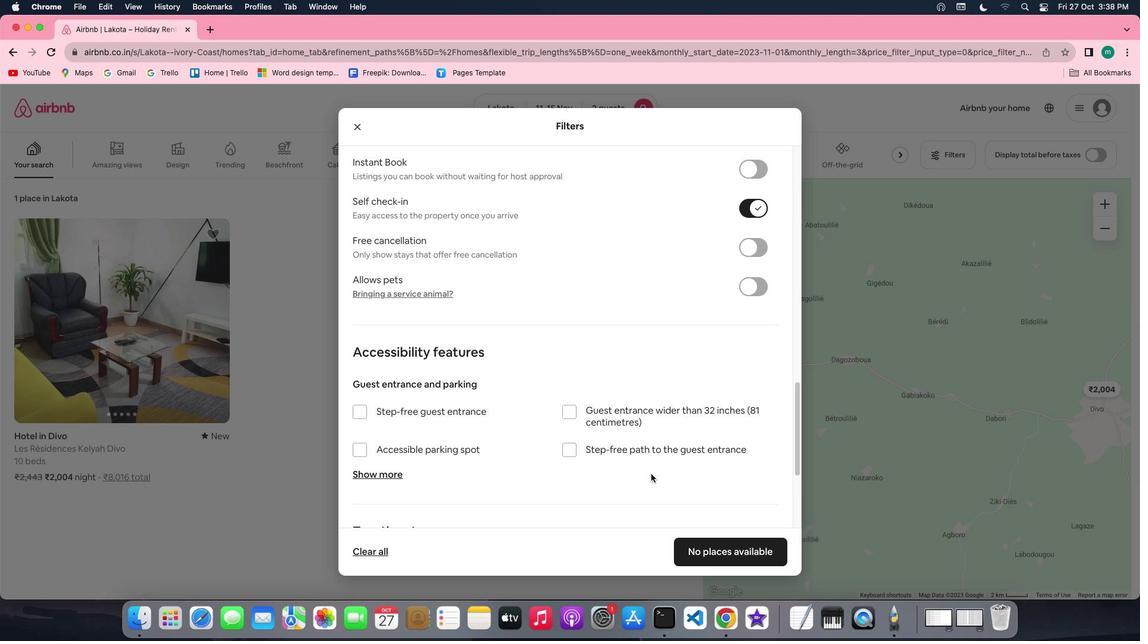
Action: Mouse scrolled (651, 474) with delta (0, -2)
Screenshot: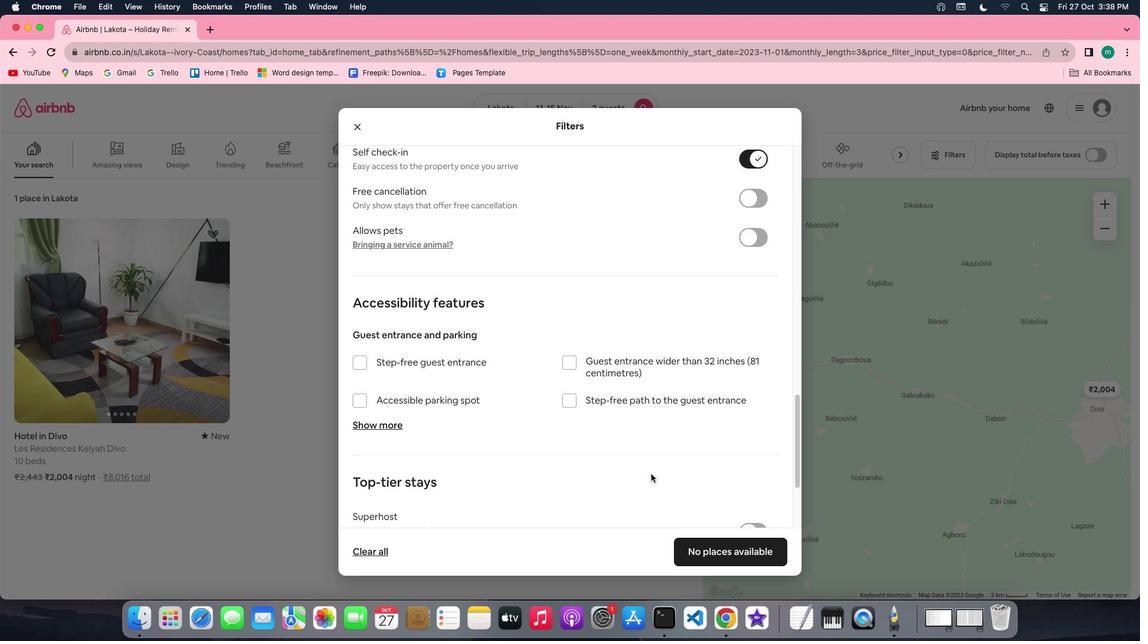 
Action: Mouse scrolled (651, 474) with delta (0, 0)
Screenshot: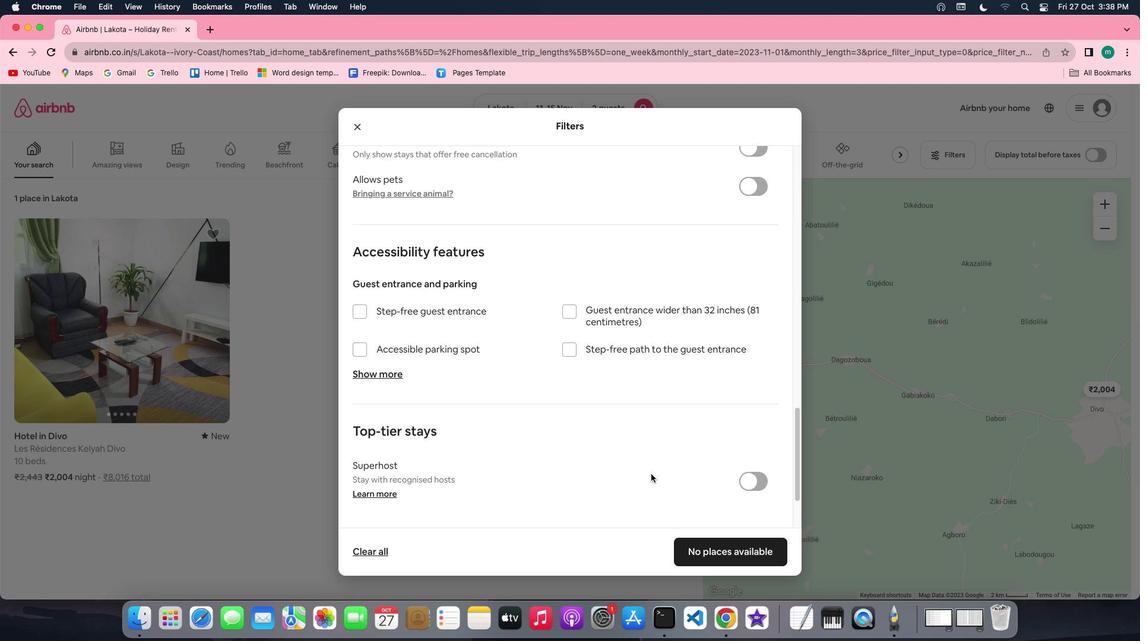 
Action: Mouse scrolled (651, 474) with delta (0, 0)
Screenshot: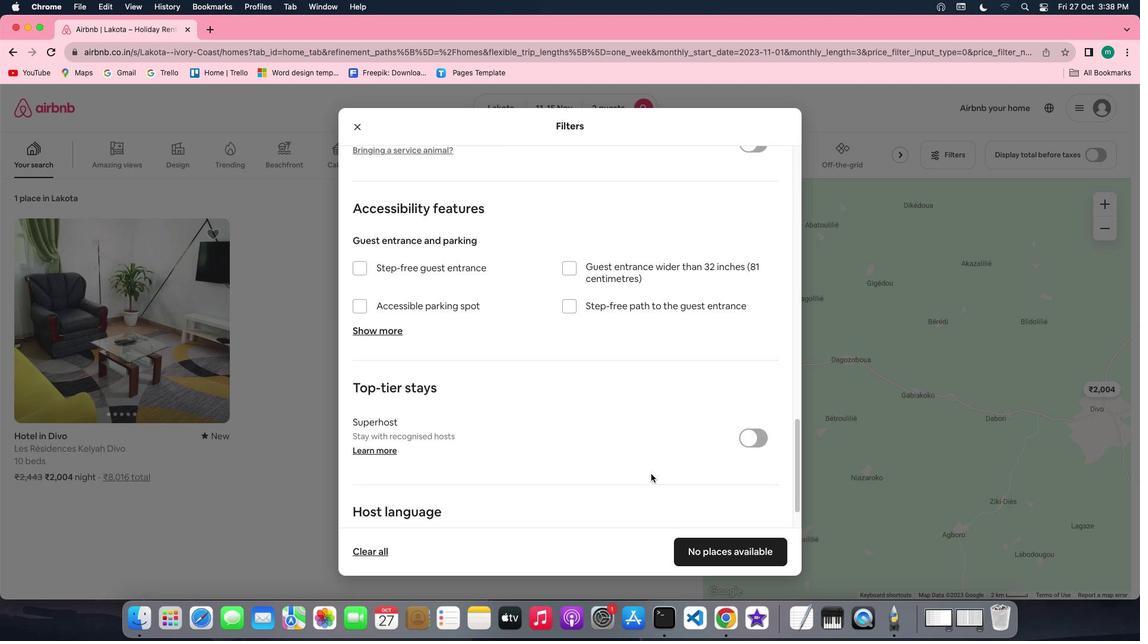 
Action: Mouse scrolled (651, 474) with delta (0, -1)
Screenshot: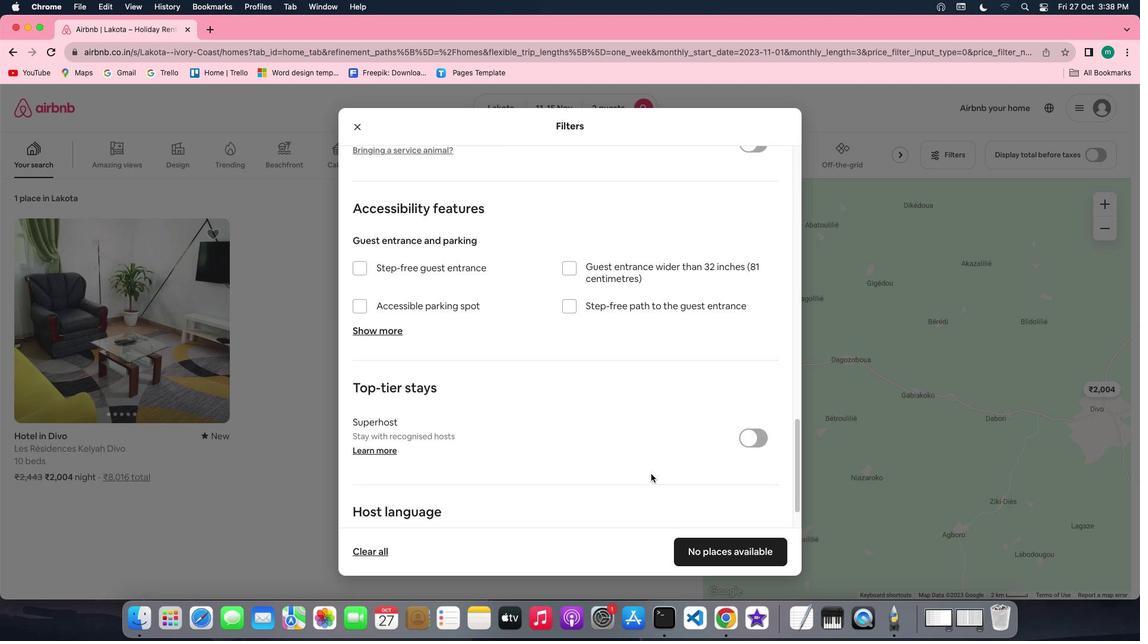 
Action: Mouse scrolled (651, 474) with delta (0, -2)
Screenshot: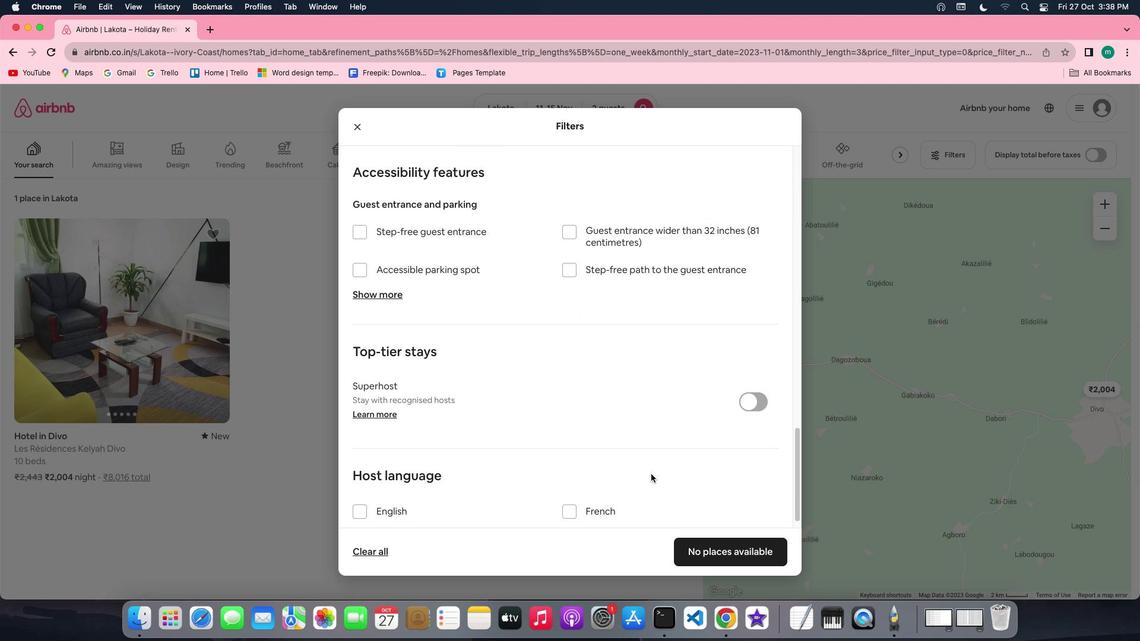
Action: Mouse scrolled (651, 474) with delta (0, -3)
Screenshot: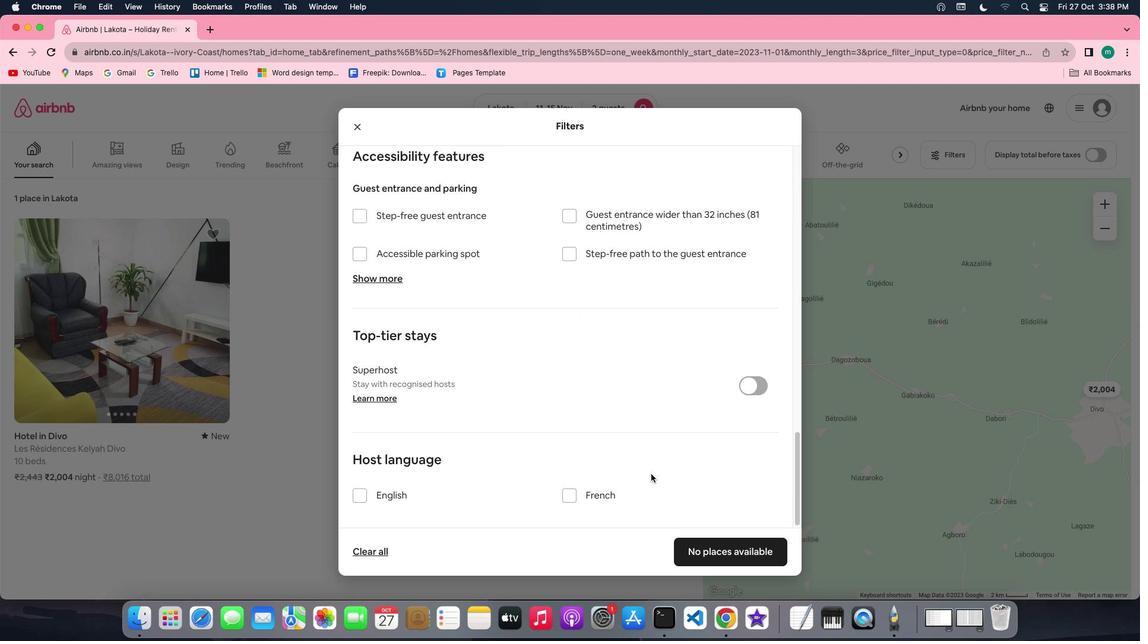 
Action: Mouse scrolled (651, 474) with delta (0, 0)
Screenshot: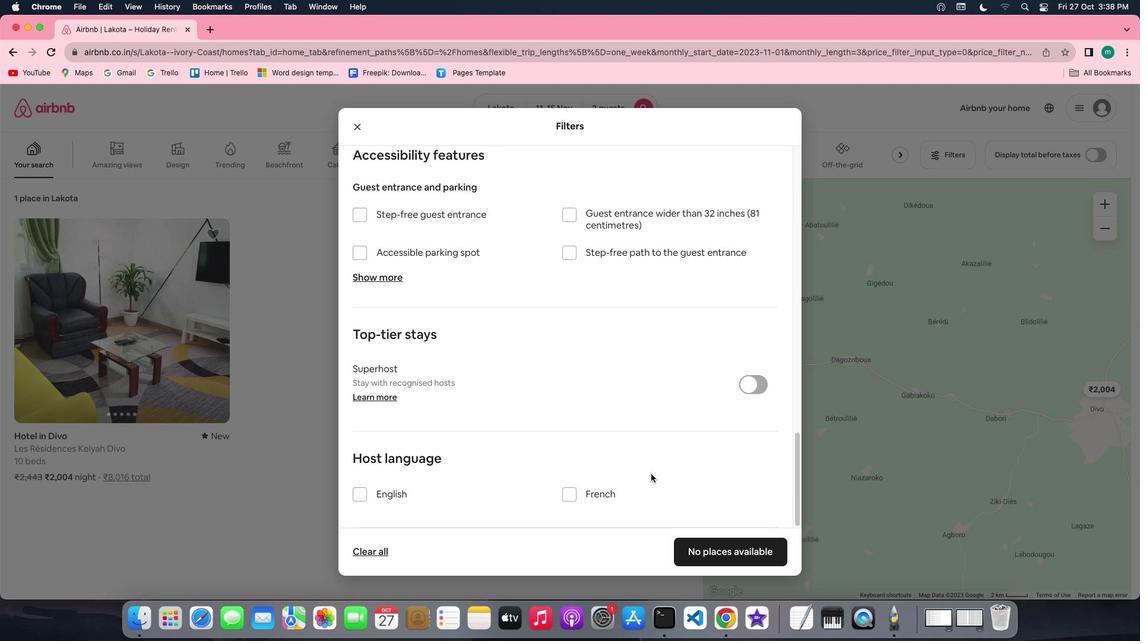 
Action: Mouse scrolled (651, 474) with delta (0, 0)
Screenshot: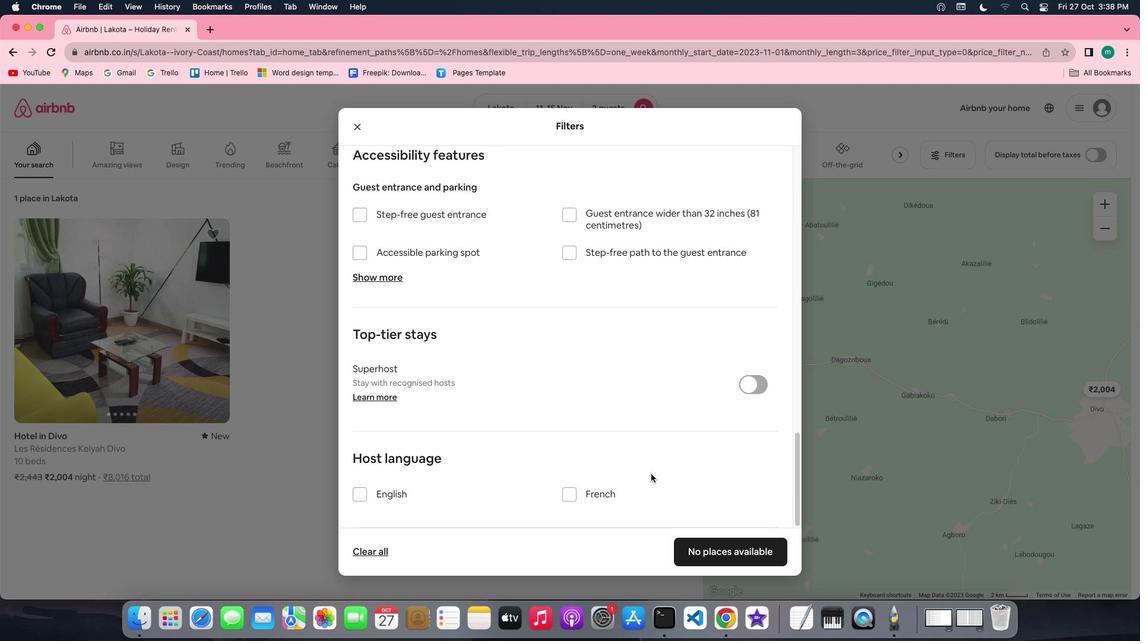 
Action: Mouse scrolled (651, 474) with delta (0, -1)
Screenshot: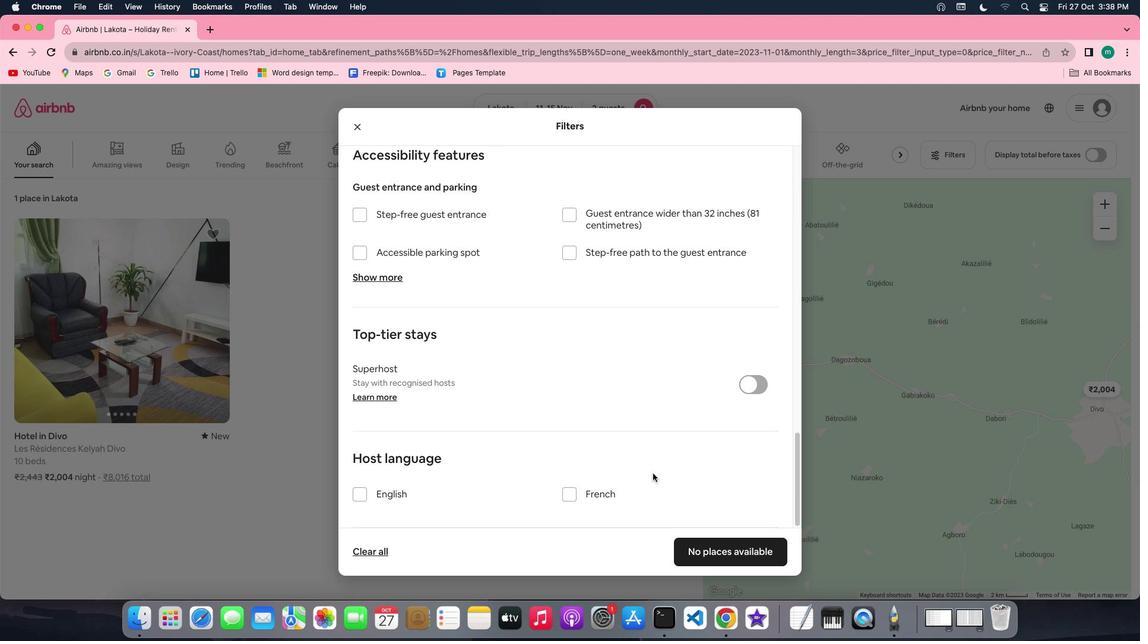
Action: Mouse scrolled (651, 474) with delta (0, -2)
Screenshot: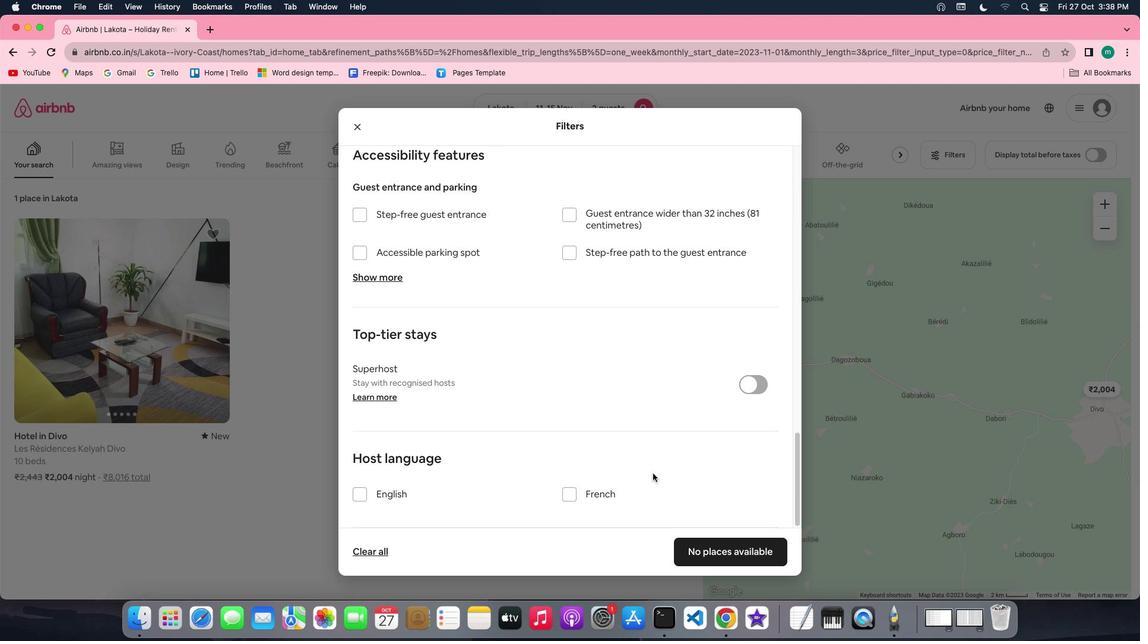 
Action: Mouse scrolled (651, 474) with delta (0, -2)
Screenshot: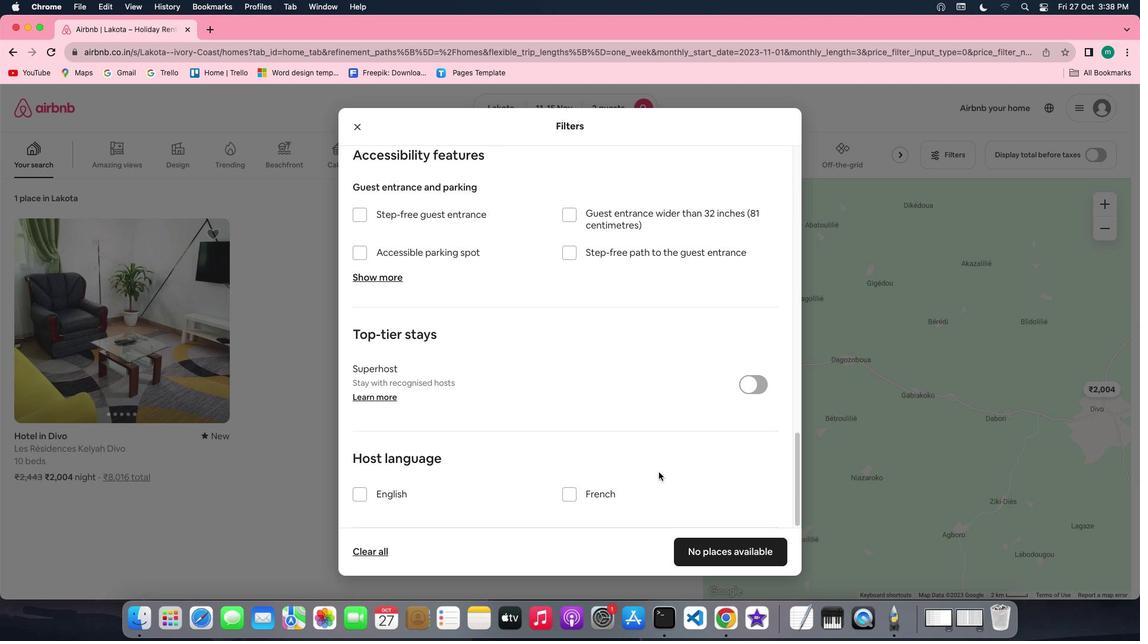 
Action: Mouse moved to (773, 547)
Screenshot: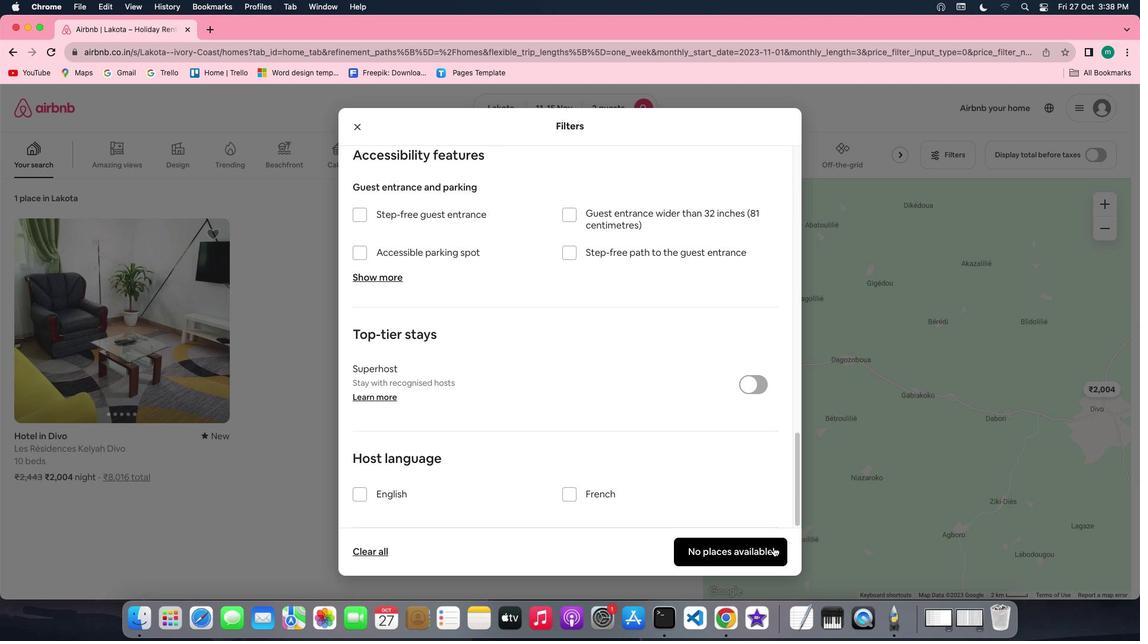 
Action: Mouse pressed left at (773, 547)
Screenshot: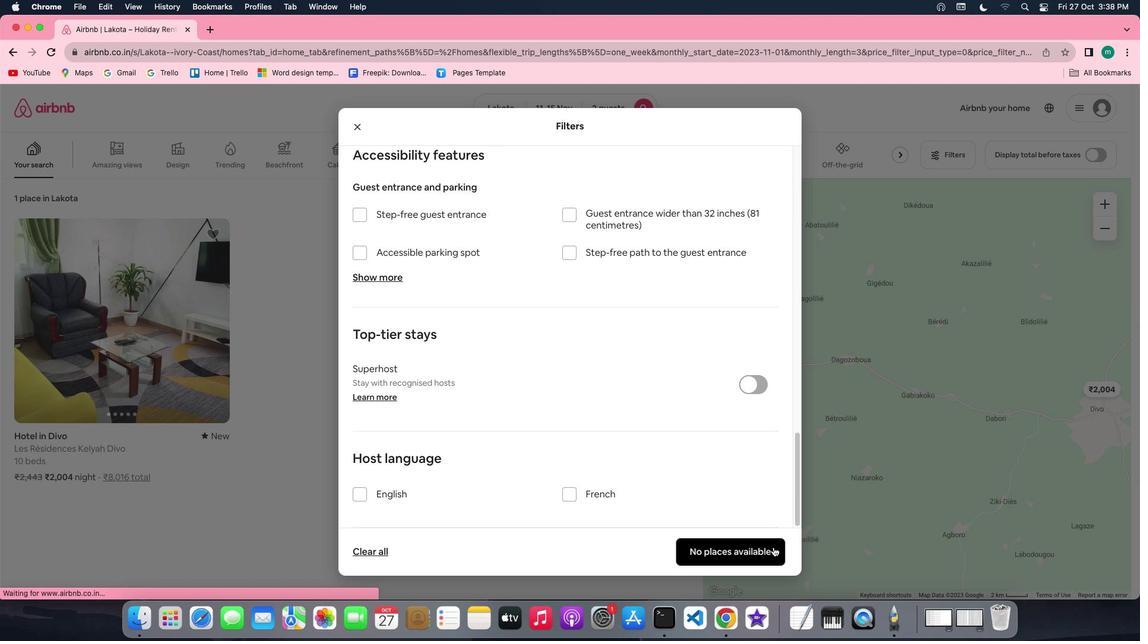 
Action: Mouse moved to (414, 397)
Screenshot: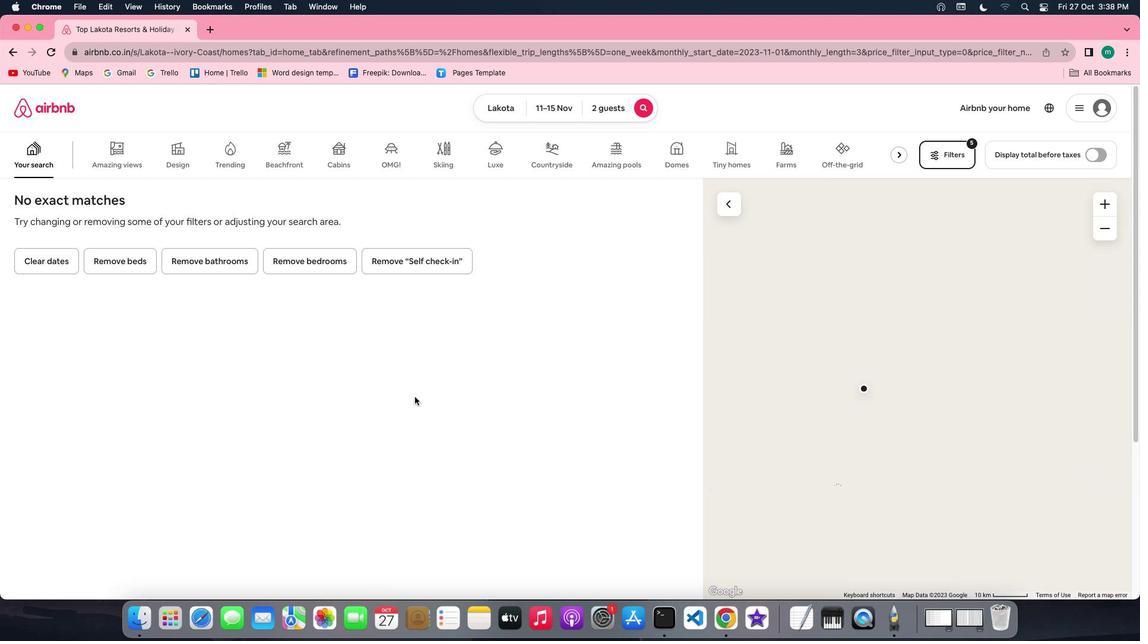 
